 Task: Look for space in Birkenhead, United Kingdom from 13th August, 2023 to 17th August, 2023 for 2 adults in price range Rs.10000 to Rs.16000. Place can be entire place with 2 bedrooms having 2 beds and 1 bathroom. Property type can be house, flat, guest house. Amenities needed are: wifi. Booking option can be shelf check-in. Required host language is English.
Action: Mouse moved to (472, 66)
Screenshot: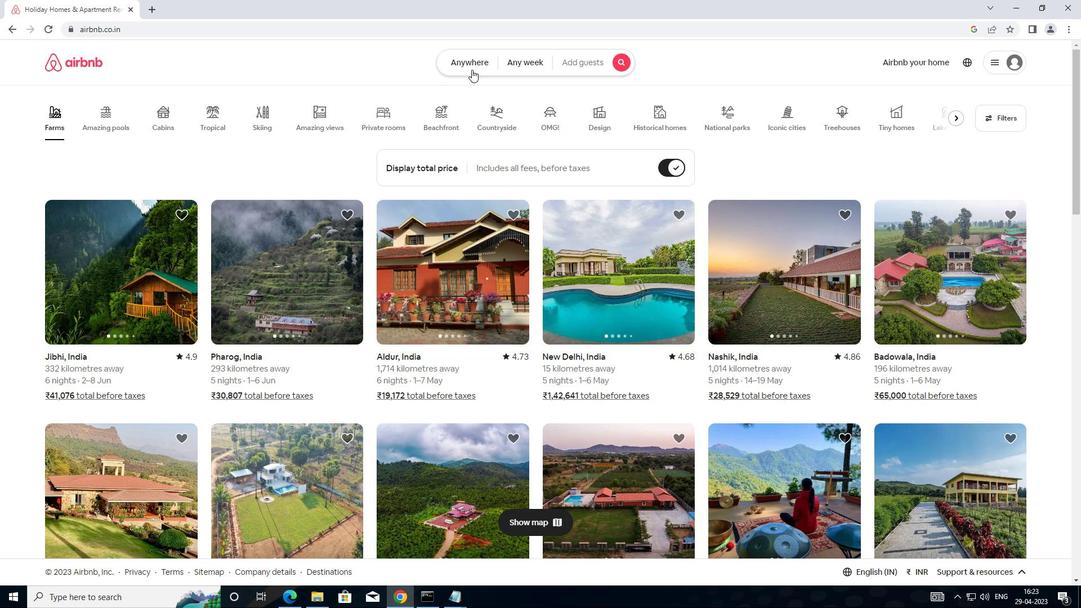 
Action: Mouse pressed left at (472, 66)
Screenshot: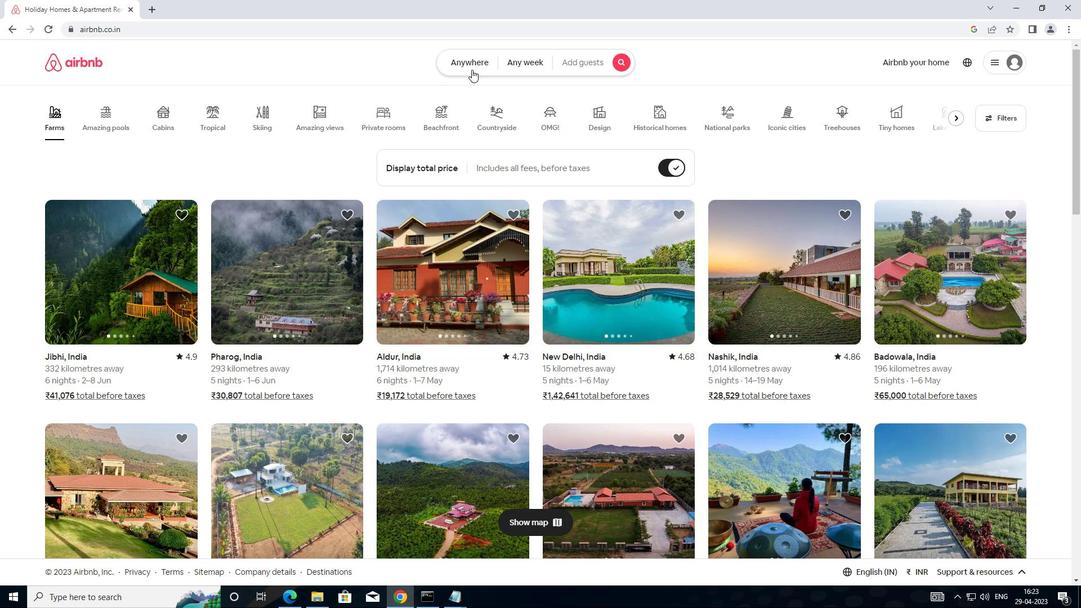 
Action: Mouse moved to (365, 115)
Screenshot: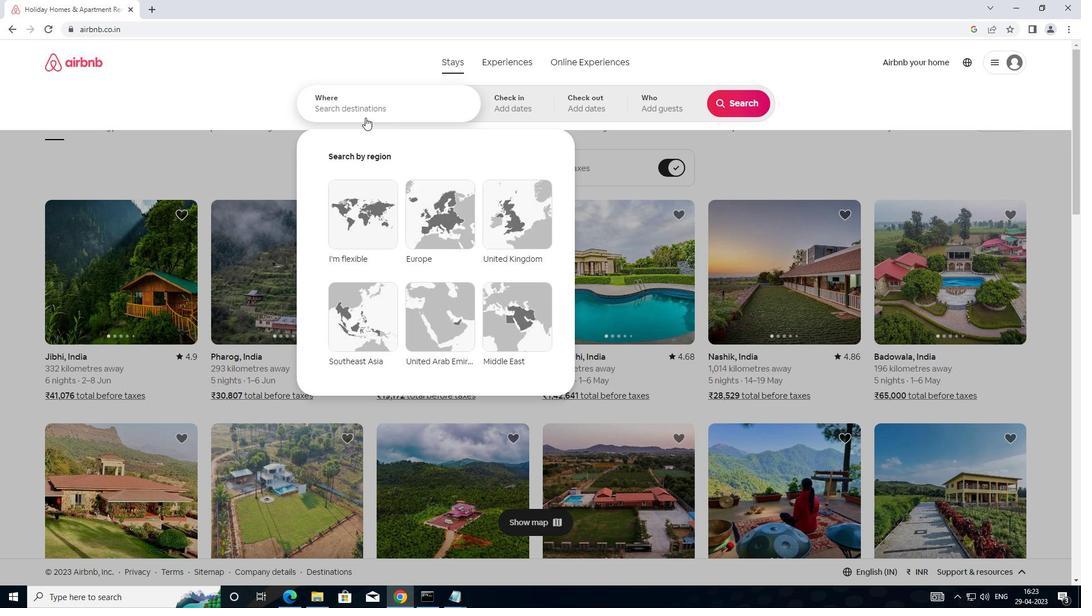 
Action: Mouse pressed left at (365, 115)
Screenshot: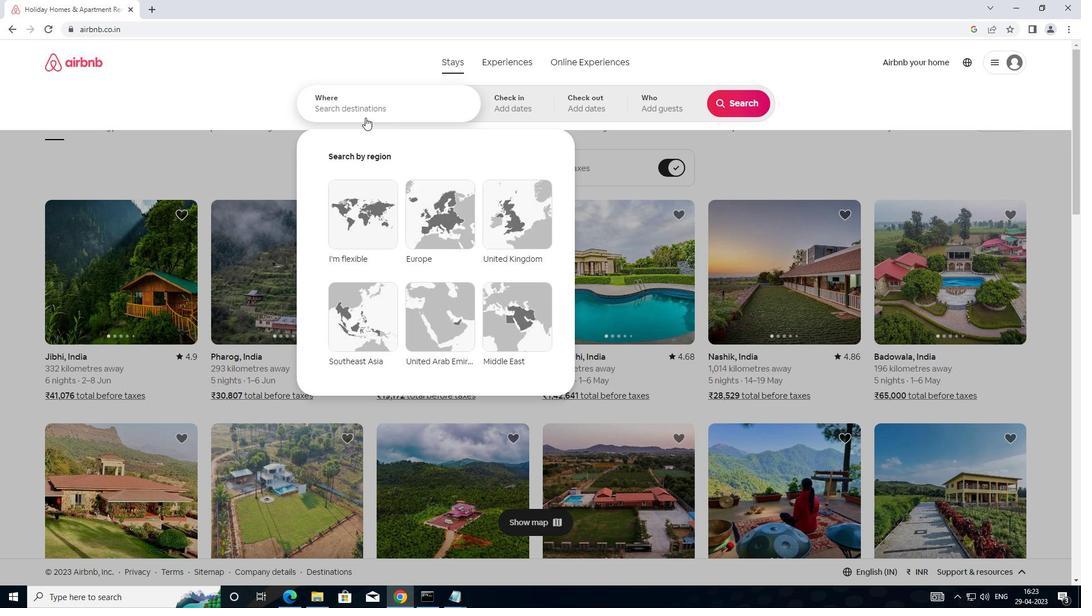 
Action: Mouse moved to (610, 47)
Screenshot: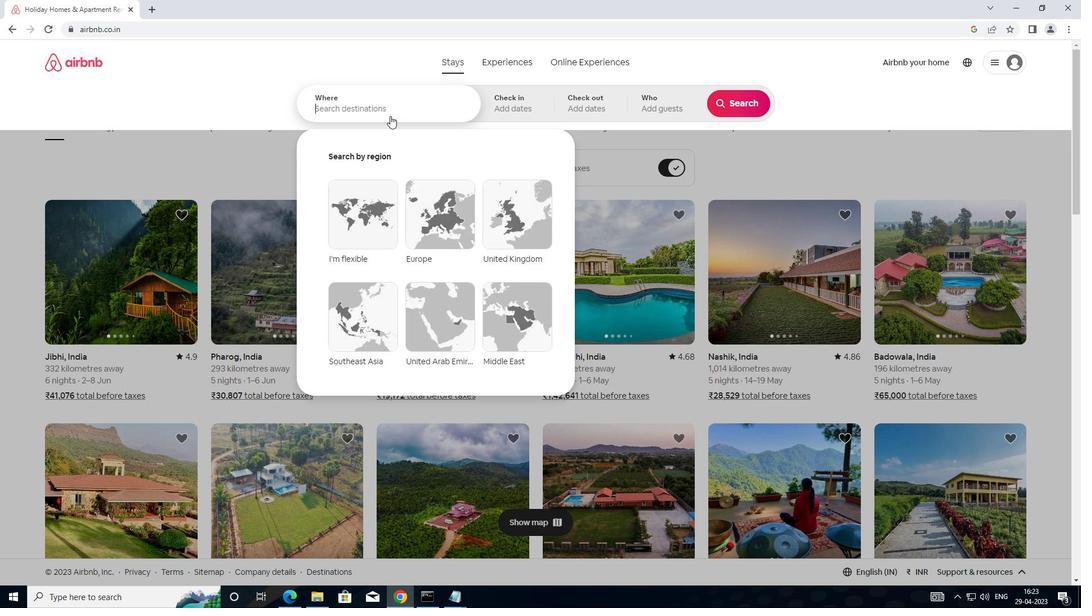 
Action: Key pressed <Key.shift>BIRKENHEAD,UNITED<Key.space>KIN
Screenshot: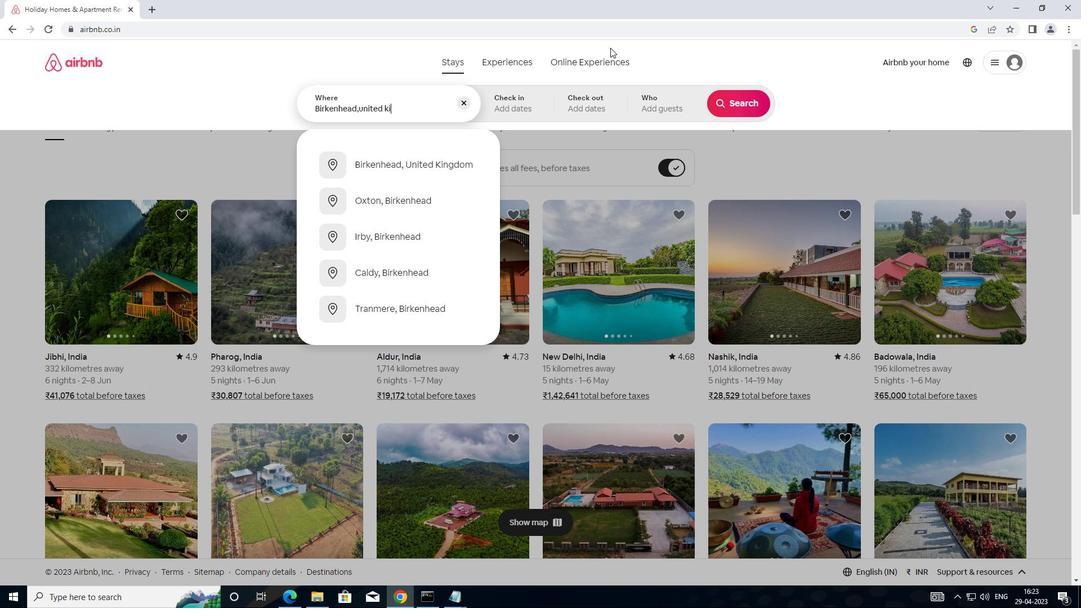 
Action: Mouse moved to (459, 161)
Screenshot: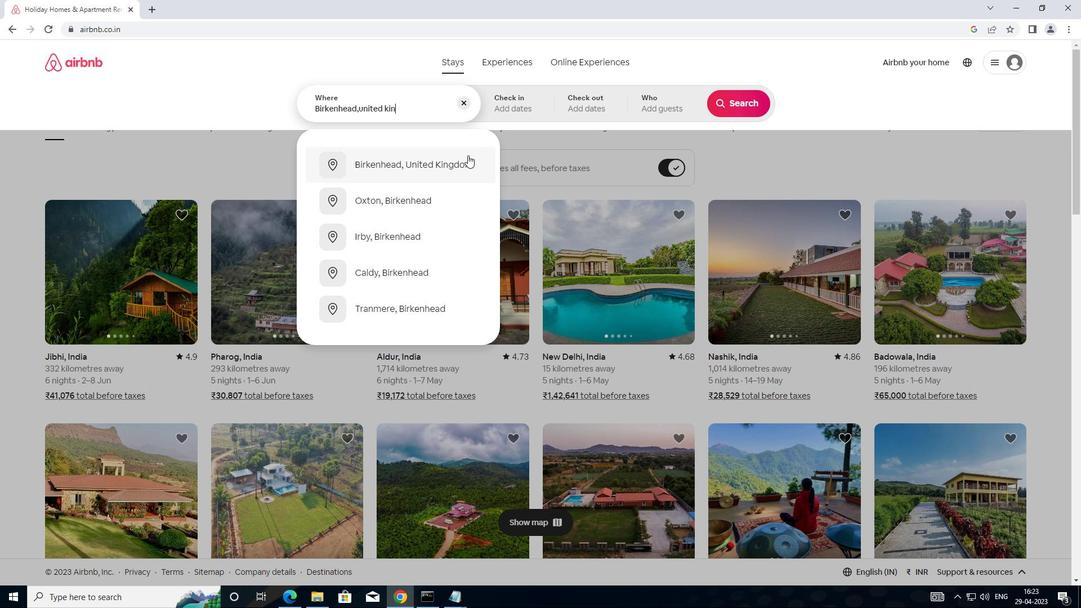 
Action: Mouse pressed left at (459, 161)
Screenshot: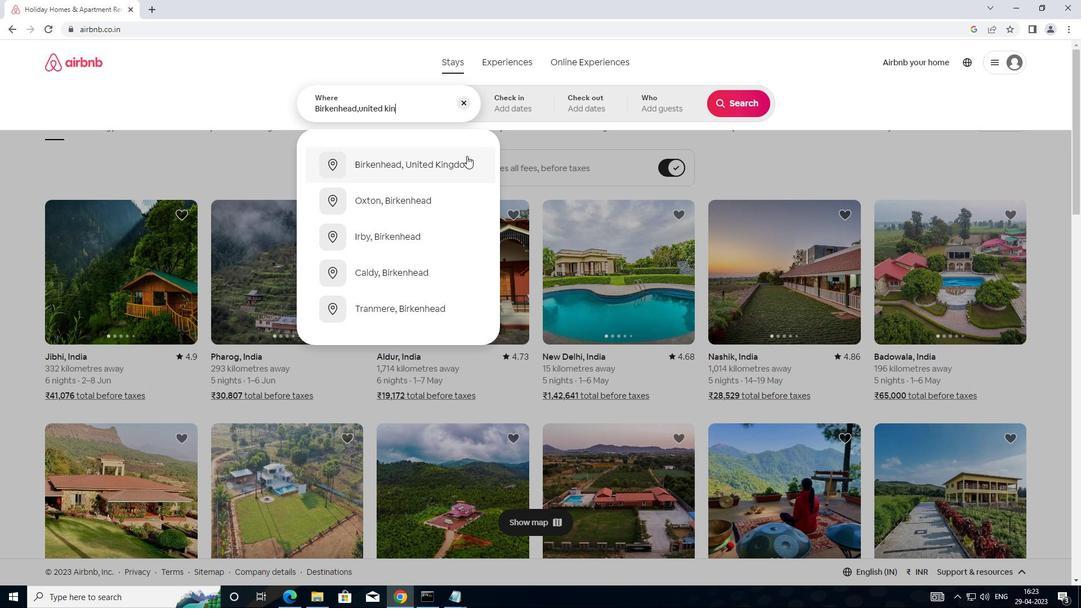 
Action: Mouse moved to (736, 192)
Screenshot: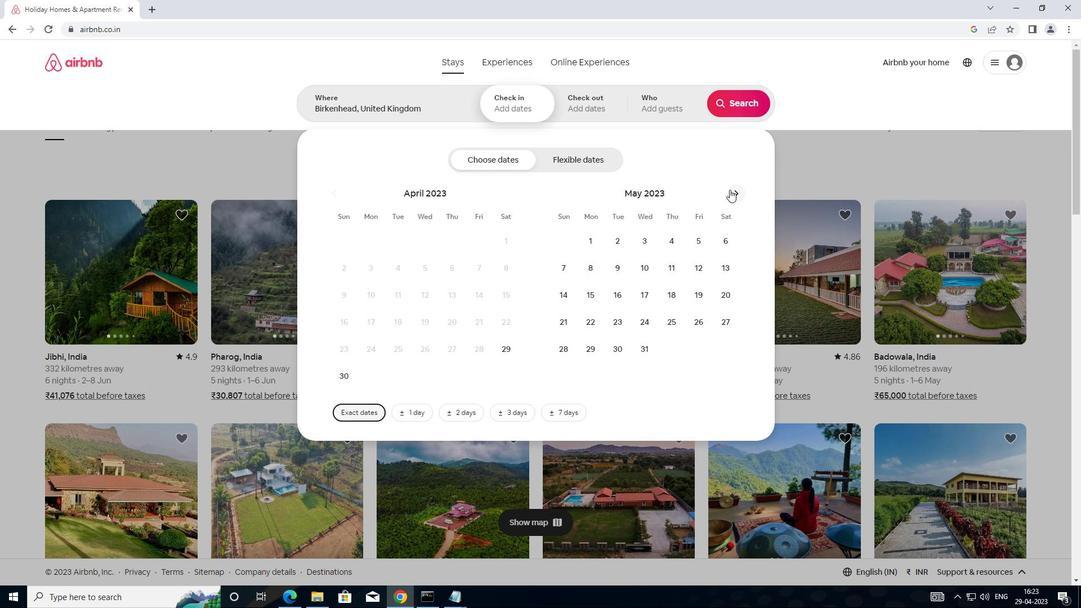 
Action: Mouse pressed left at (736, 192)
Screenshot: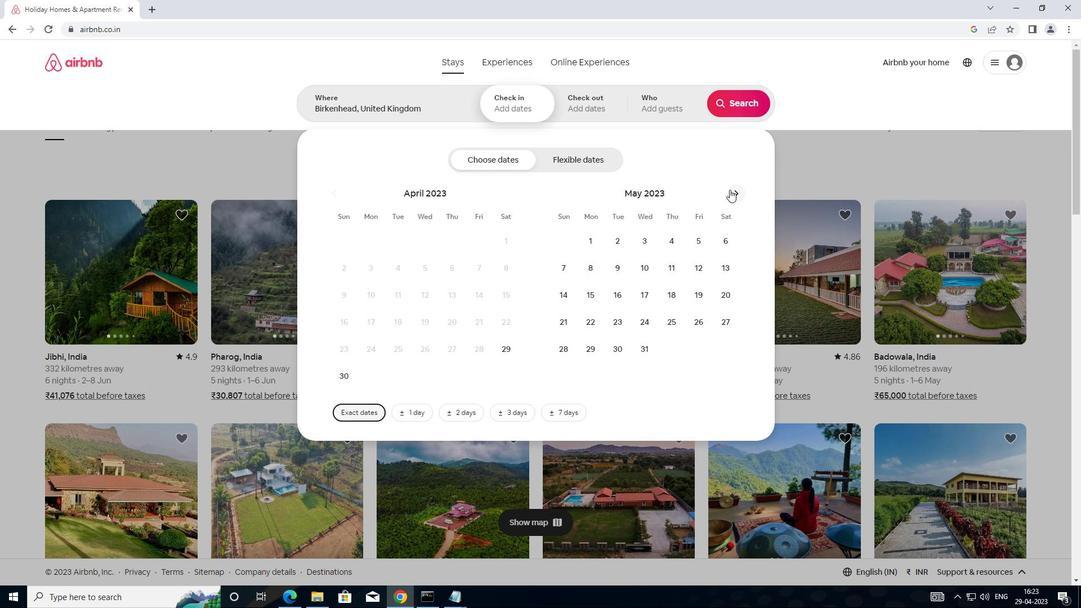 
Action: Mouse pressed left at (736, 192)
Screenshot: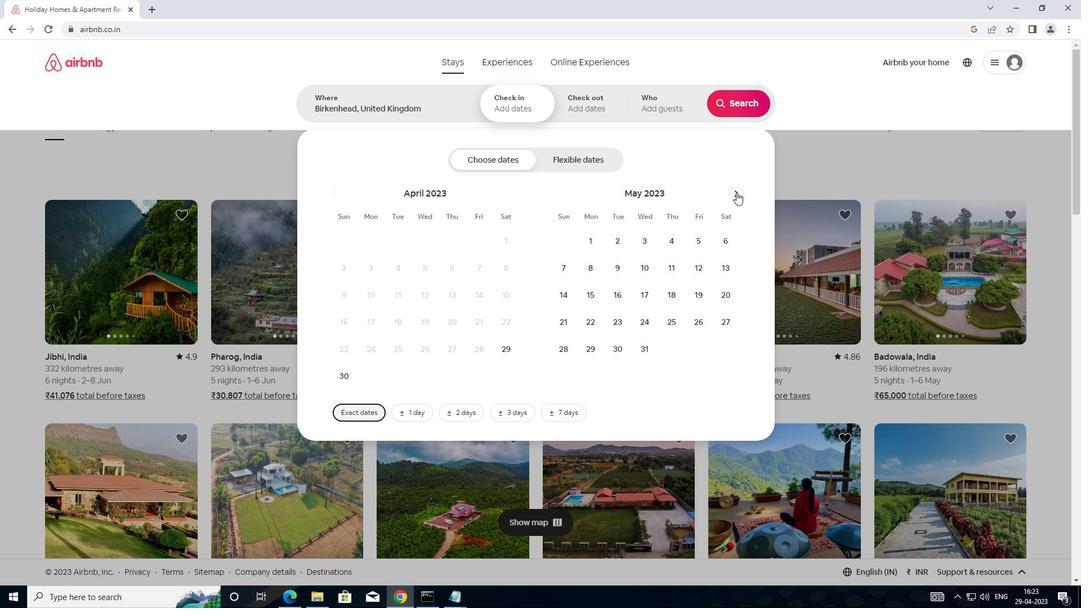 
Action: Mouse moved to (736, 192)
Screenshot: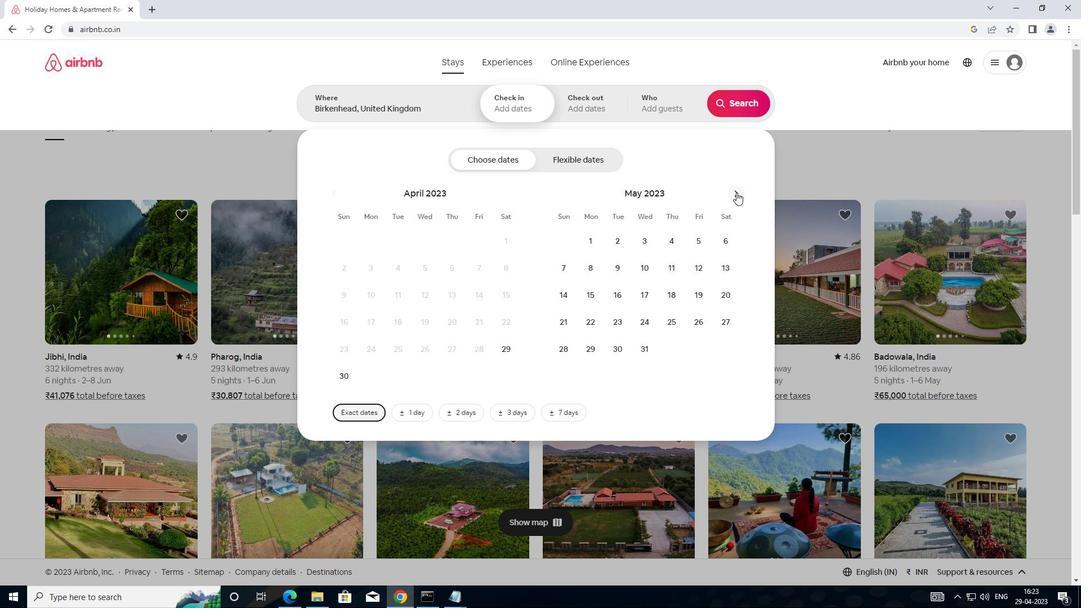 
Action: Mouse pressed left at (736, 192)
Screenshot: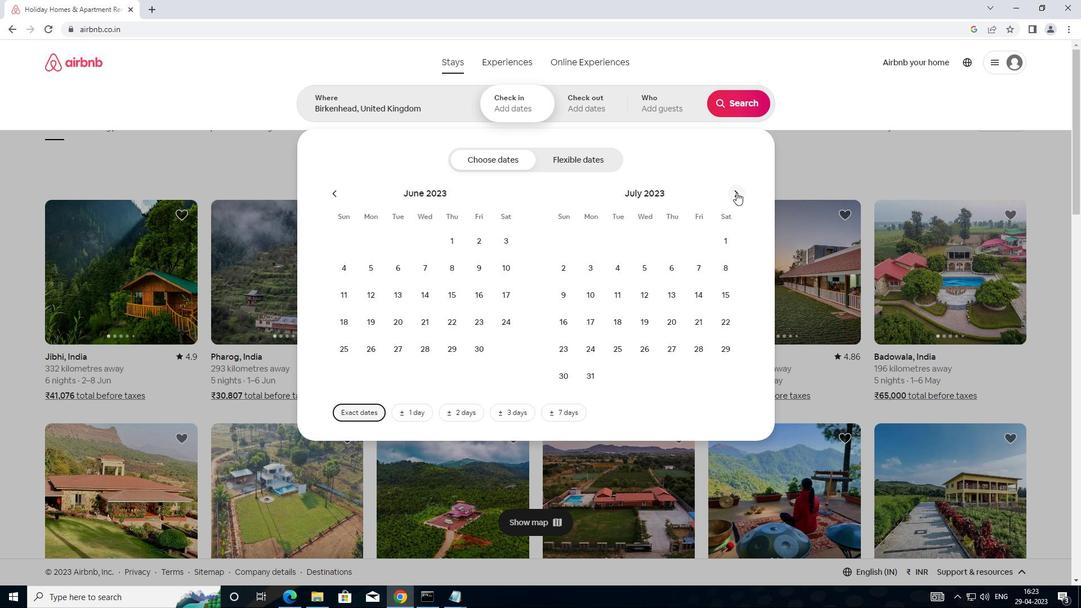 
Action: Mouse moved to (569, 292)
Screenshot: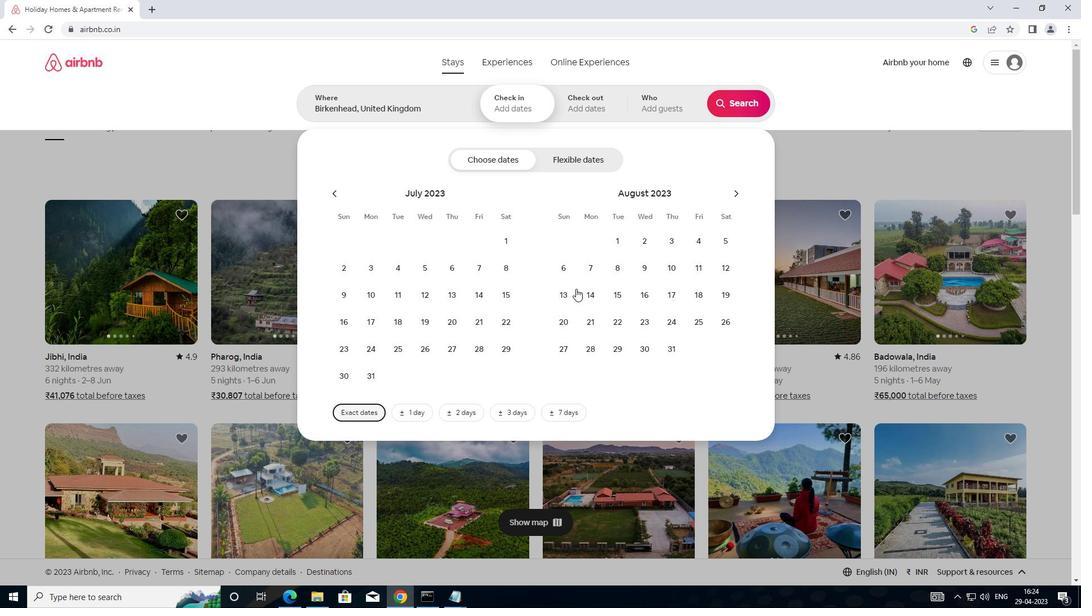 
Action: Mouse pressed left at (569, 292)
Screenshot: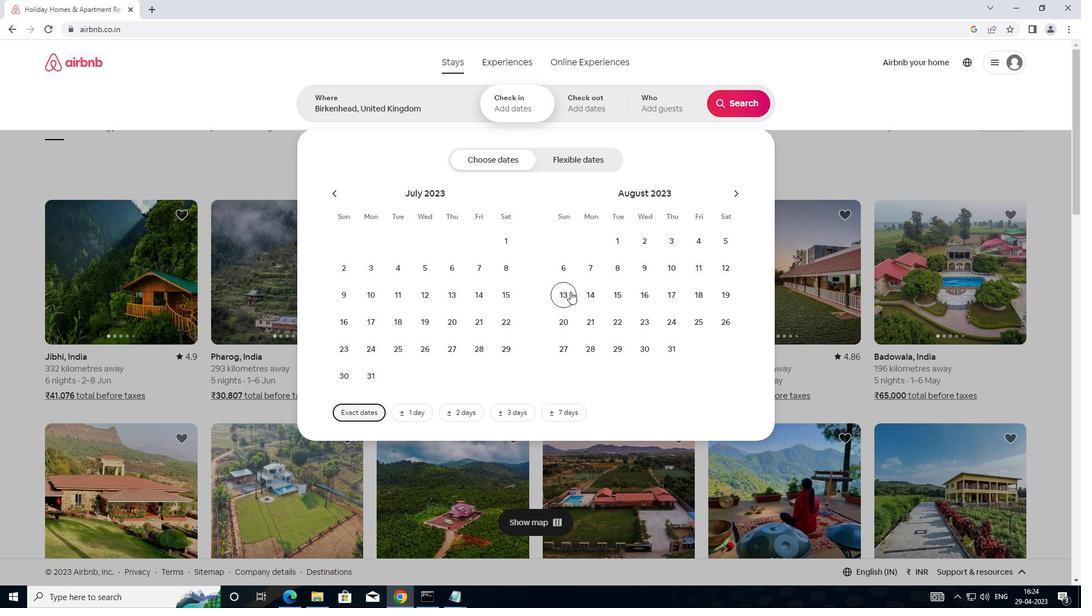 
Action: Mouse moved to (677, 298)
Screenshot: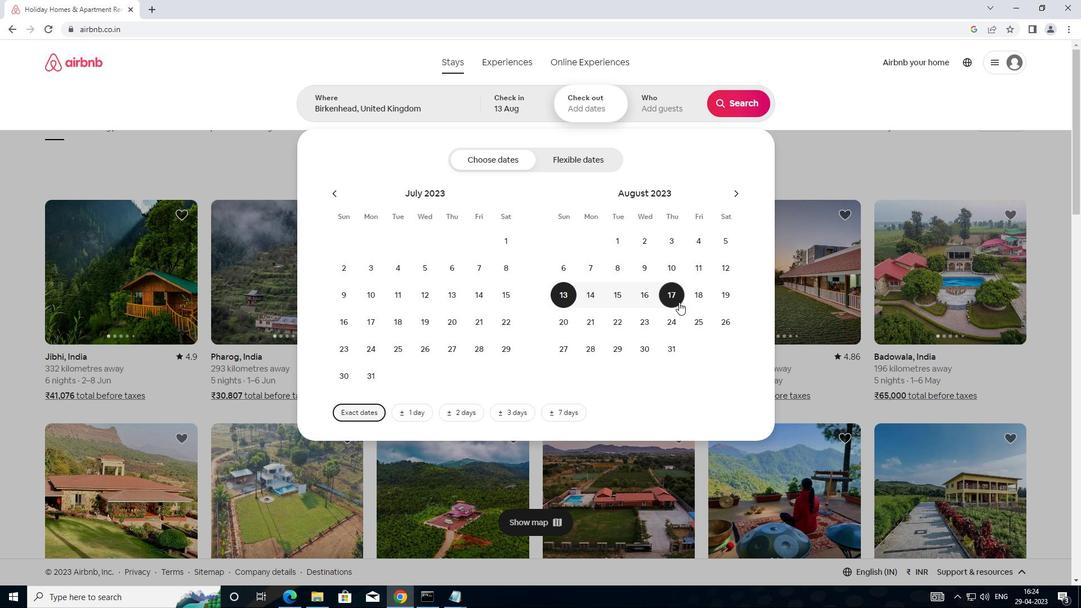 
Action: Mouse pressed left at (677, 298)
Screenshot: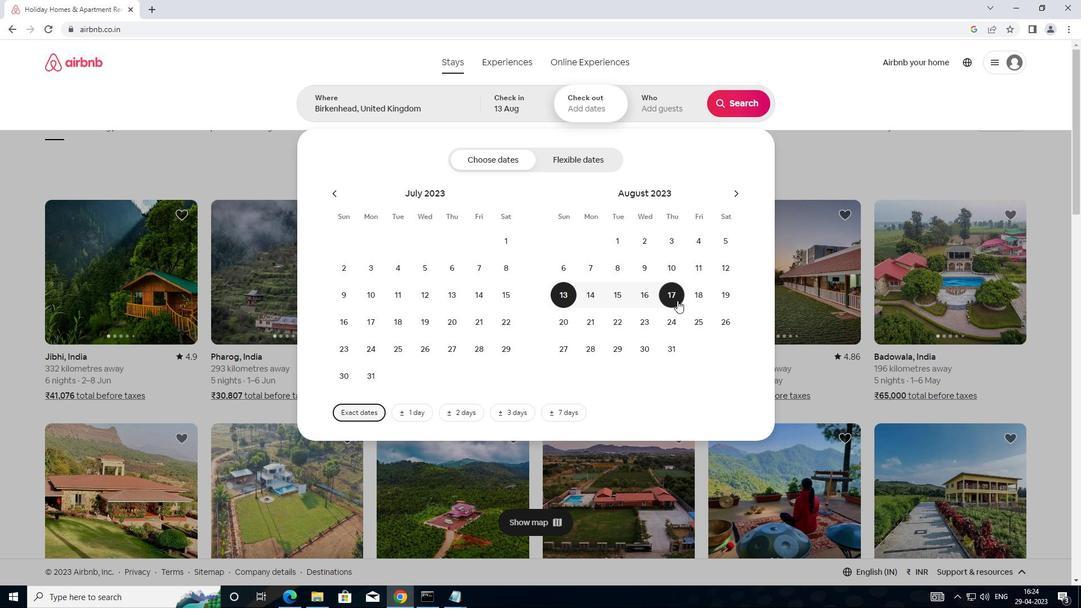 
Action: Mouse moved to (675, 112)
Screenshot: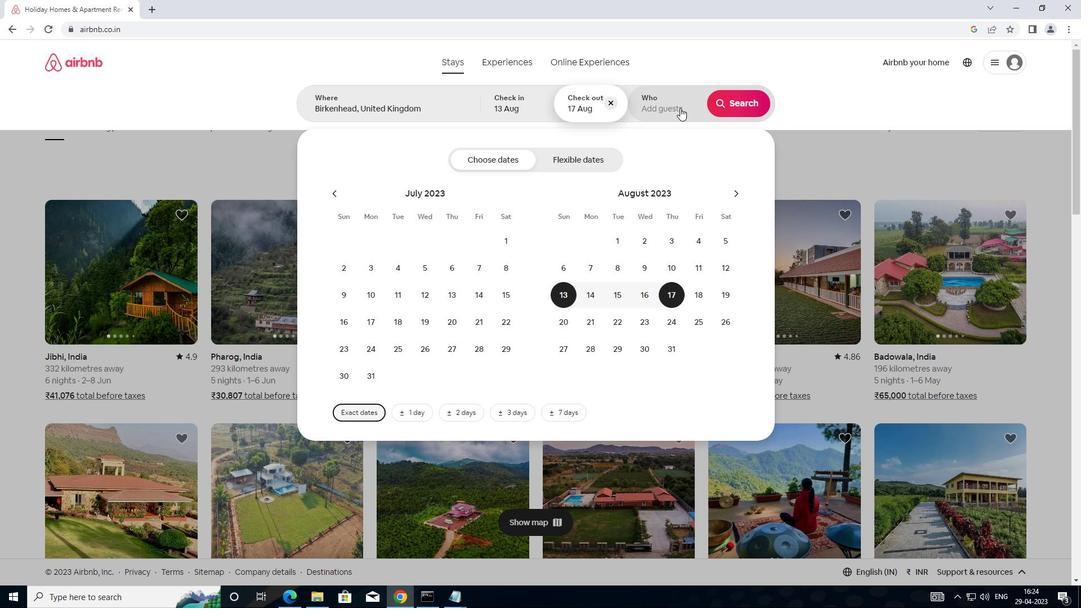 
Action: Mouse pressed left at (675, 112)
Screenshot: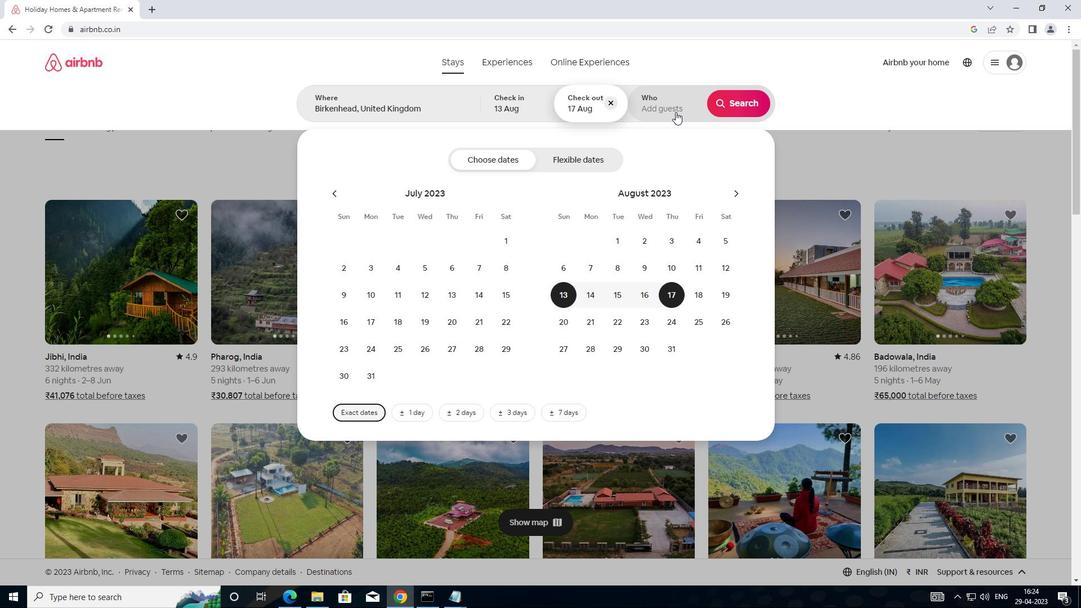 
Action: Mouse moved to (744, 163)
Screenshot: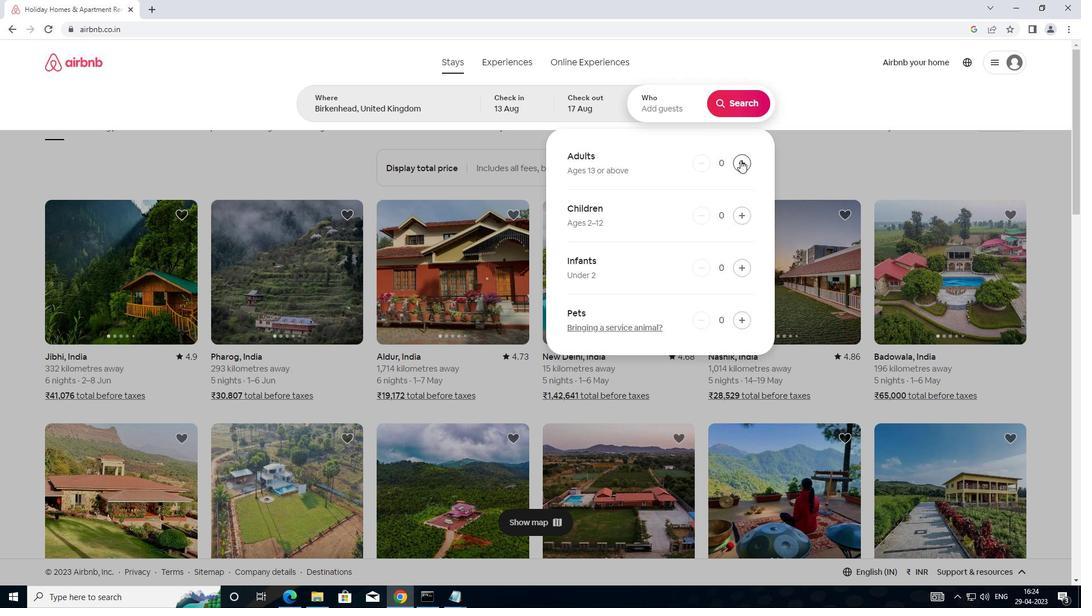 
Action: Mouse pressed left at (744, 163)
Screenshot: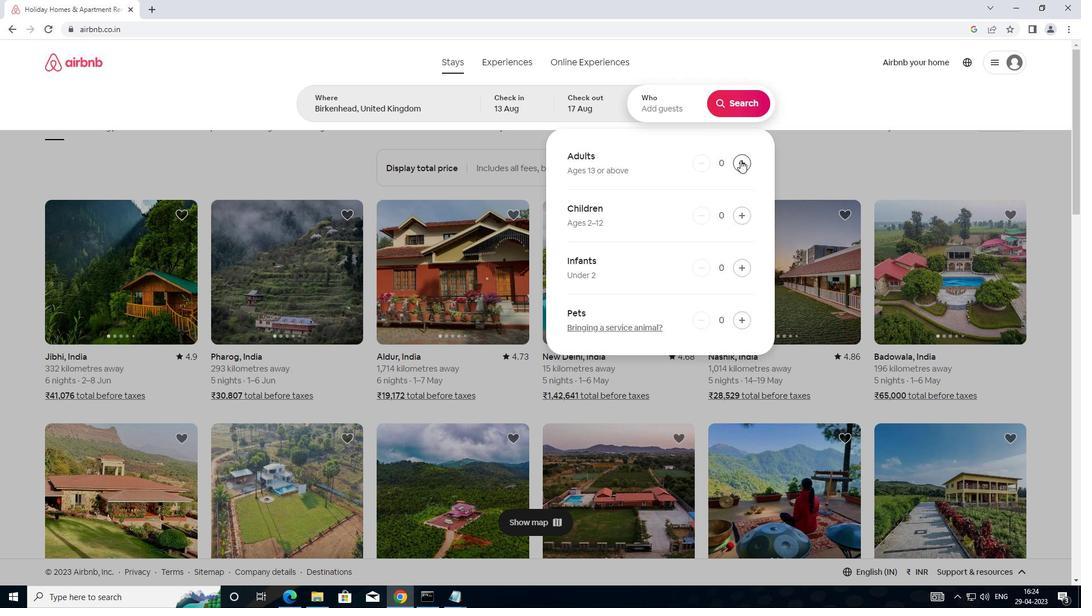
Action: Mouse pressed left at (744, 163)
Screenshot: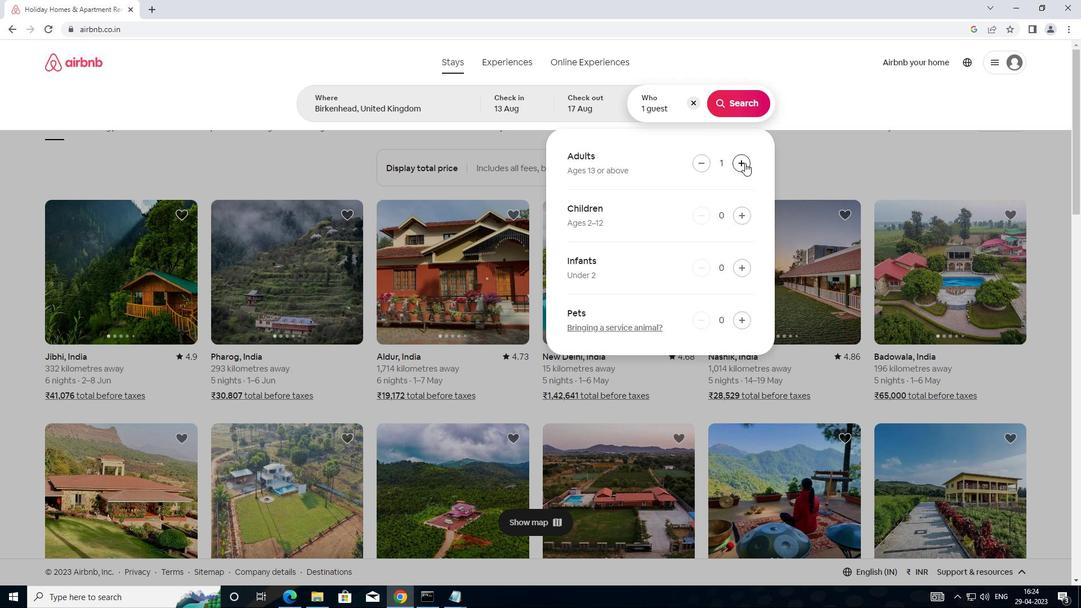 
Action: Mouse moved to (735, 103)
Screenshot: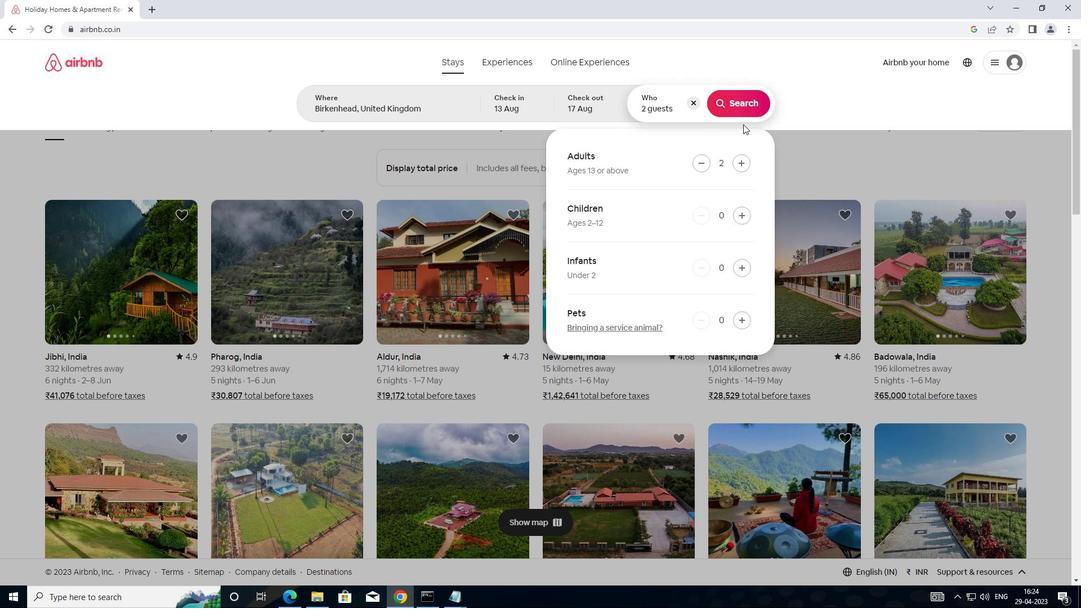 
Action: Mouse pressed left at (735, 103)
Screenshot: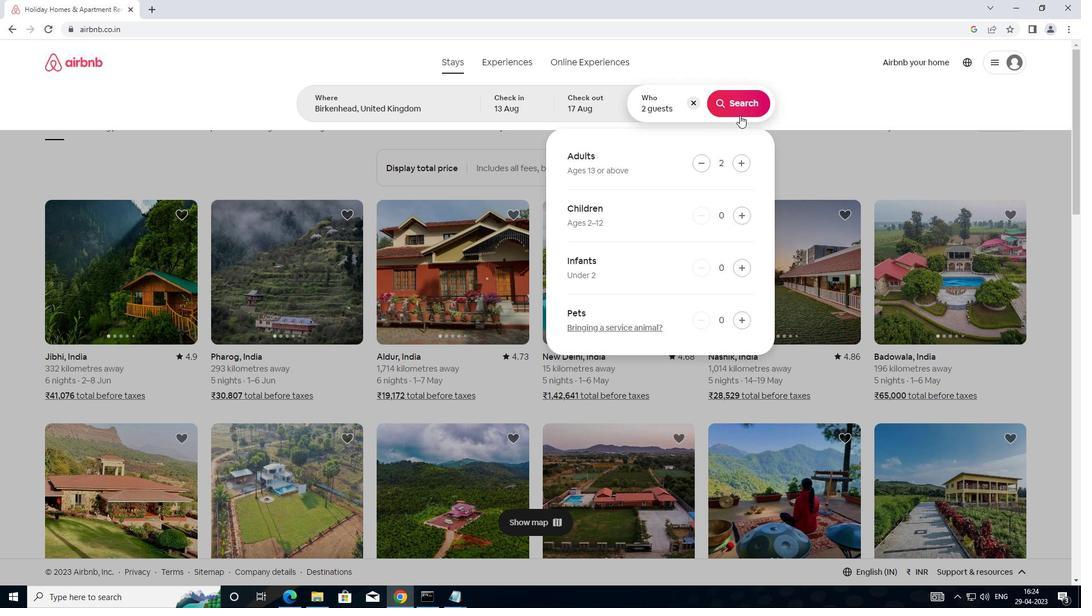 
Action: Mouse moved to (1039, 121)
Screenshot: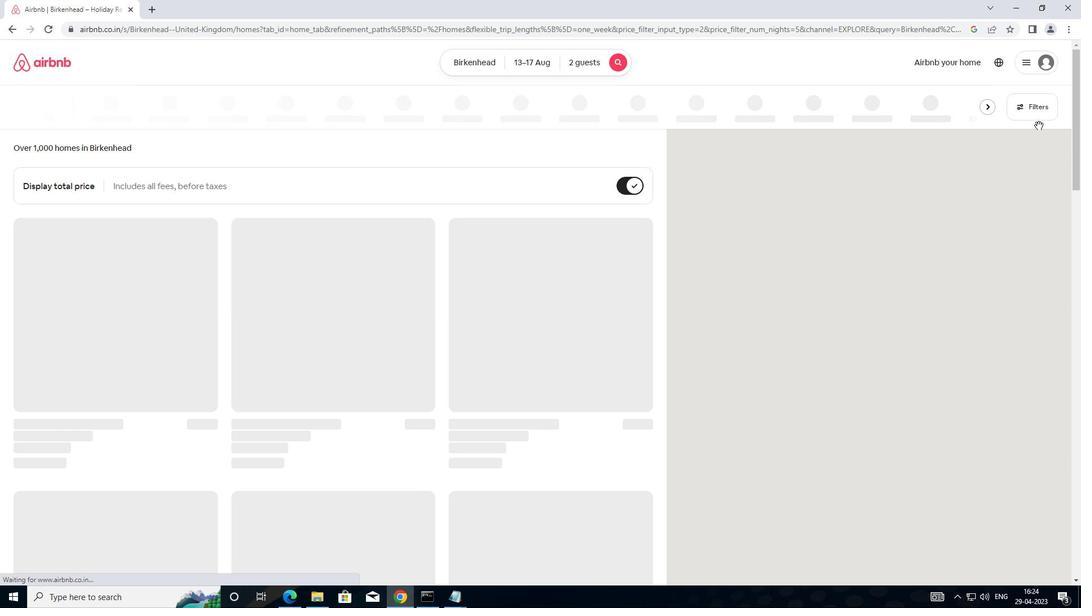 
Action: Mouse pressed left at (1039, 121)
Screenshot: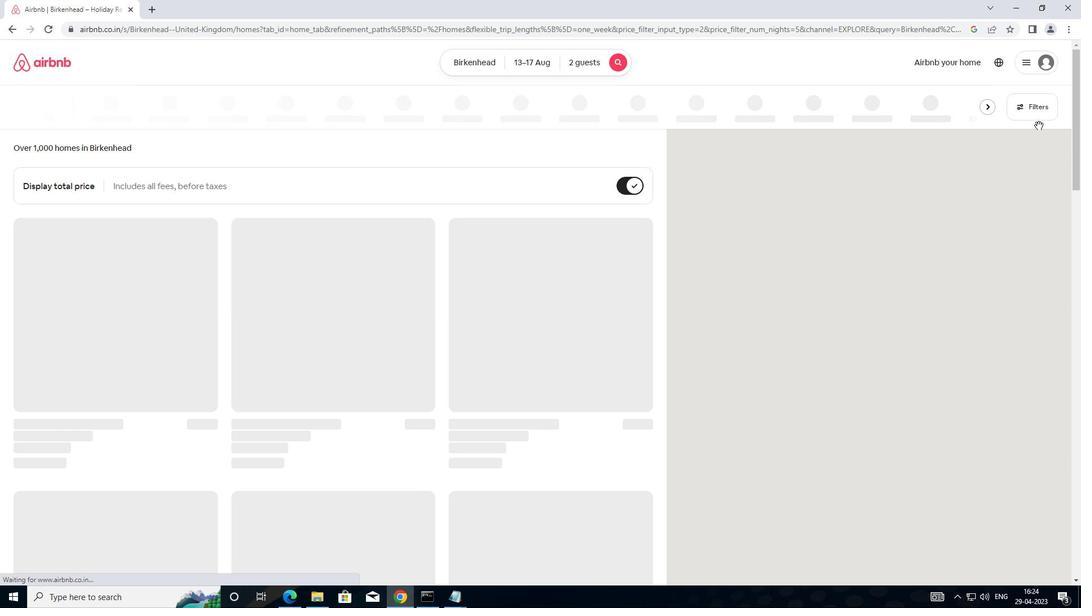 
Action: Mouse moved to (1029, 110)
Screenshot: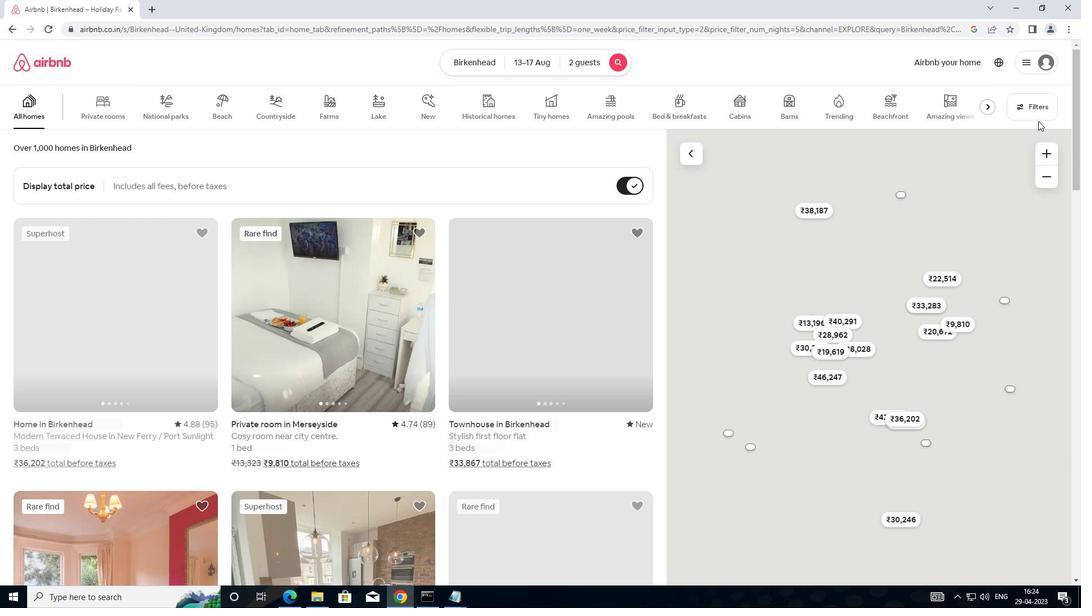 
Action: Mouse pressed left at (1029, 110)
Screenshot: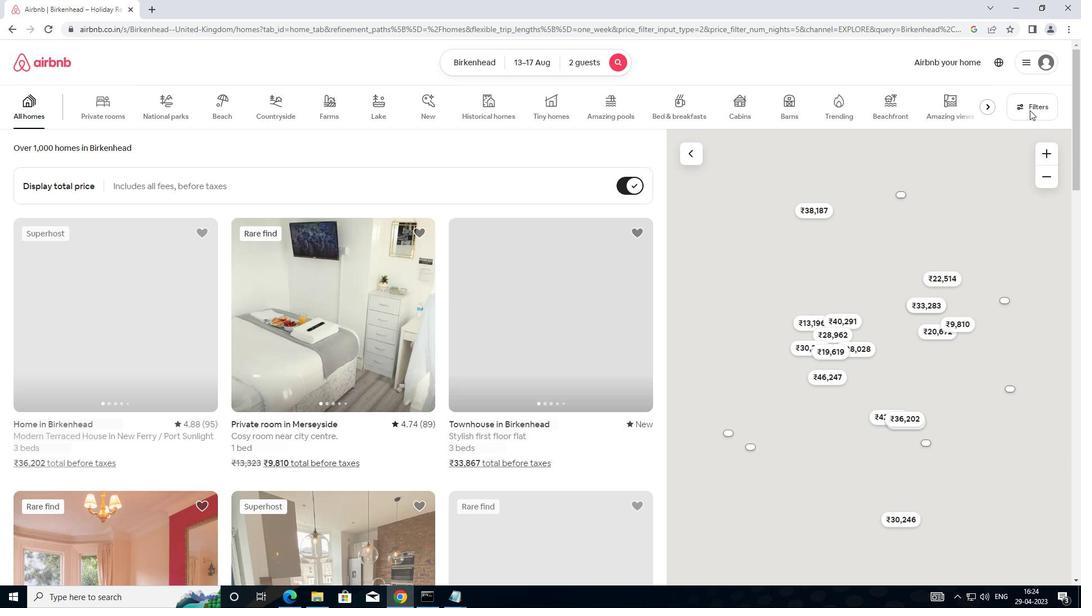 
Action: Mouse moved to (441, 248)
Screenshot: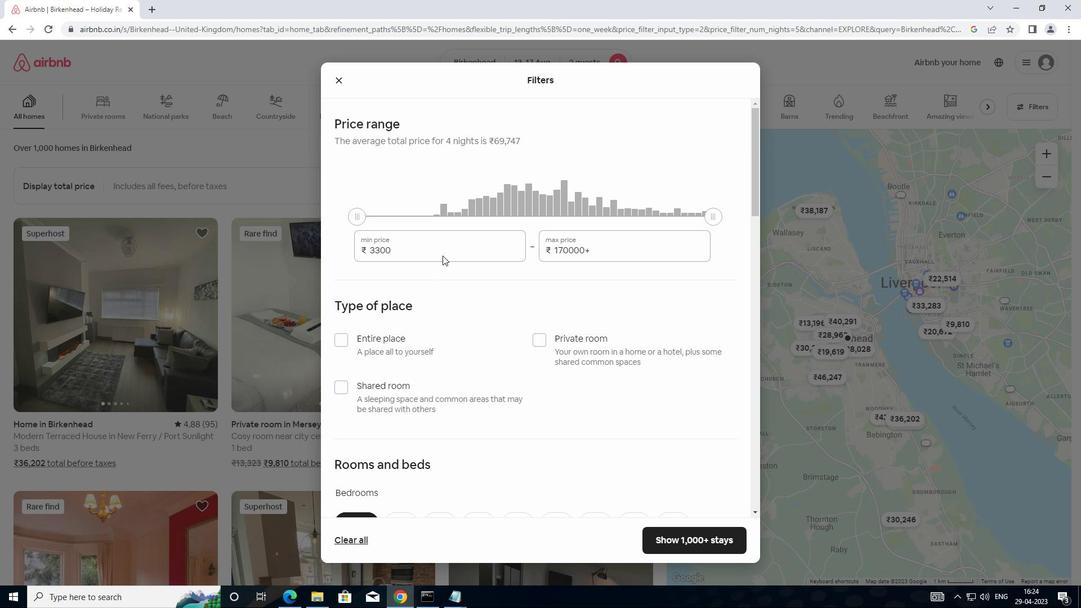 
Action: Mouse pressed left at (441, 248)
Screenshot: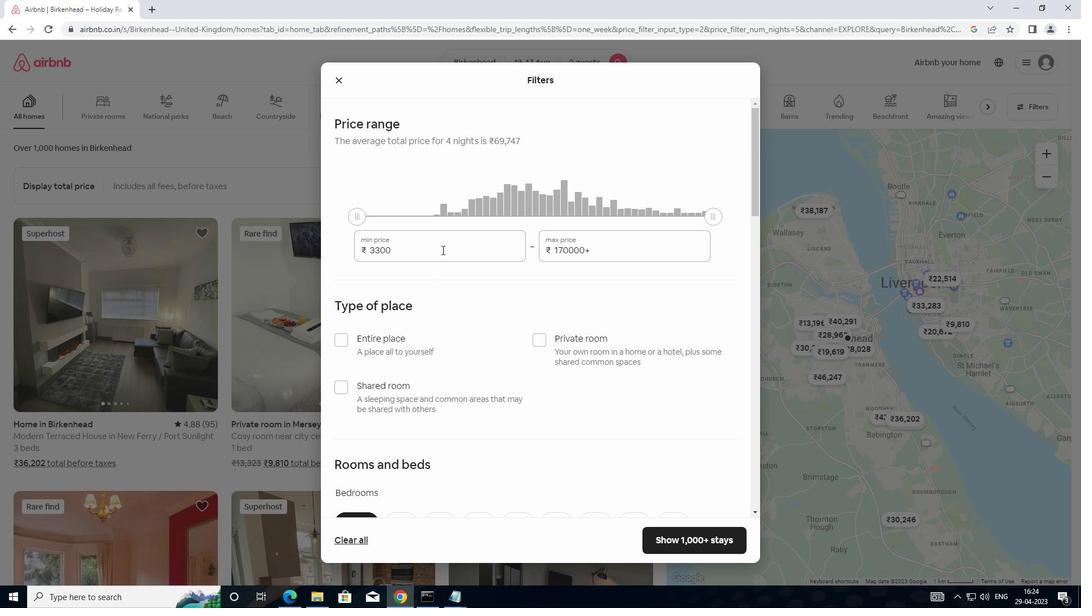 
Action: Mouse moved to (397, 259)
Screenshot: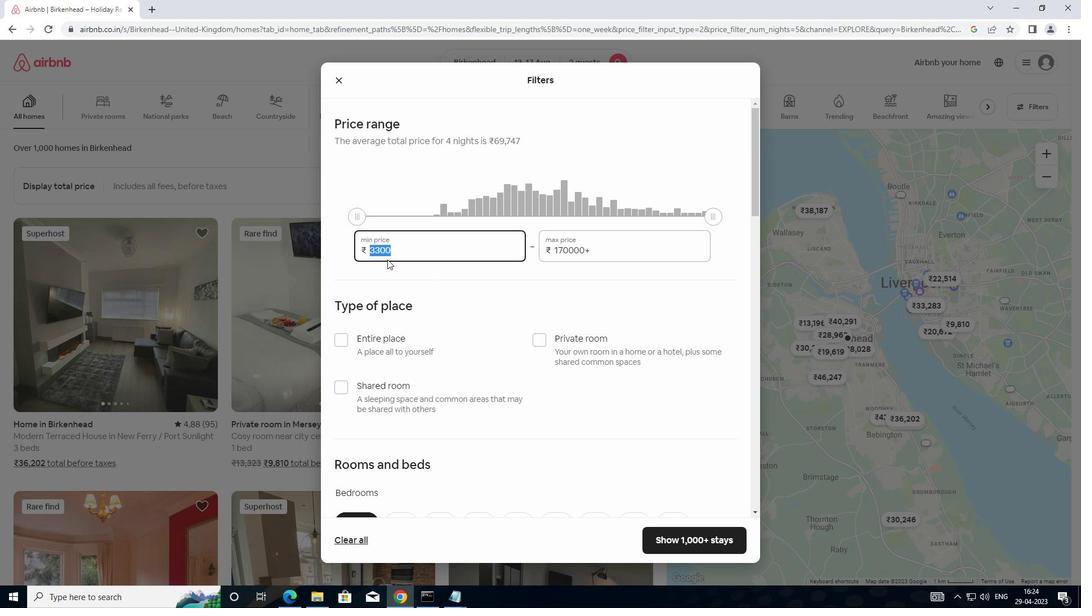 
Action: Key pressed 1
Screenshot: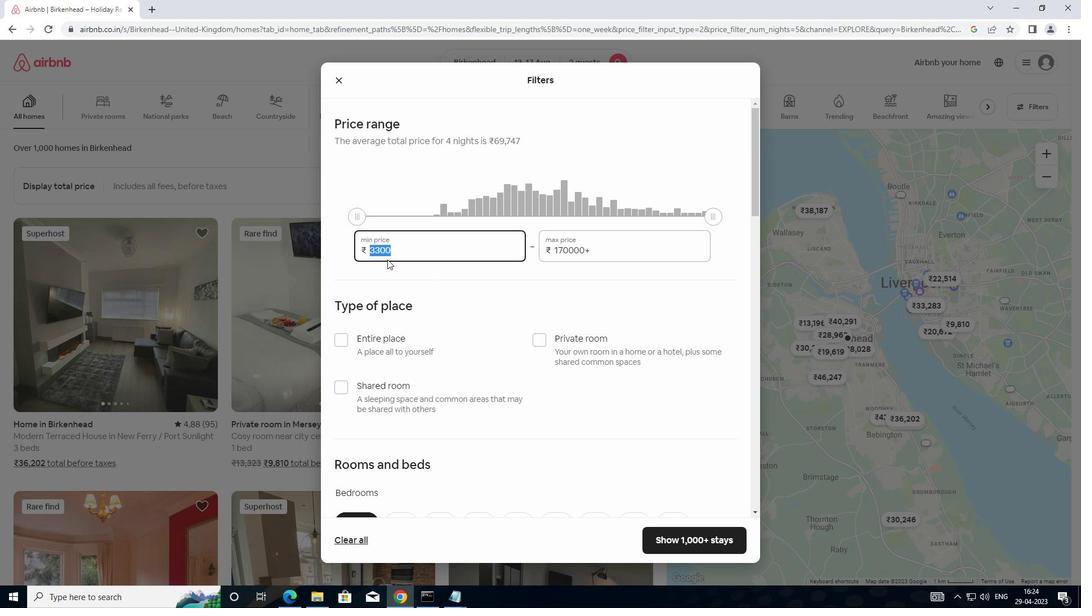 
Action: Mouse moved to (440, 254)
Screenshot: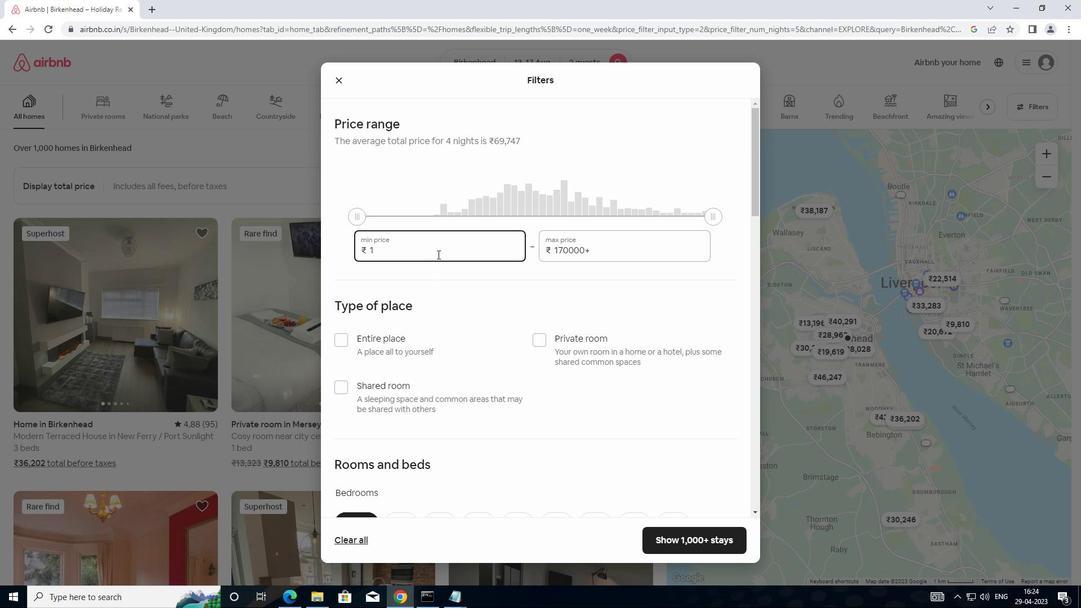 
Action: Key pressed 0
Screenshot: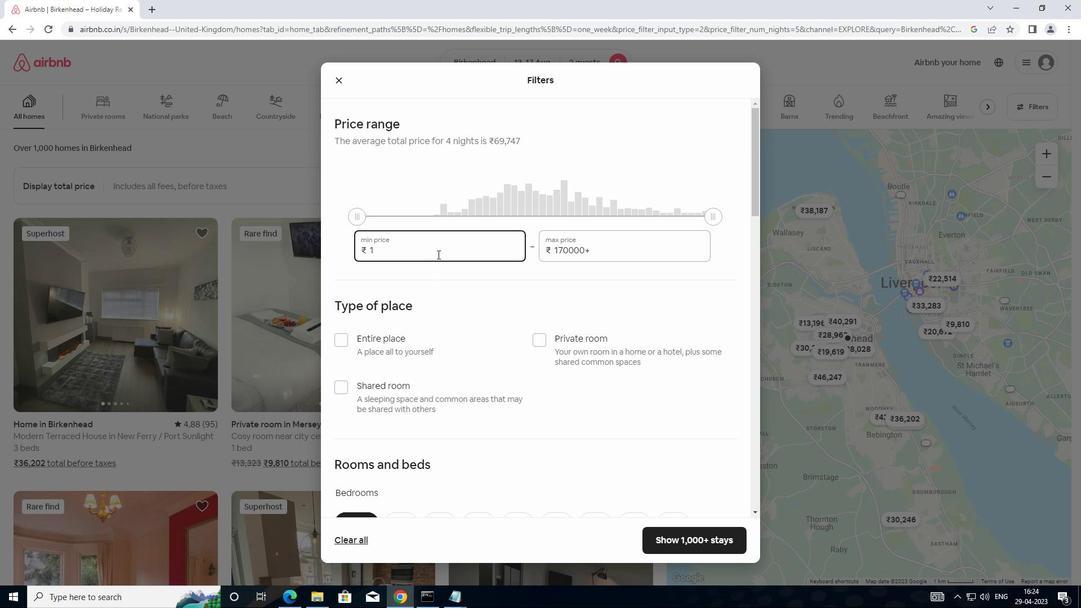 
Action: Mouse moved to (449, 252)
Screenshot: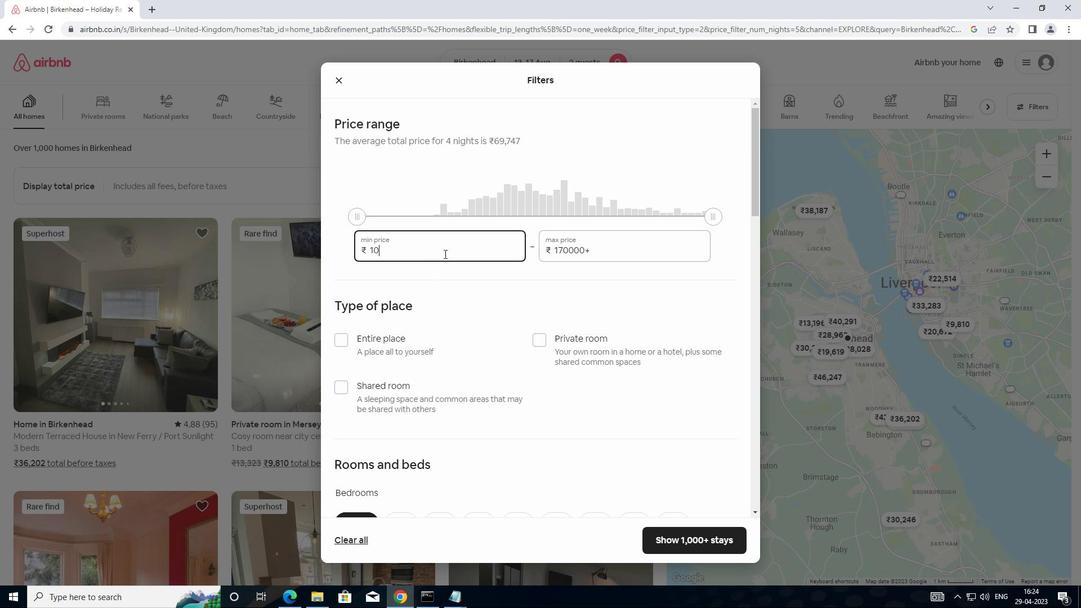 
Action: Key pressed 00
Screenshot: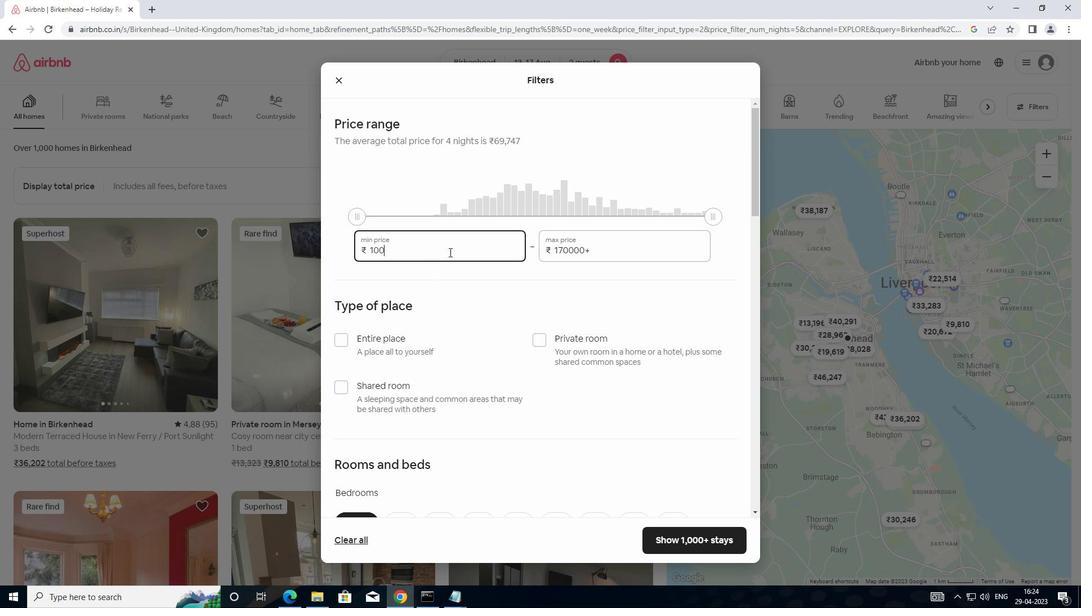 
Action: Mouse moved to (457, 251)
Screenshot: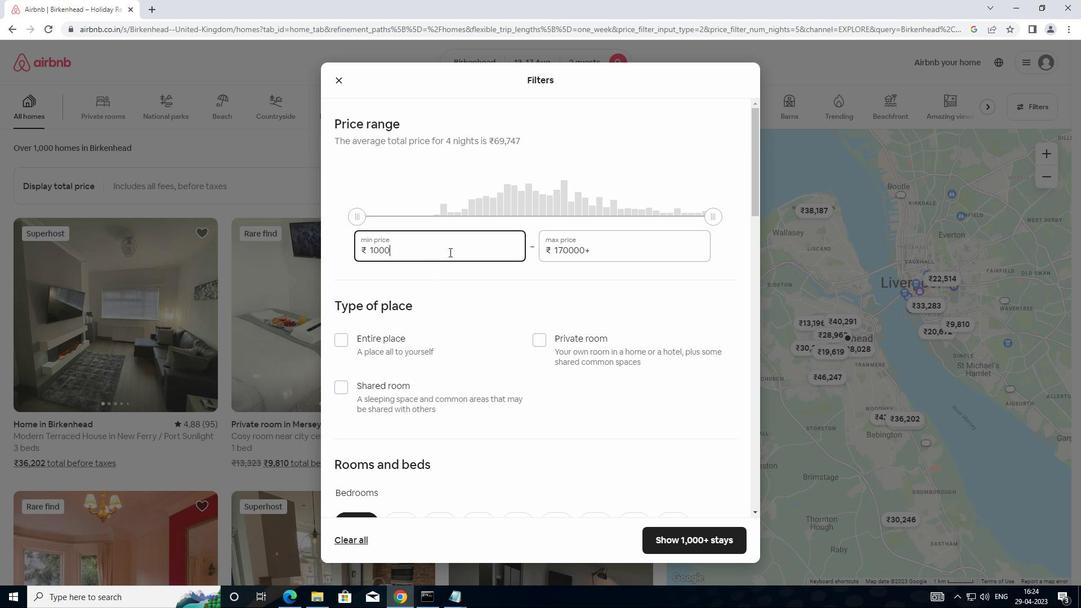 
Action: Key pressed 0
Screenshot: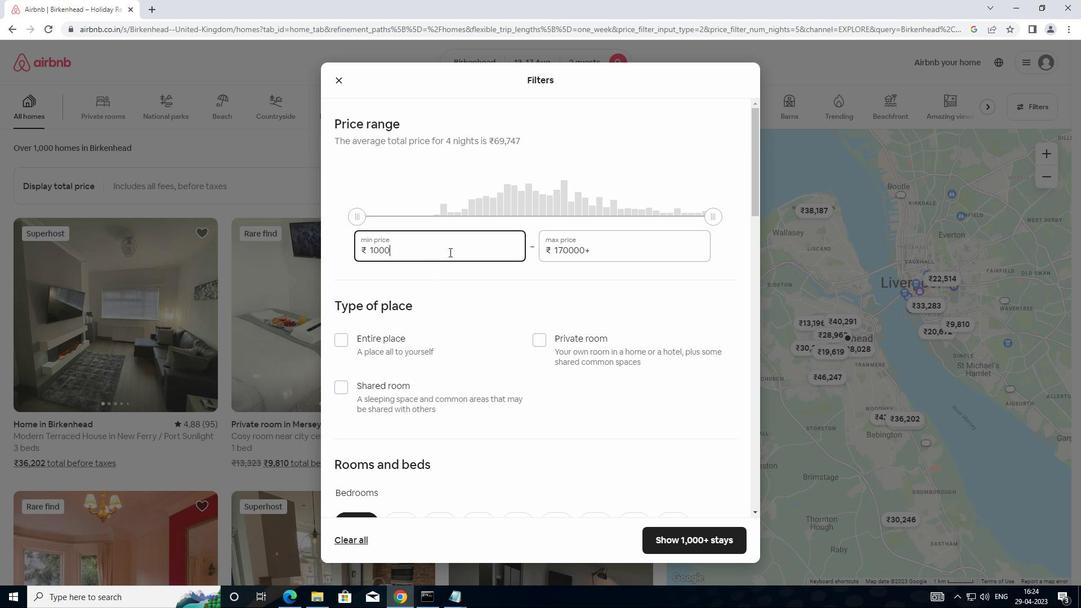 
Action: Mouse moved to (604, 249)
Screenshot: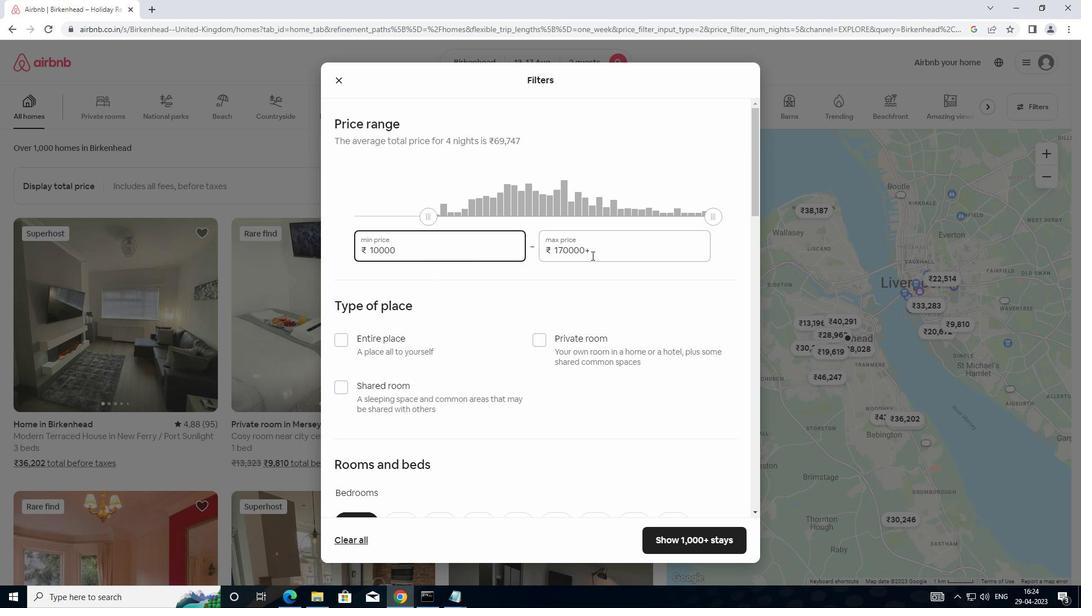 
Action: Mouse pressed left at (604, 249)
Screenshot: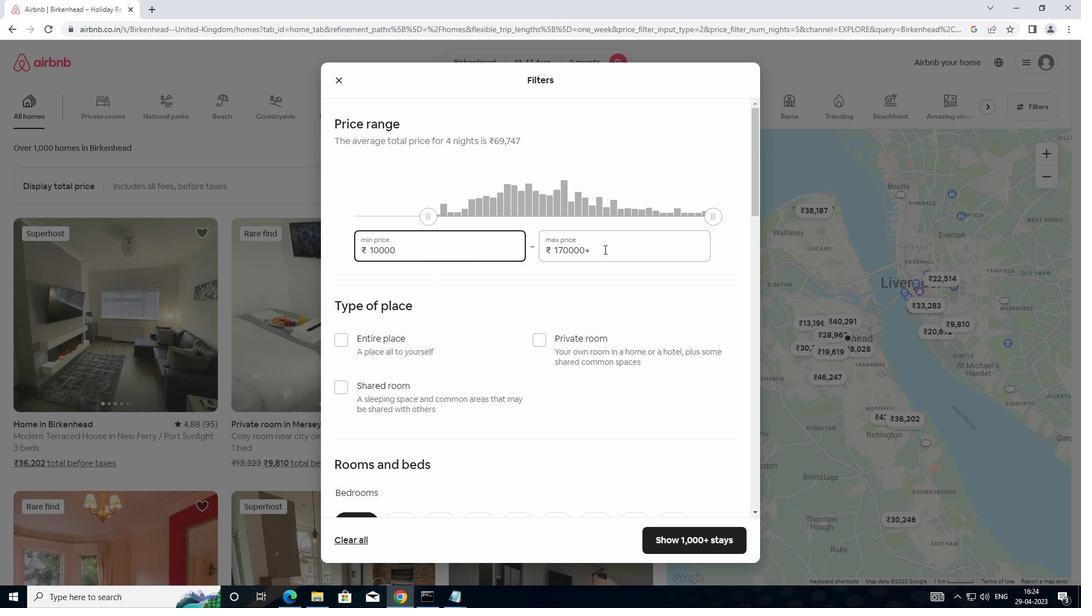 
Action: Mouse moved to (529, 243)
Screenshot: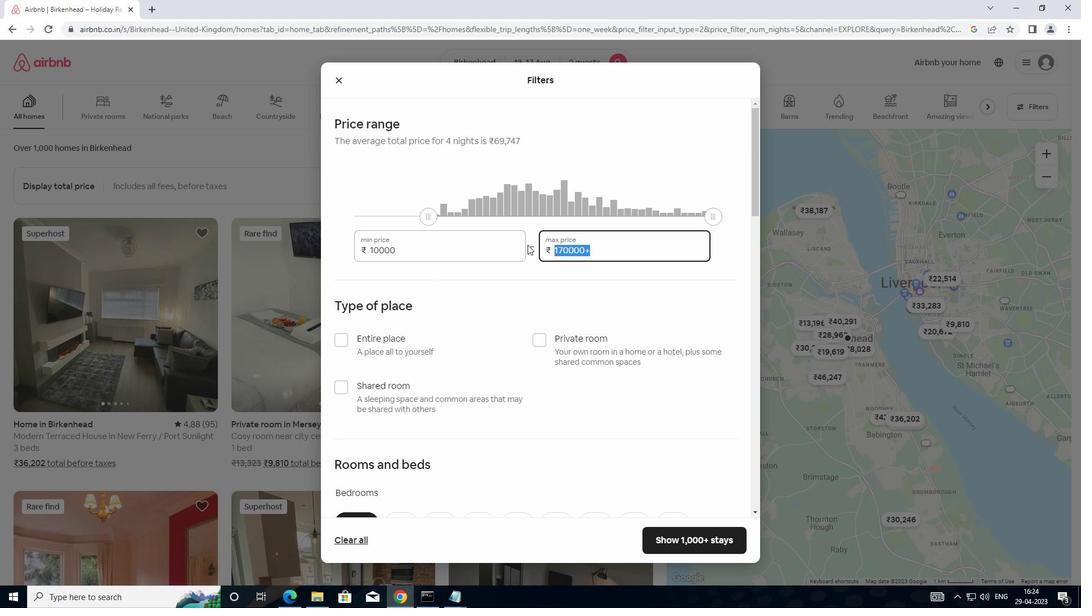 
Action: Key pressed 1
Screenshot: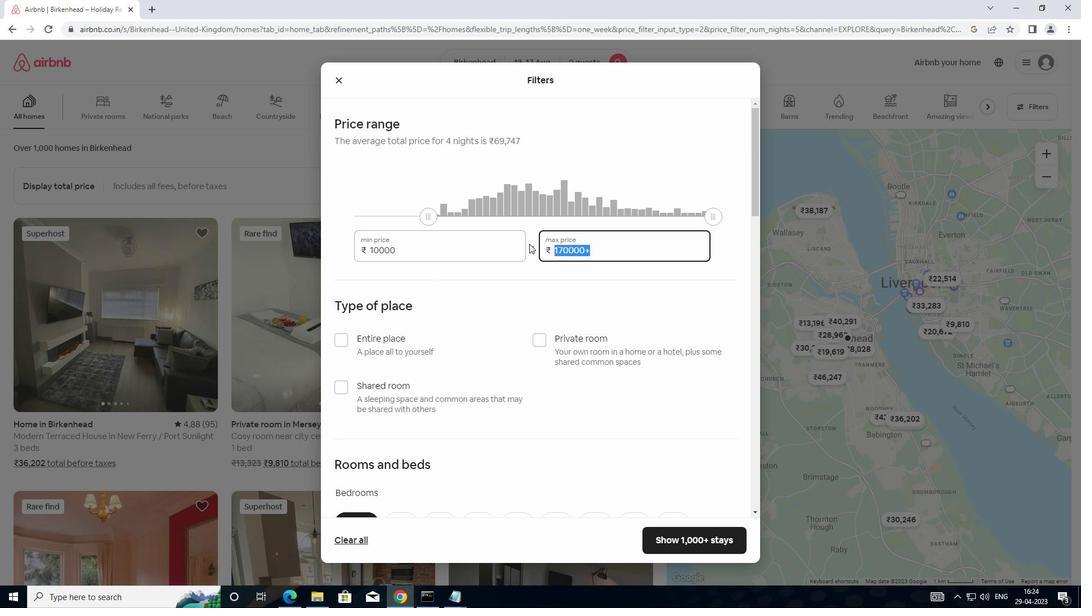 
Action: Mouse moved to (530, 242)
Screenshot: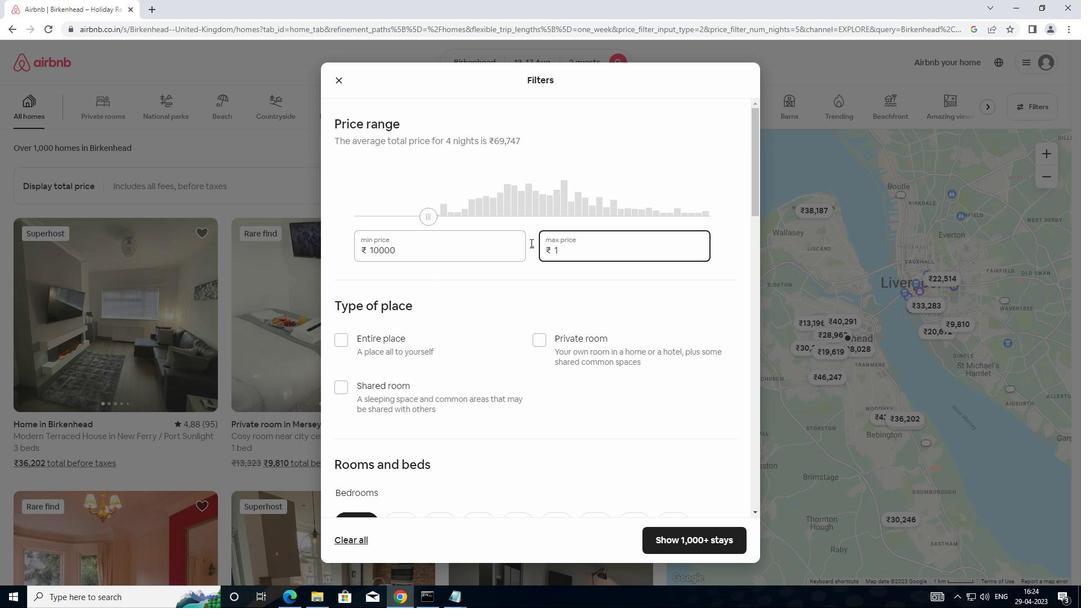 
Action: Key pressed 6
Screenshot: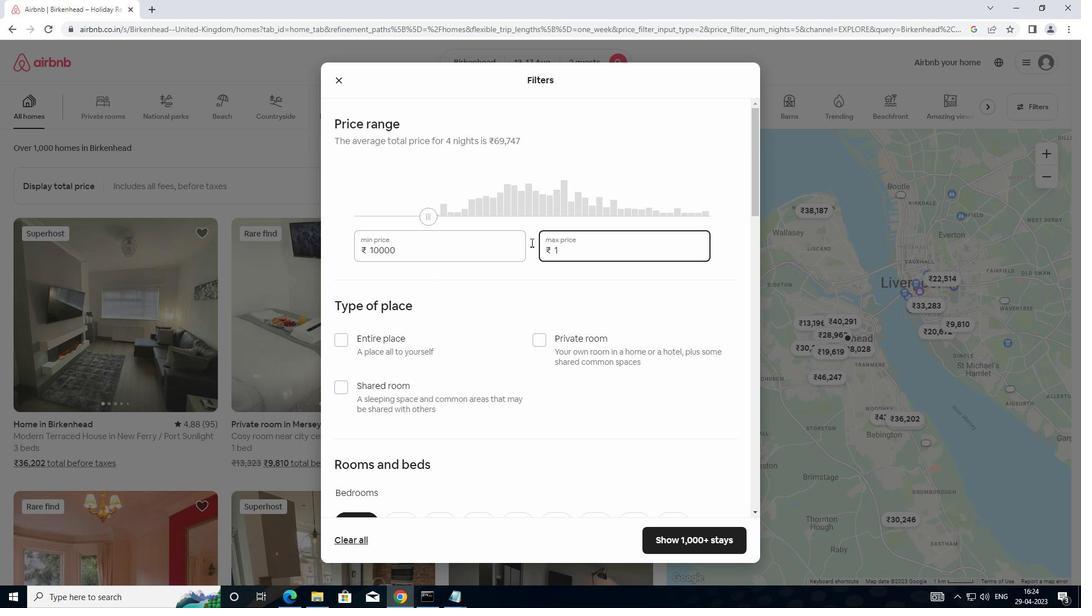 
Action: Mouse moved to (531, 242)
Screenshot: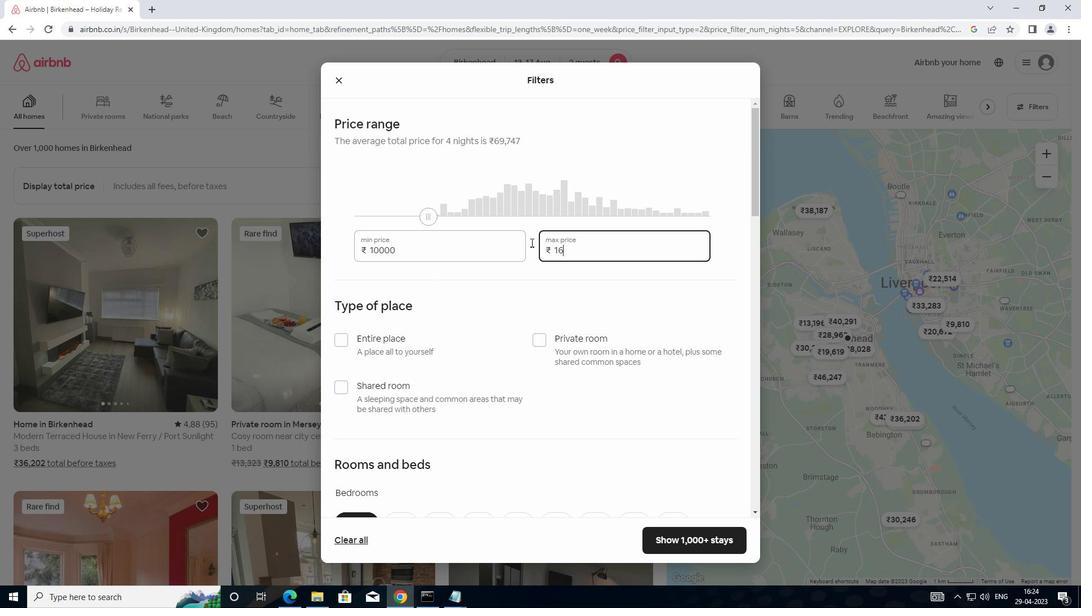 
Action: Key pressed 0
Screenshot: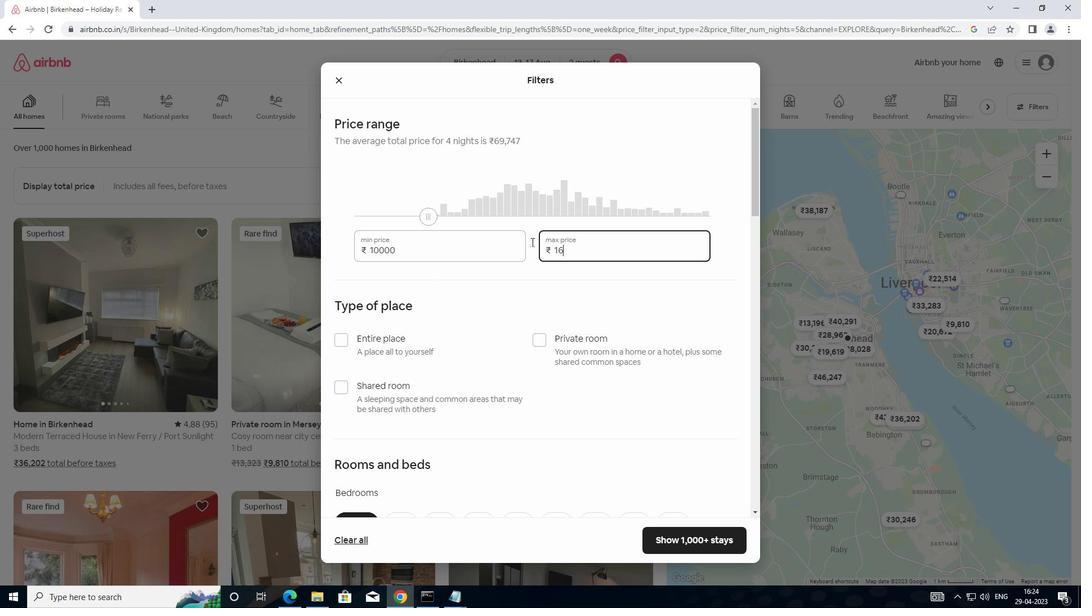 
Action: Mouse moved to (532, 241)
Screenshot: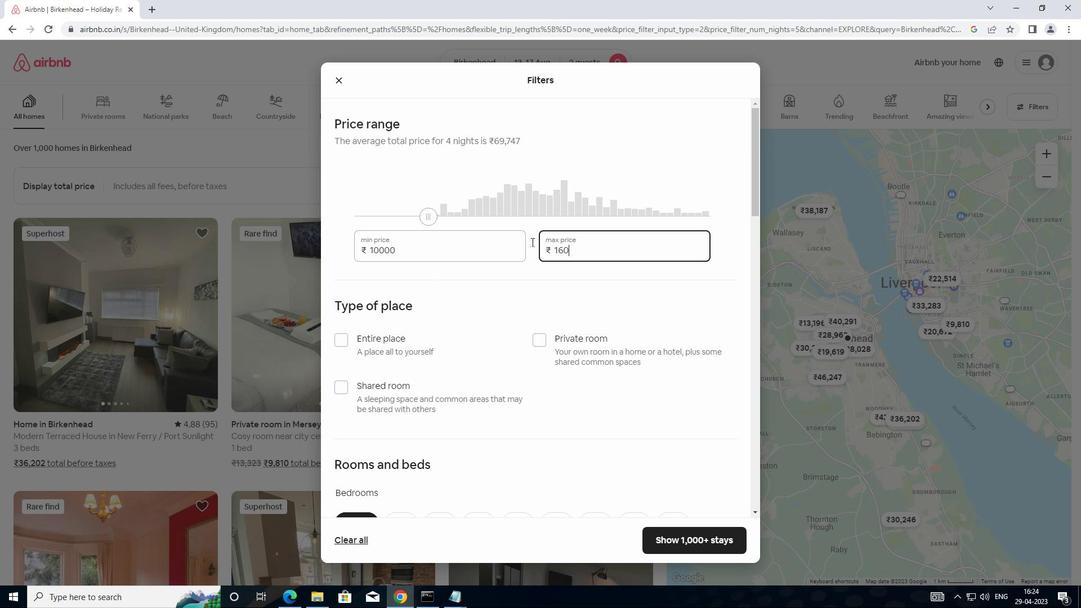 
Action: Key pressed 0
Screenshot: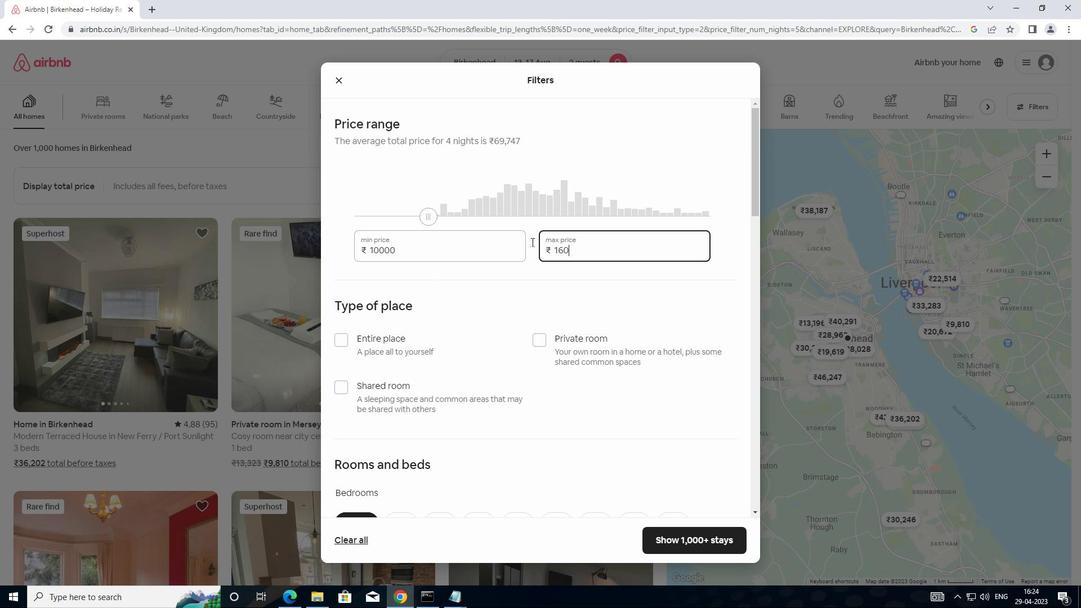 
Action: Mouse moved to (533, 239)
Screenshot: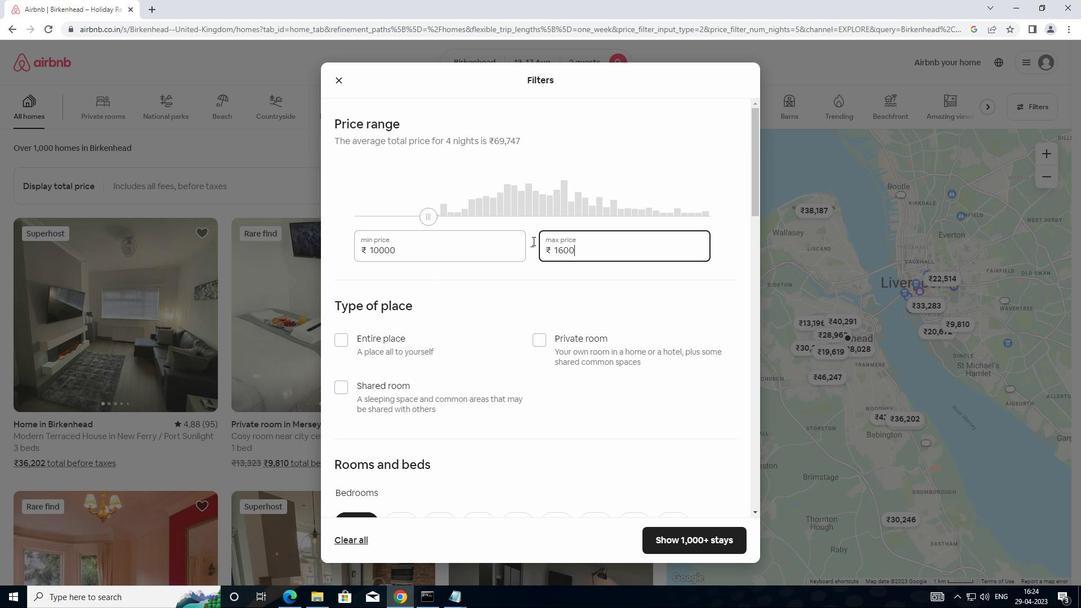 
Action: Key pressed 0
Screenshot: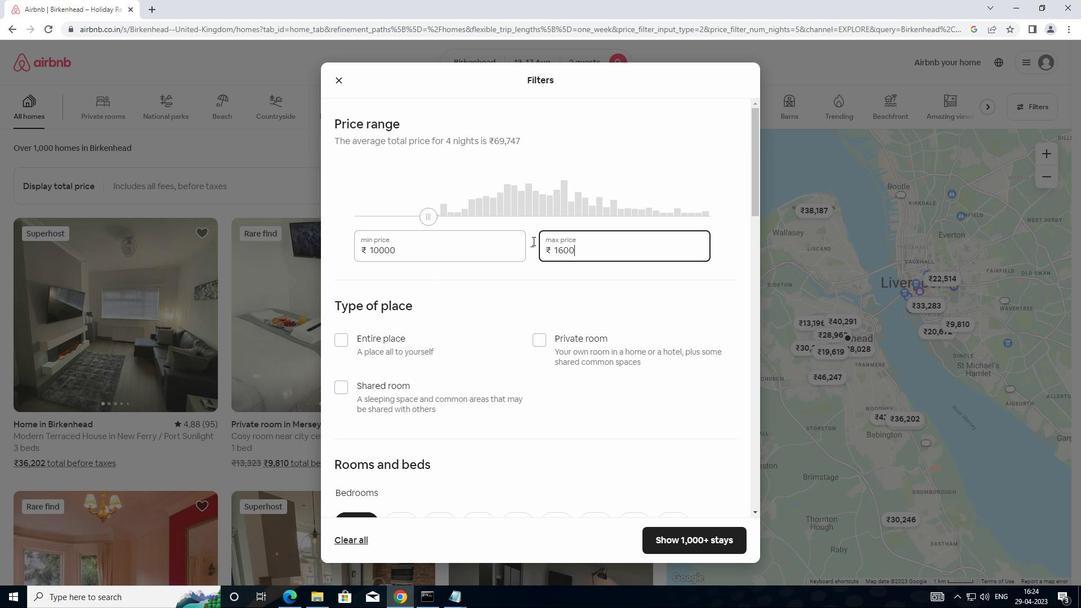
Action: Mouse moved to (529, 287)
Screenshot: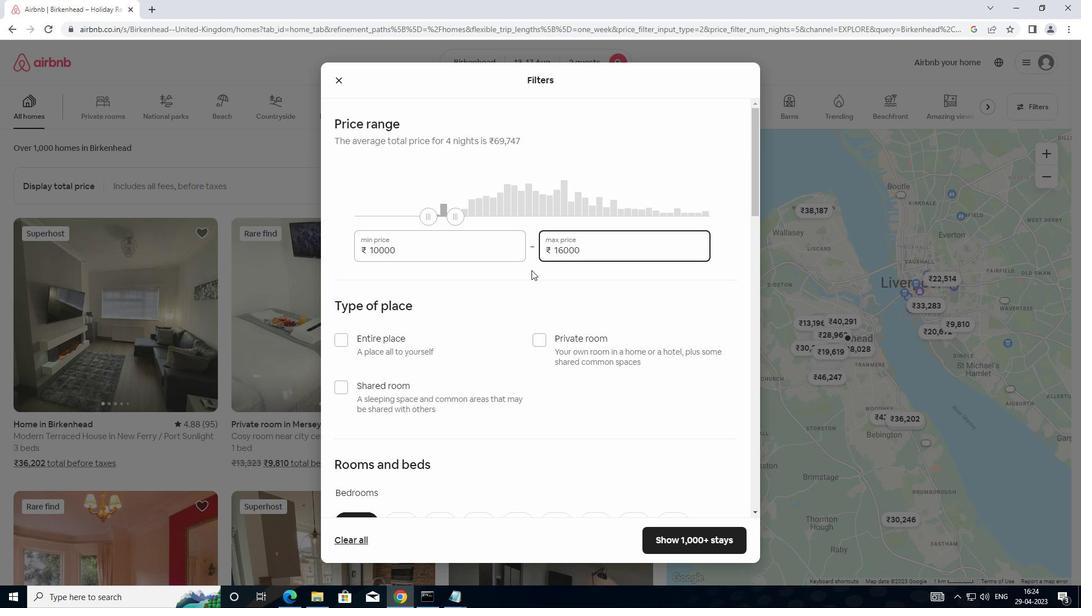 
Action: Mouse scrolled (529, 286) with delta (0, 0)
Screenshot: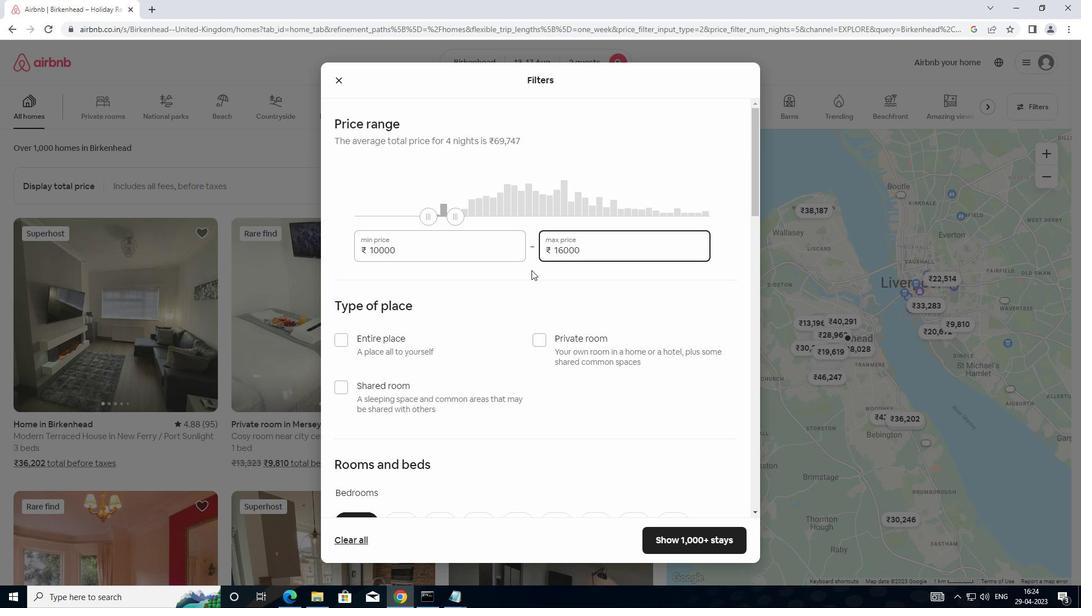 
Action: Mouse moved to (525, 287)
Screenshot: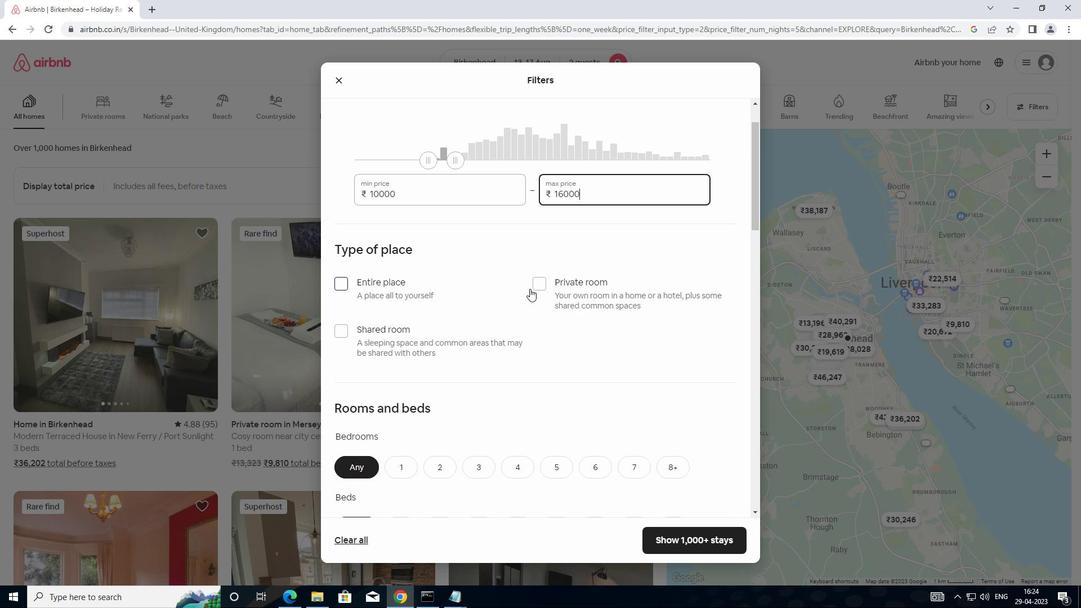 
Action: Mouse scrolled (525, 287) with delta (0, 0)
Screenshot: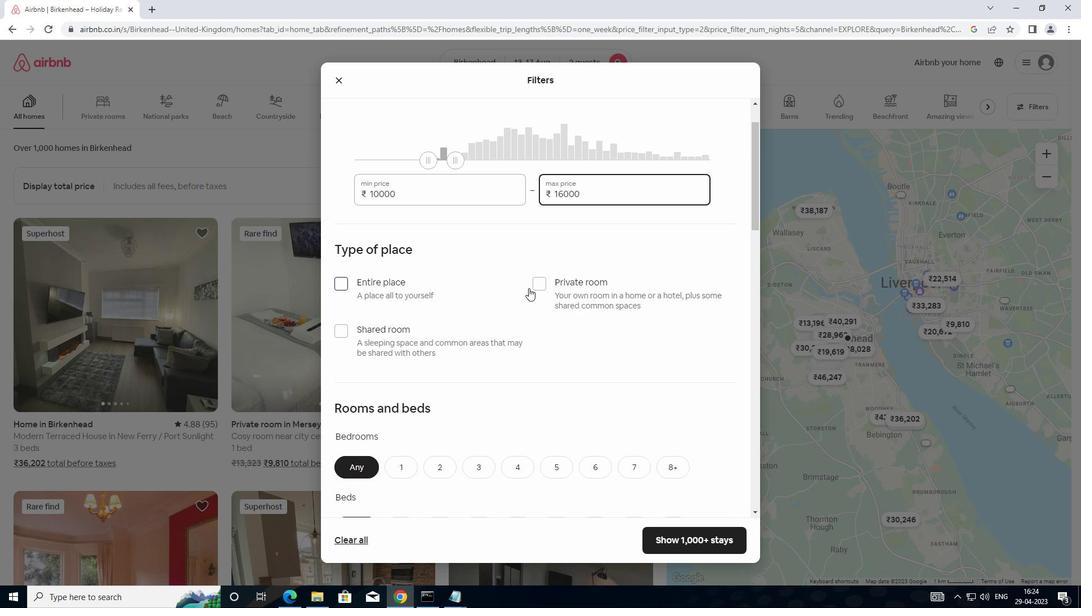 
Action: Mouse moved to (340, 236)
Screenshot: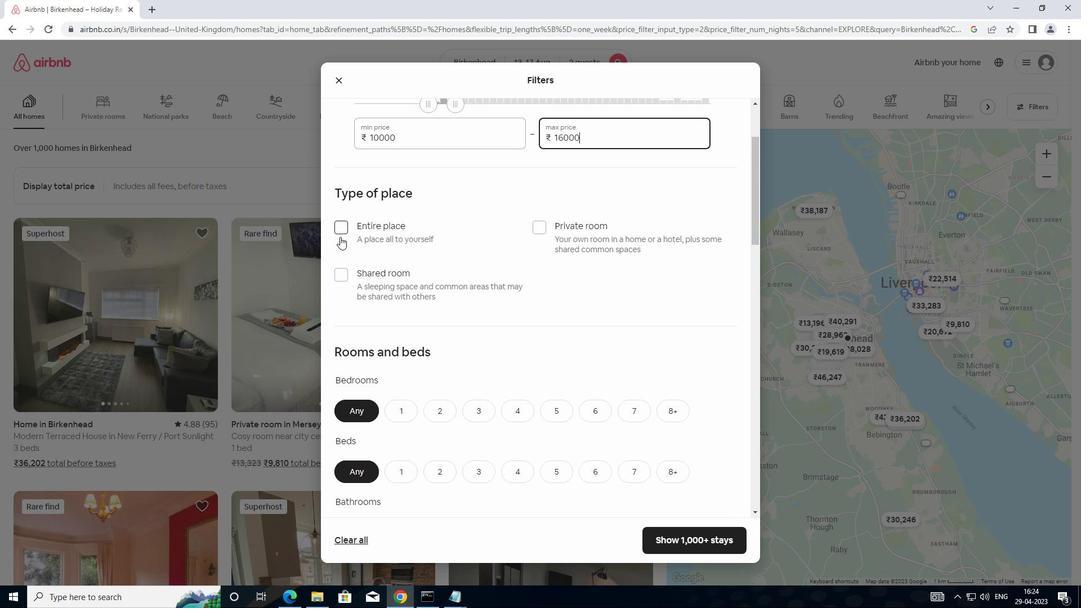 
Action: Mouse pressed left at (340, 236)
Screenshot: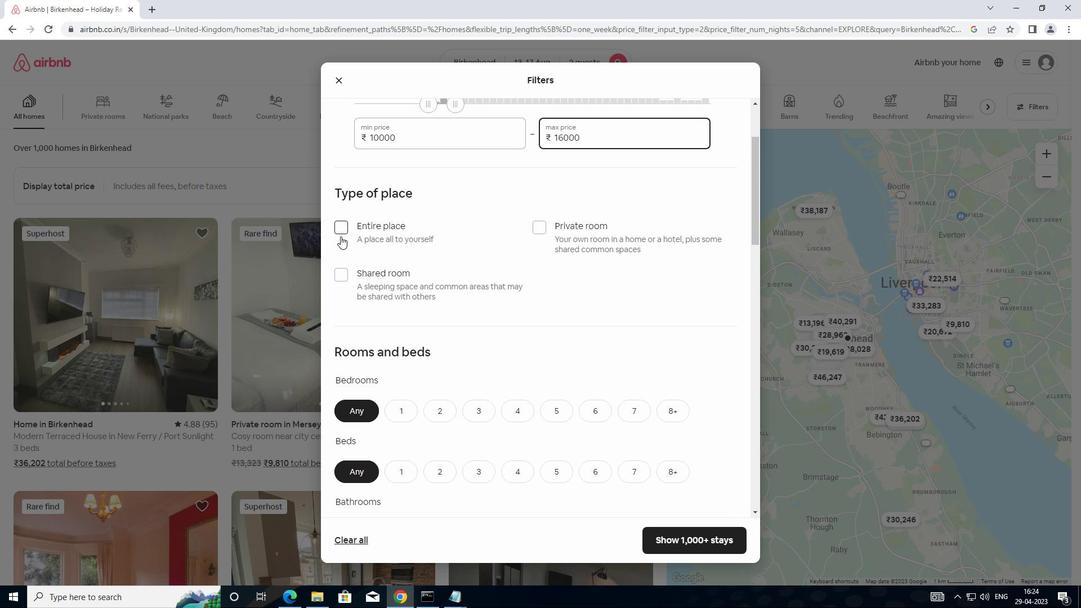 
Action: Mouse moved to (410, 264)
Screenshot: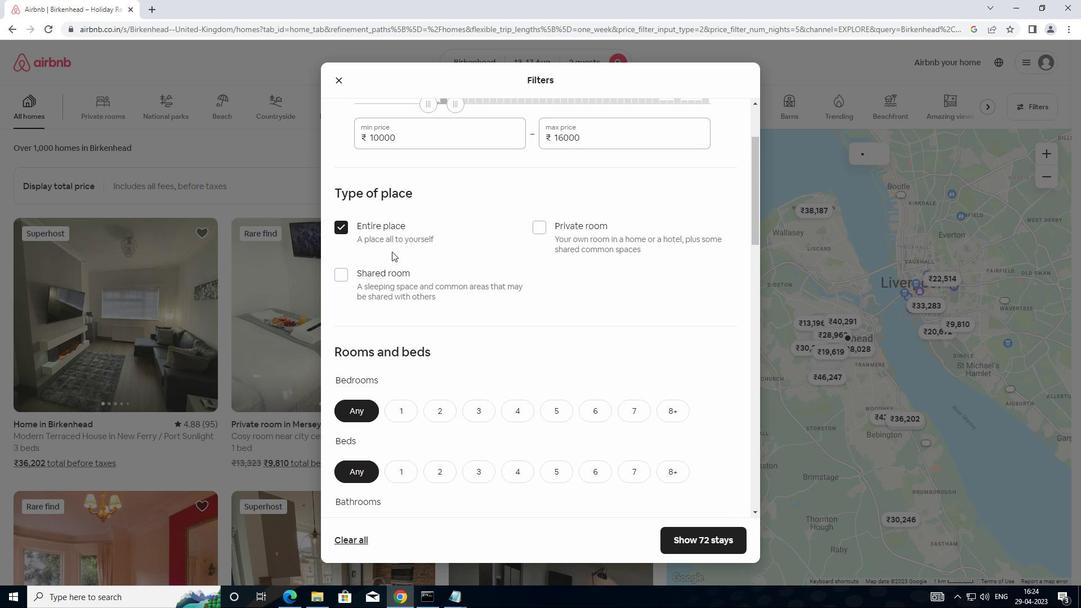 
Action: Mouse scrolled (410, 264) with delta (0, 0)
Screenshot: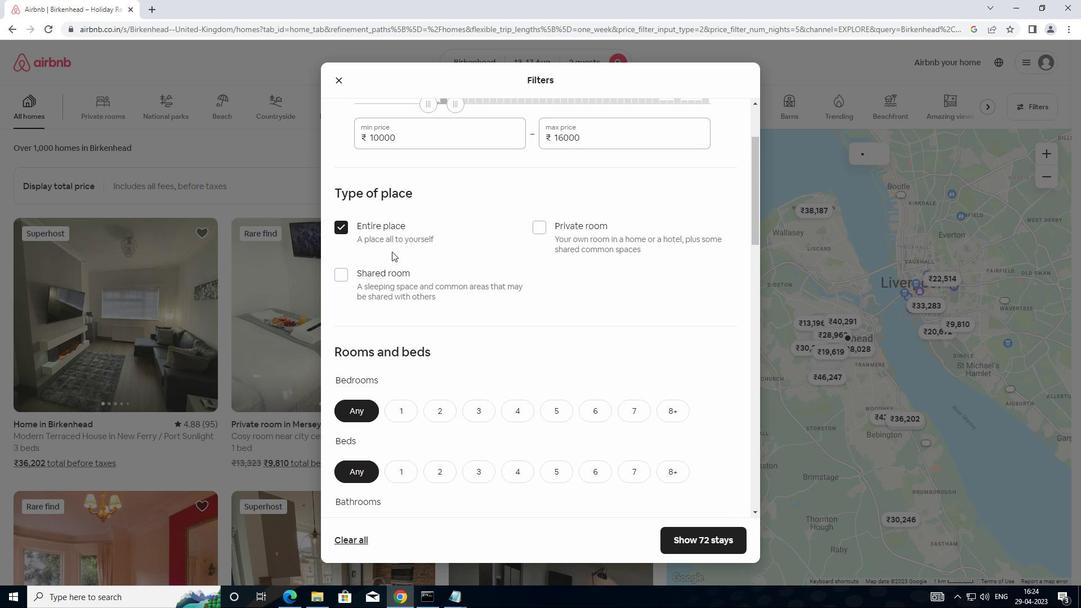 
Action: Mouse moved to (416, 266)
Screenshot: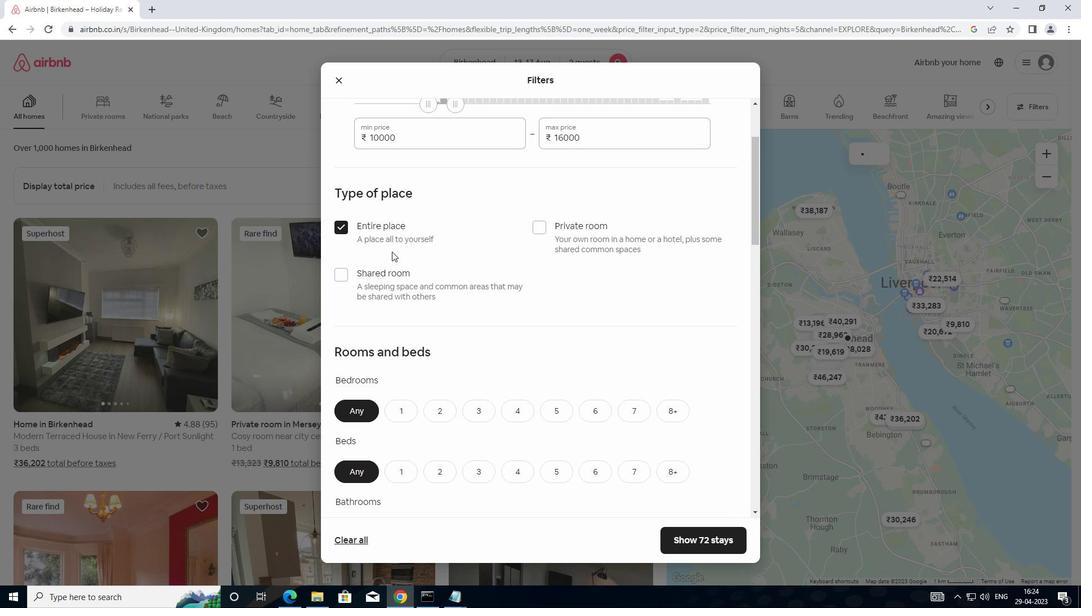 
Action: Mouse scrolled (416, 266) with delta (0, 0)
Screenshot: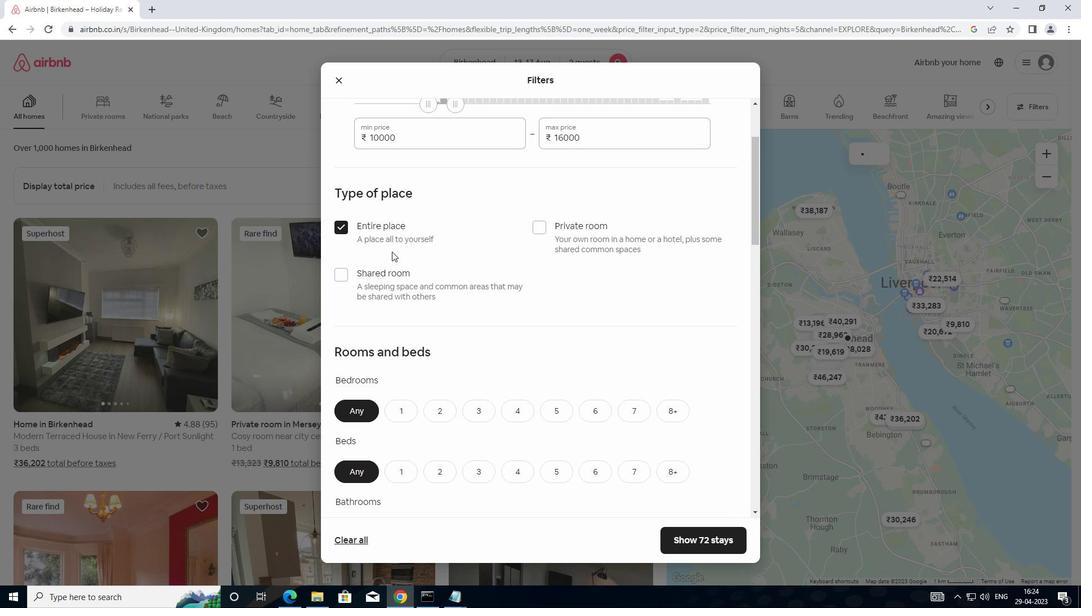 
Action: Mouse moved to (450, 260)
Screenshot: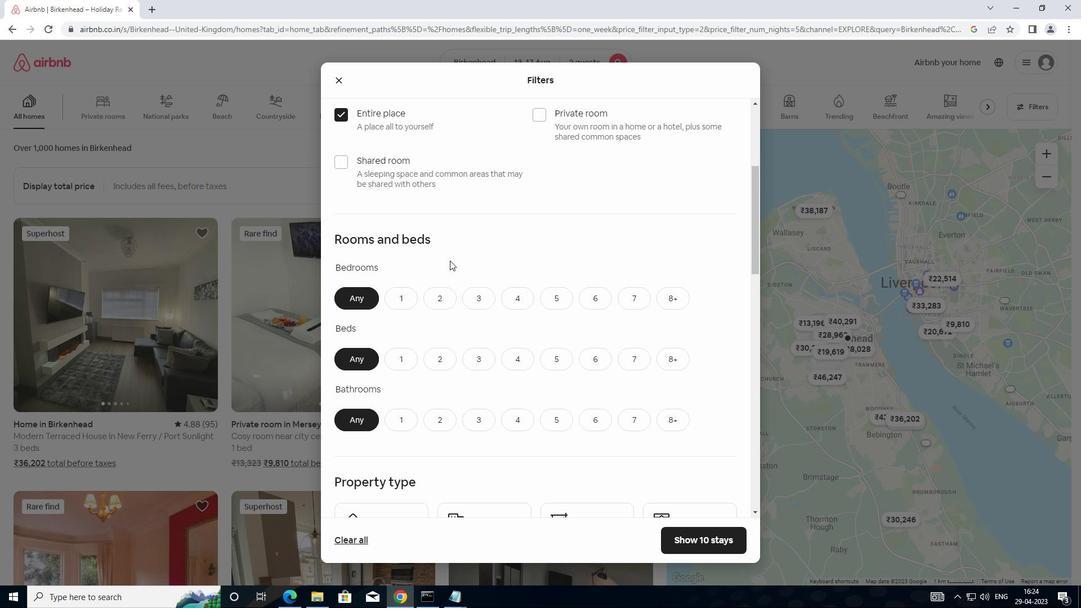 
Action: Mouse scrolled (450, 259) with delta (0, 0)
Screenshot: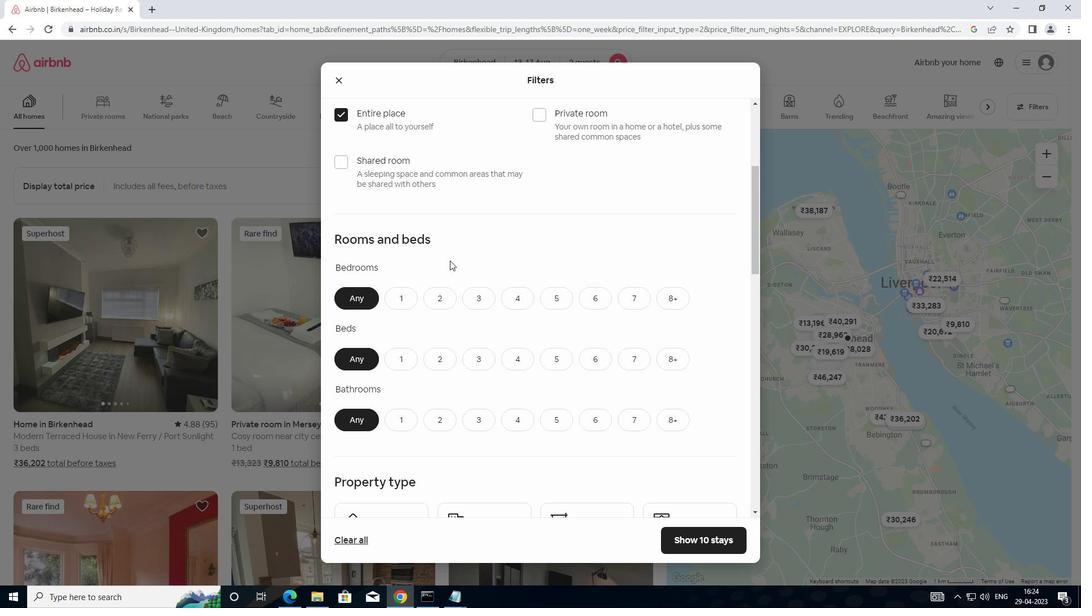 
Action: Mouse moved to (447, 239)
Screenshot: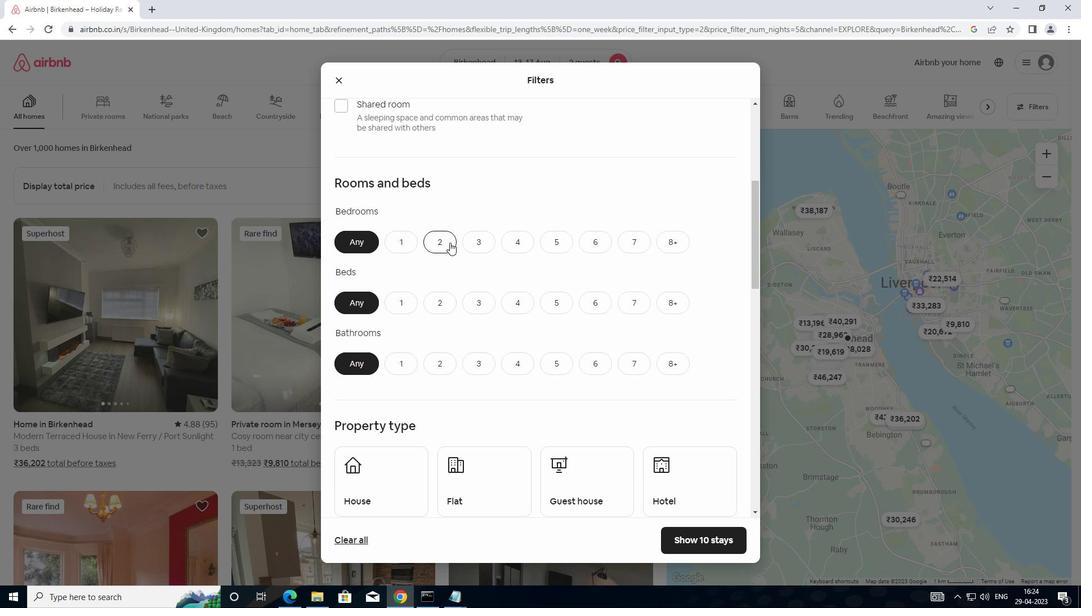 
Action: Mouse pressed left at (447, 239)
Screenshot: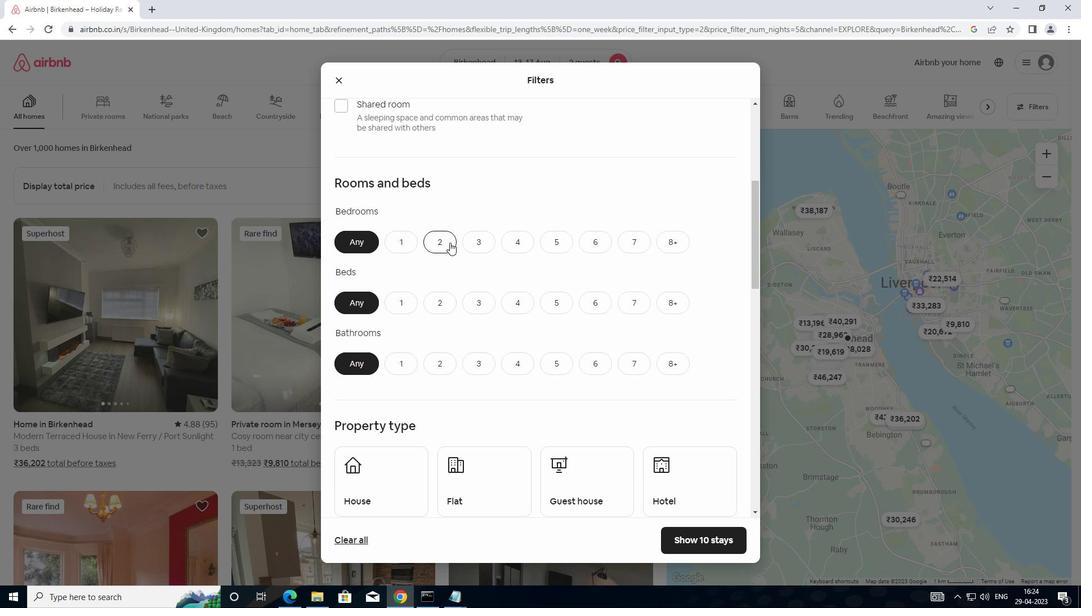 
Action: Mouse moved to (439, 307)
Screenshot: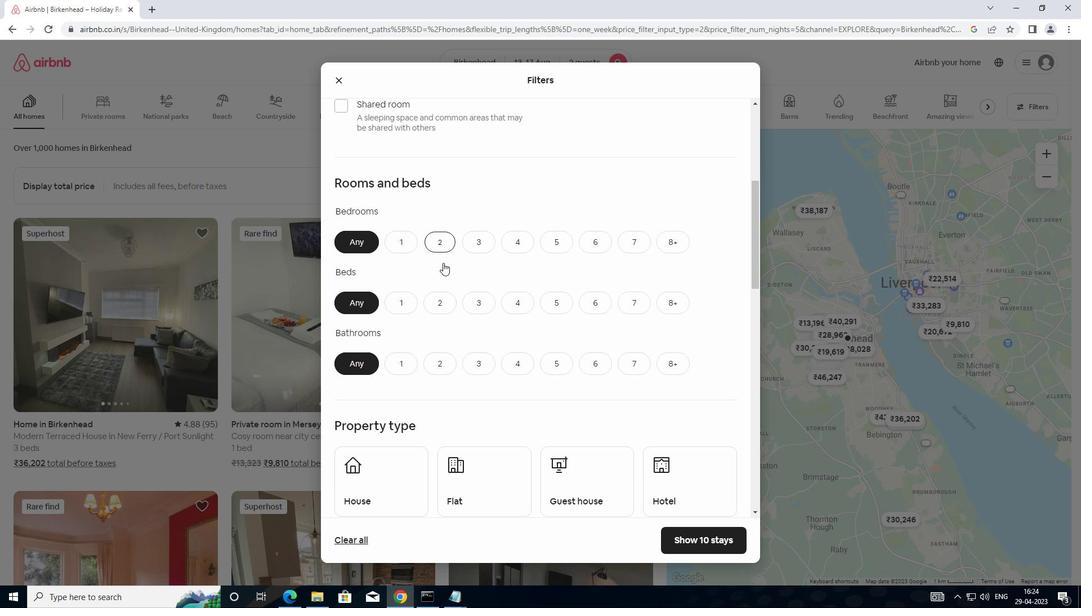 
Action: Mouse pressed left at (439, 307)
Screenshot: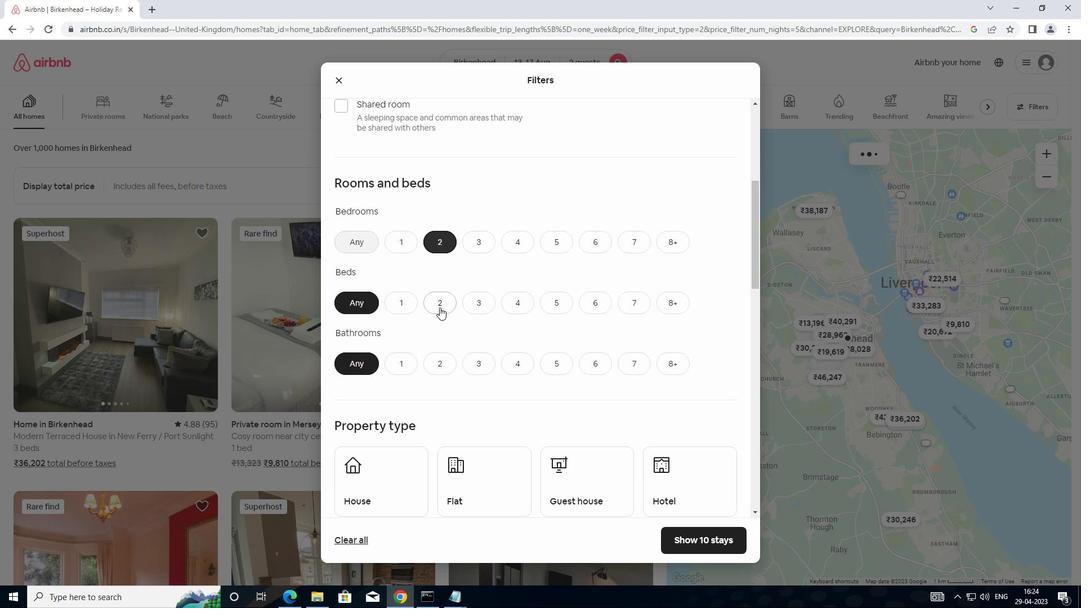 
Action: Mouse moved to (404, 364)
Screenshot: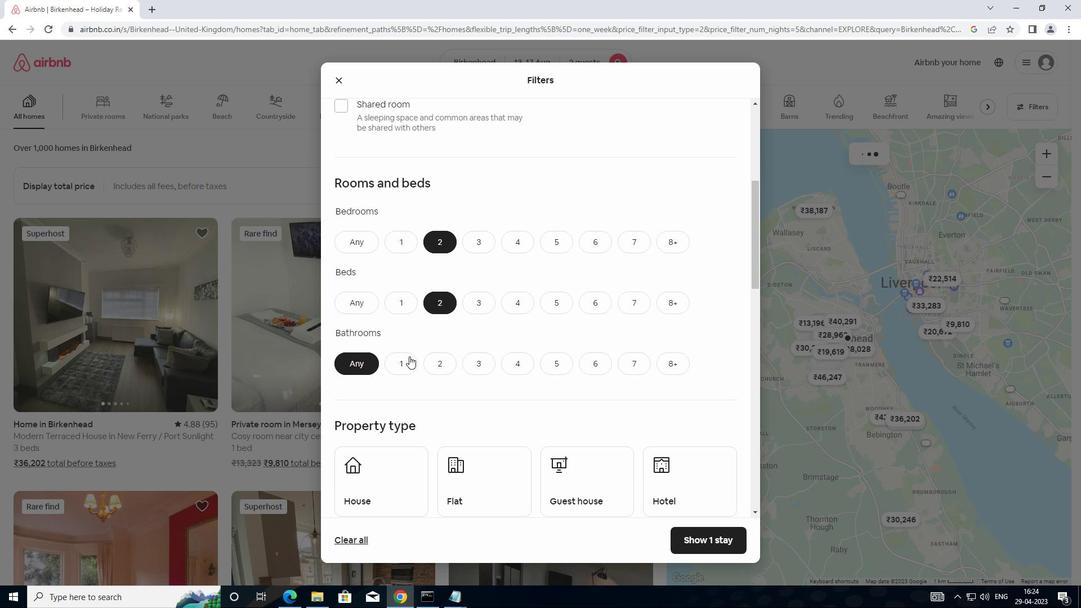 
Action: Mouse pressed left at (404, 364)
Screenshot: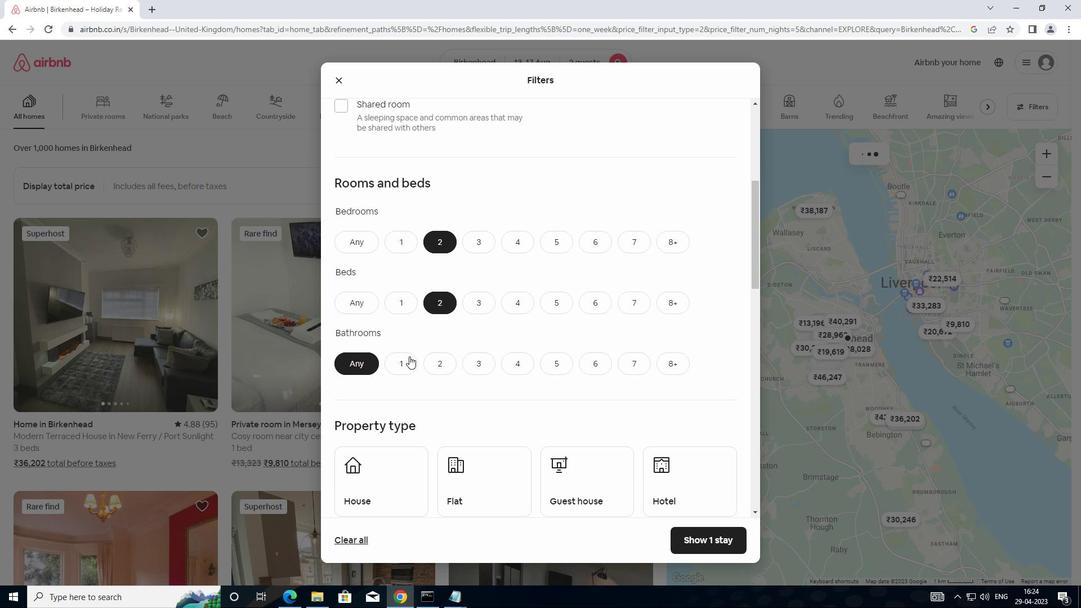 
Action: Mouse moved to (410, 345)
Screenshot: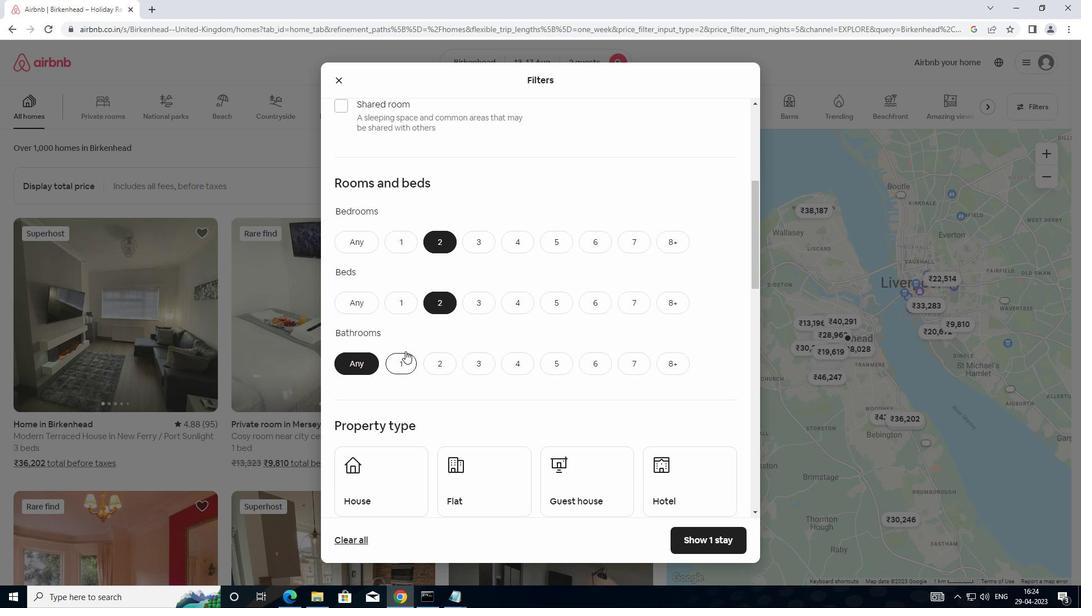 
Action: Mouse scrolled (410, 344) with delta (0, 0)
Screenshot: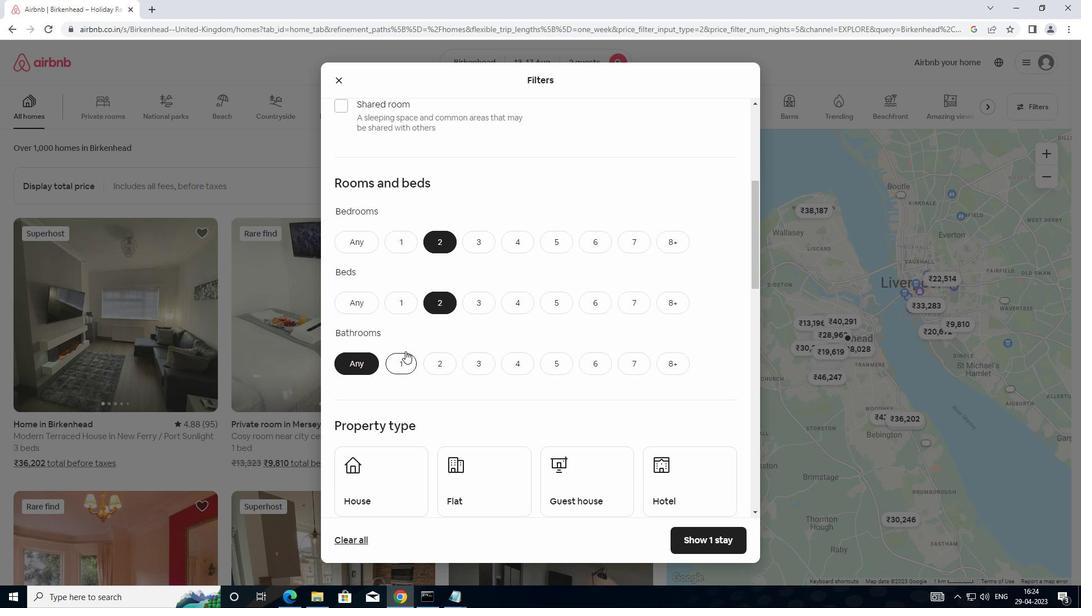 
Action: Mouse moved to (423, 345)
Screenshot: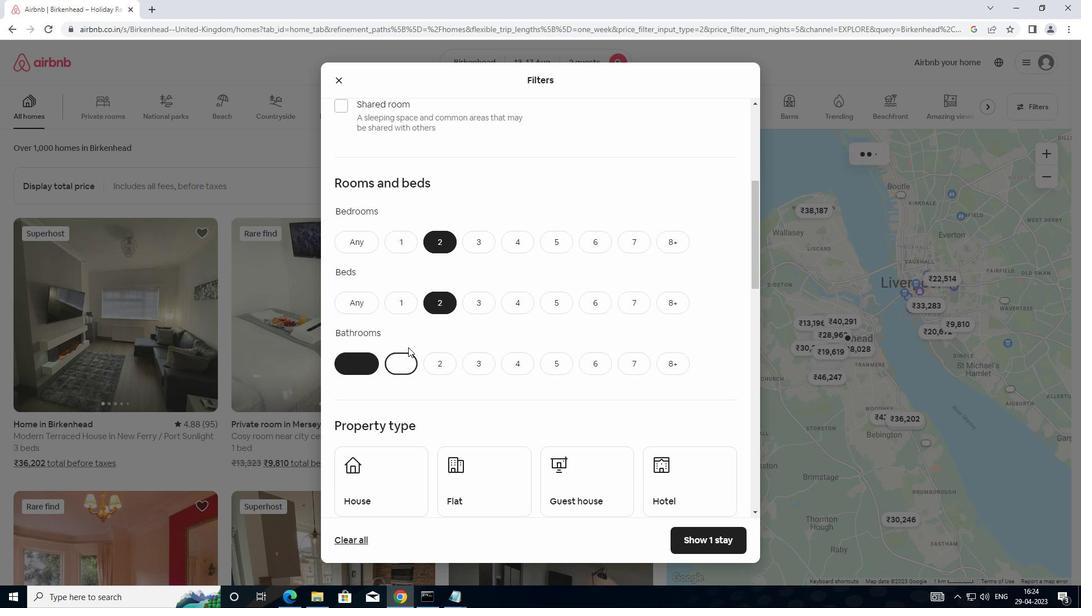 
Action: Mouse scrolled (423, 345) with delta (0, 0)
Screenshot: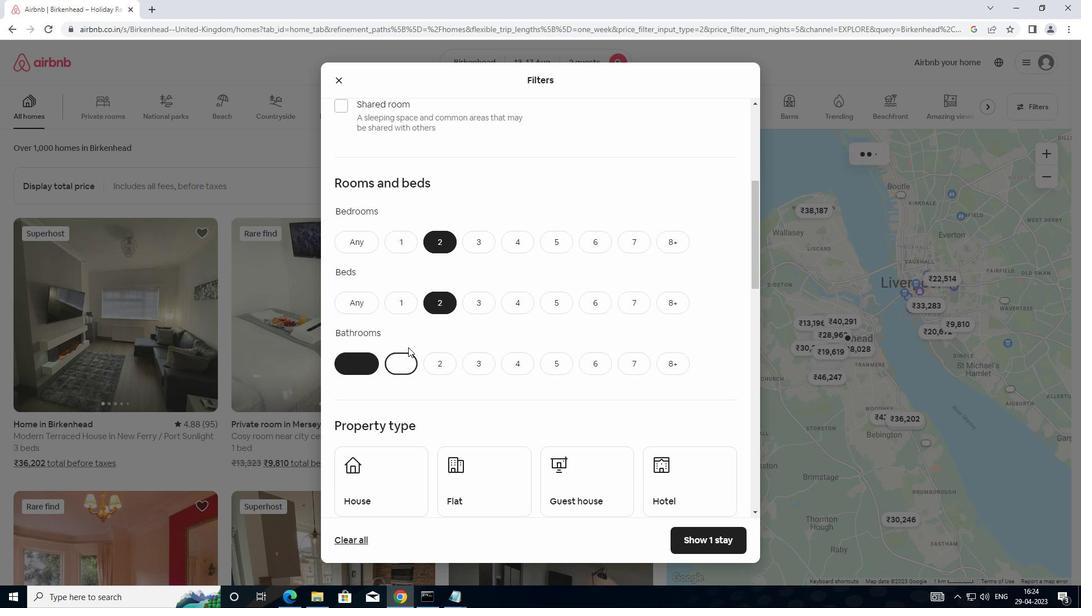 
Action: Mouse moved to (435, 346)
Screenshot: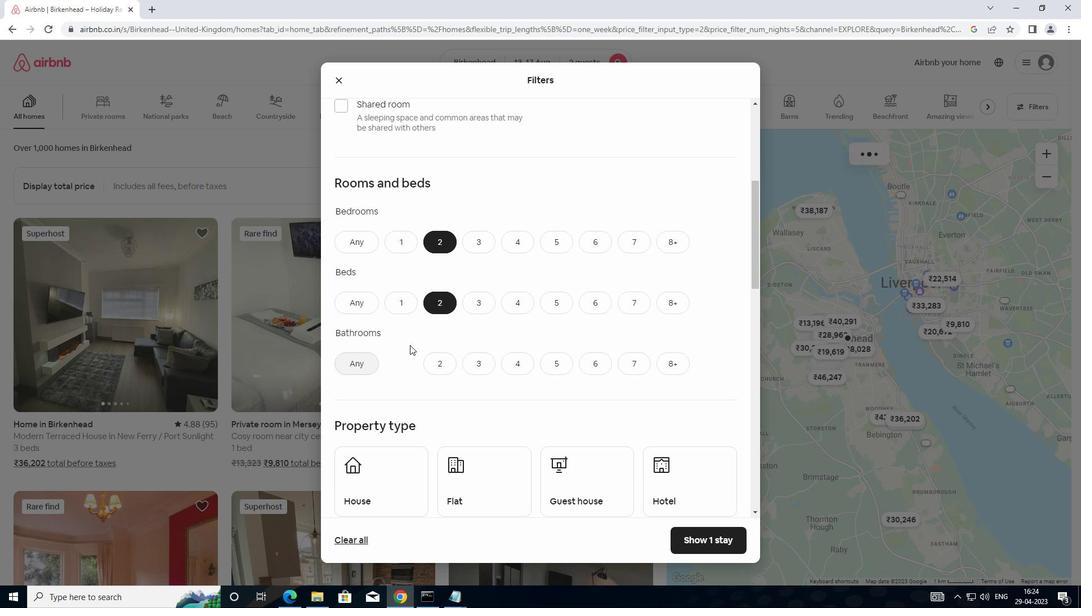 
Action: Mouse scrolled (435, 345) with delta (0, 0)
Screenshot: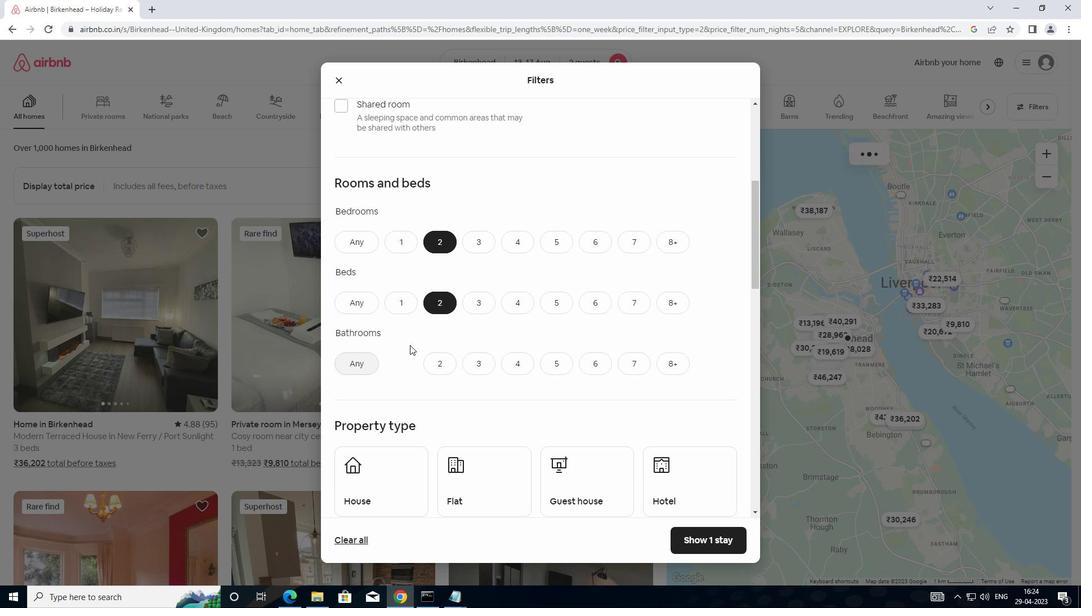 
Action: Mouse moved to (438, 346)
Screenshot: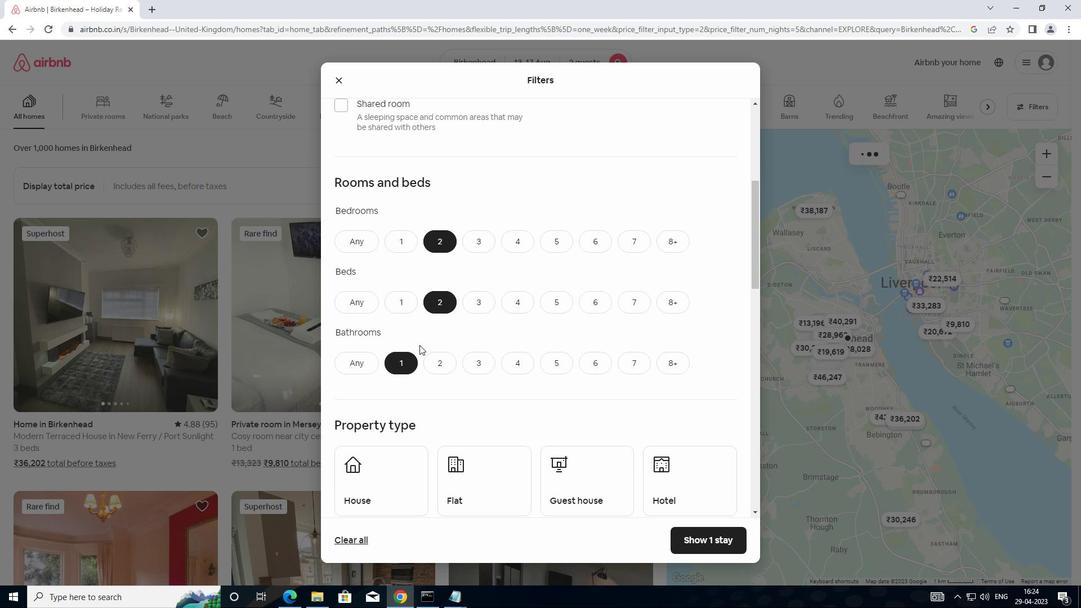 
Action: Mouse scrolled (438, 345) with delta (0, 0)
Screenshot: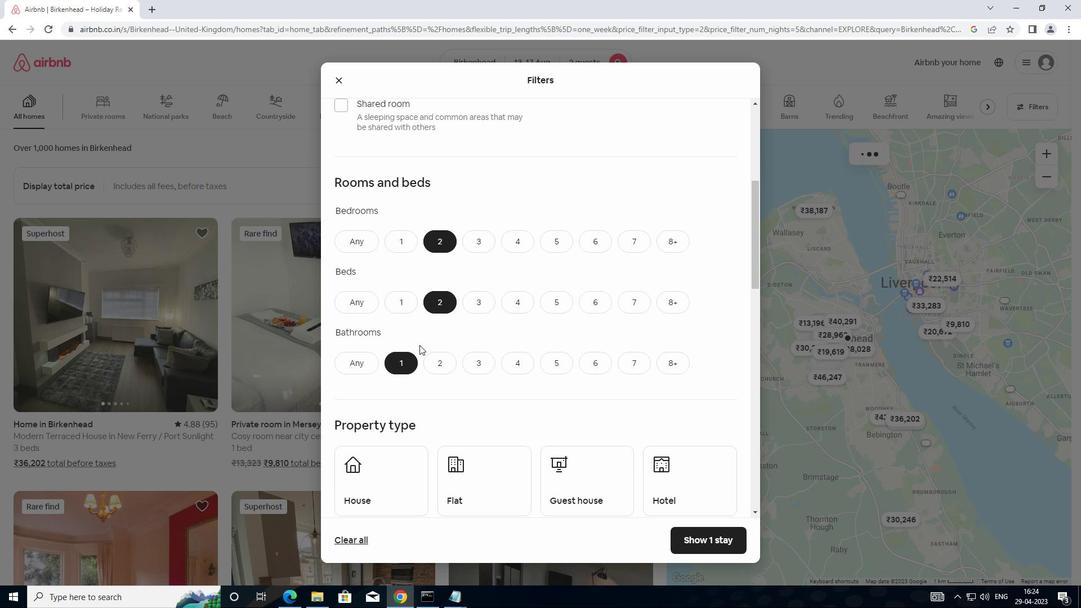 
Action: Mouse moved to (385, 253)
Screenshot: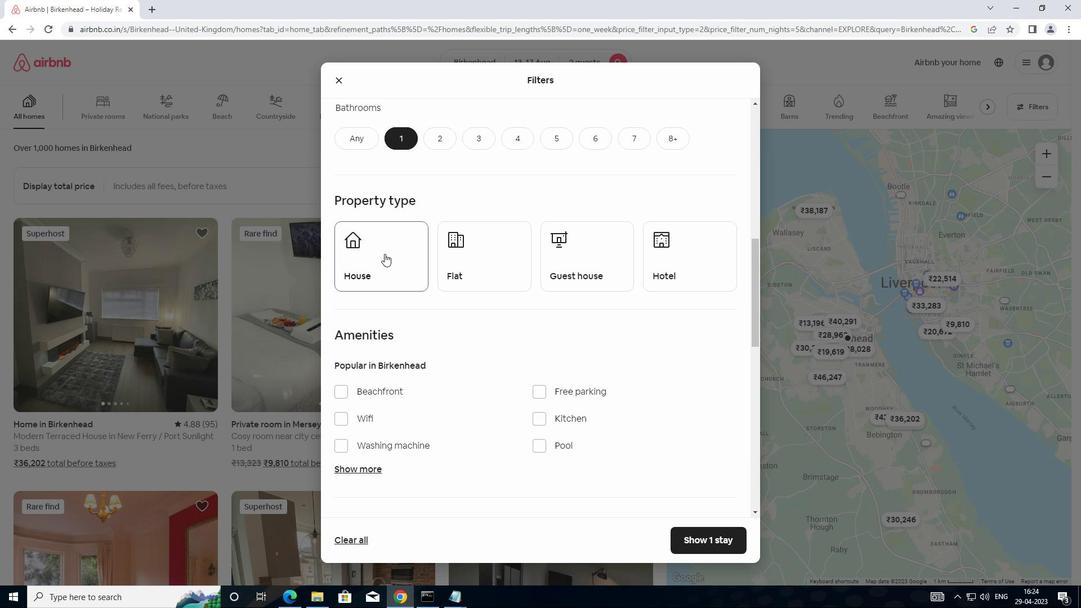 
Action: Mouse pressed left at (385, 253)
Screenshot: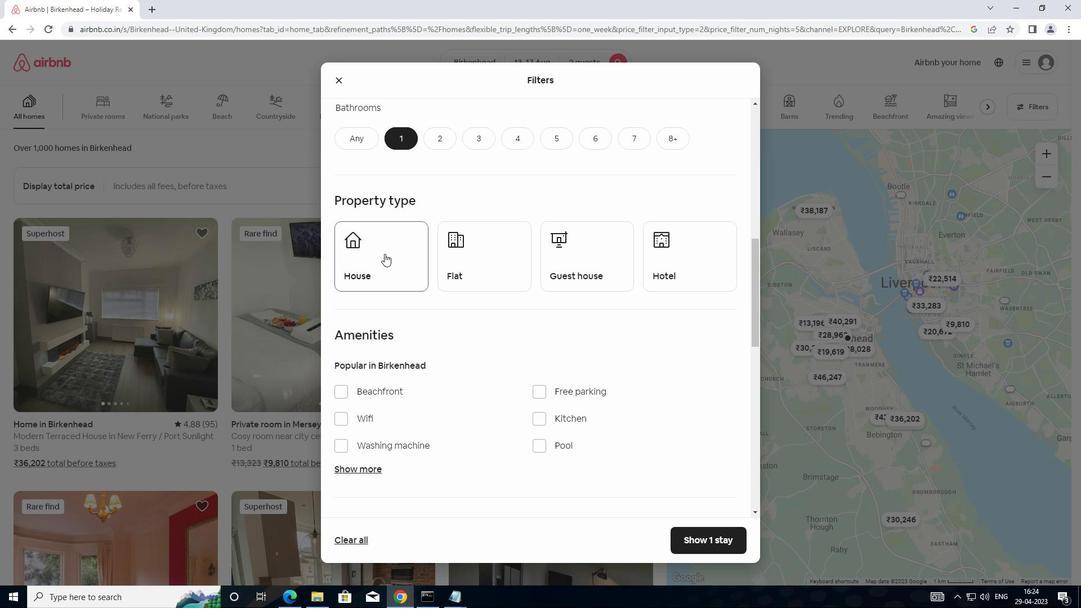 
Action: Mouse moved to (458, 277)
Screenshot: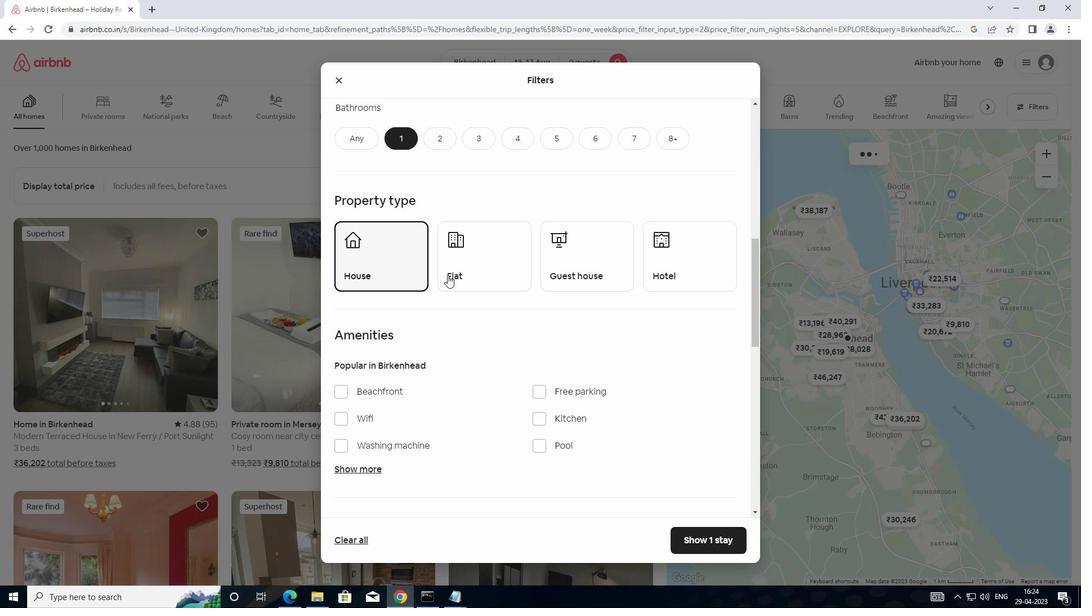 
Action: Mouse pressed left at (458, 277)
Screenshot: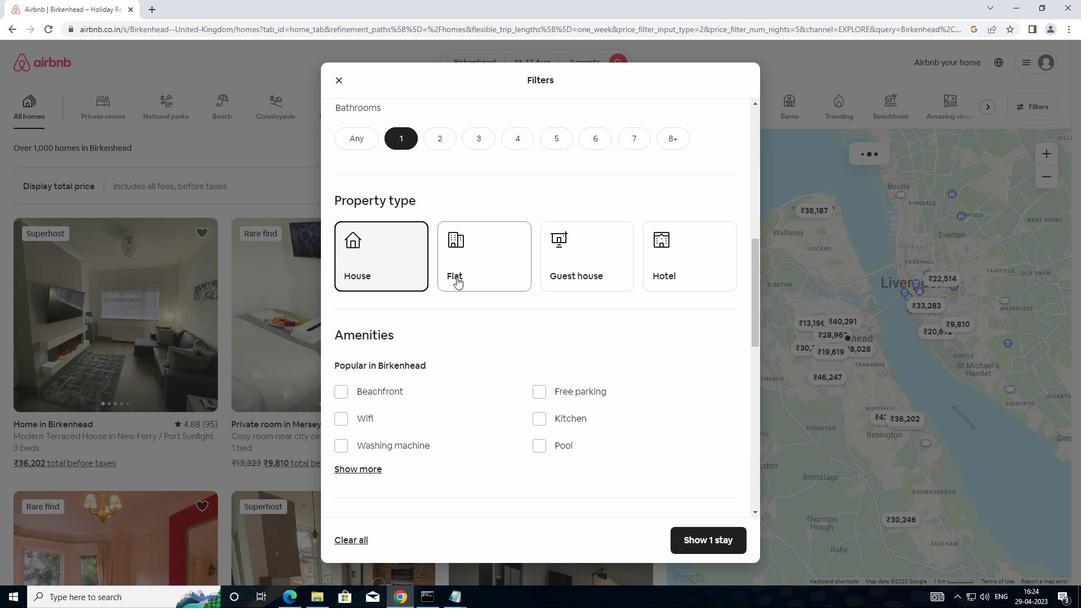 
Action: Mouse moved to (595, 275)
Screenshot: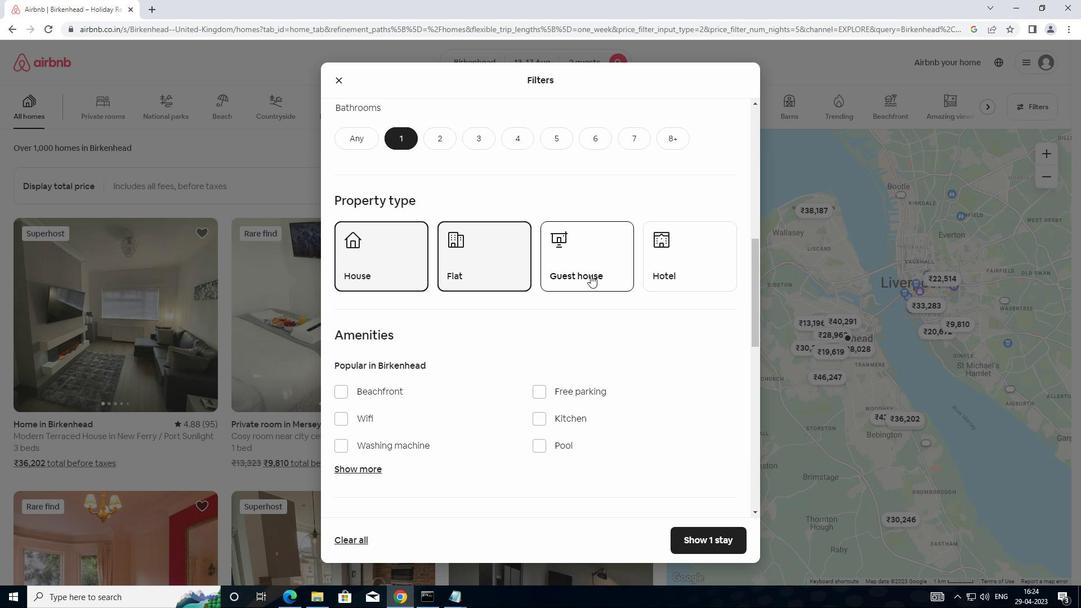 
Action: Mouse pressed left at (595, 275)
Screenshot: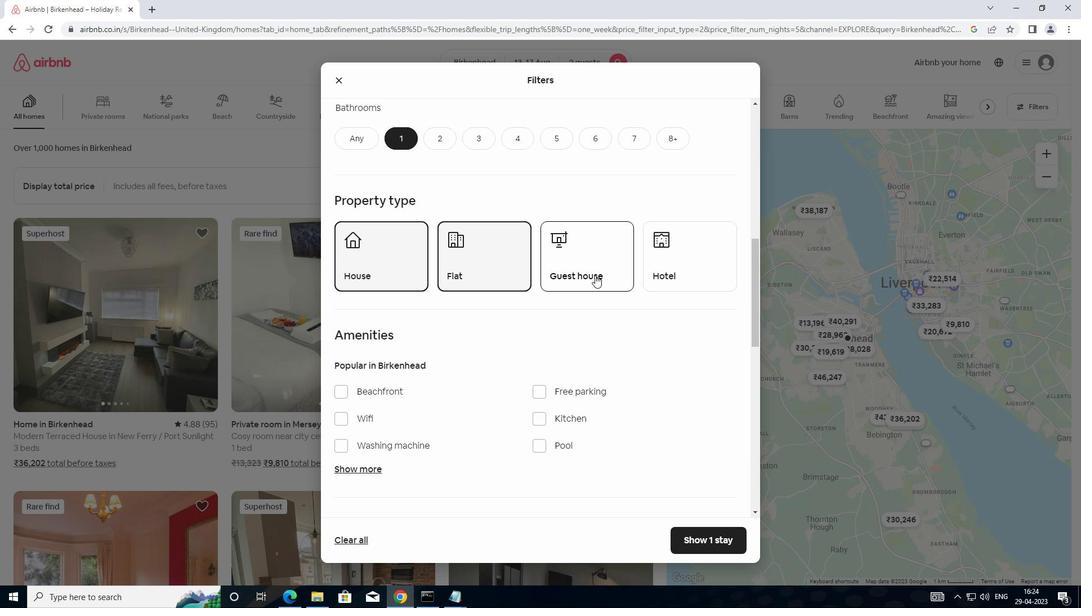 
Action: Mouse moved to (528, 333)
Screenshot: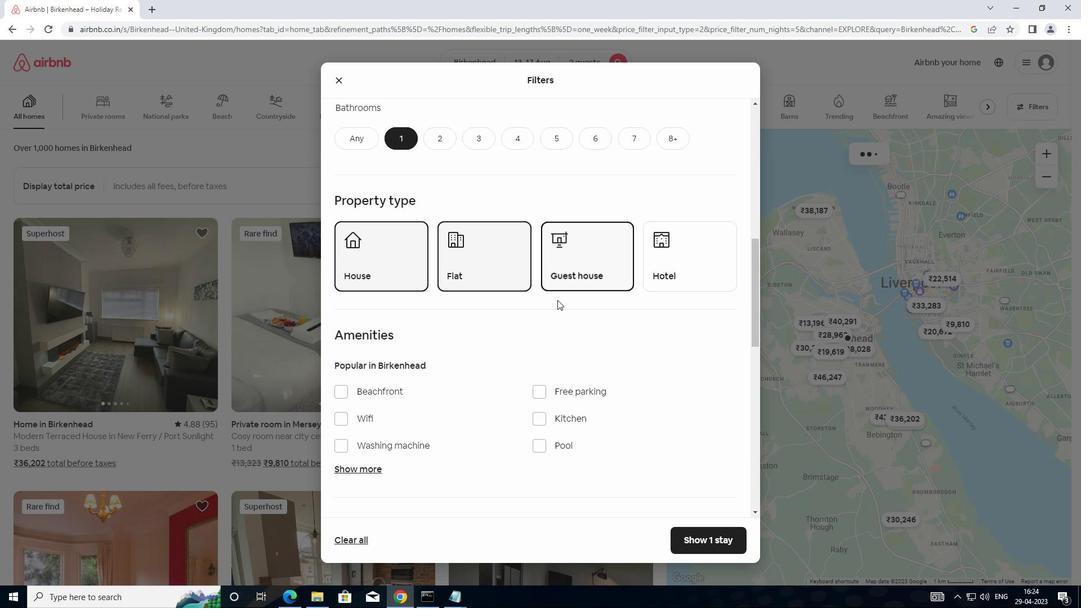 
Action: Mouse scrolled (528, 332) with delta (0, 0)
Screenshot: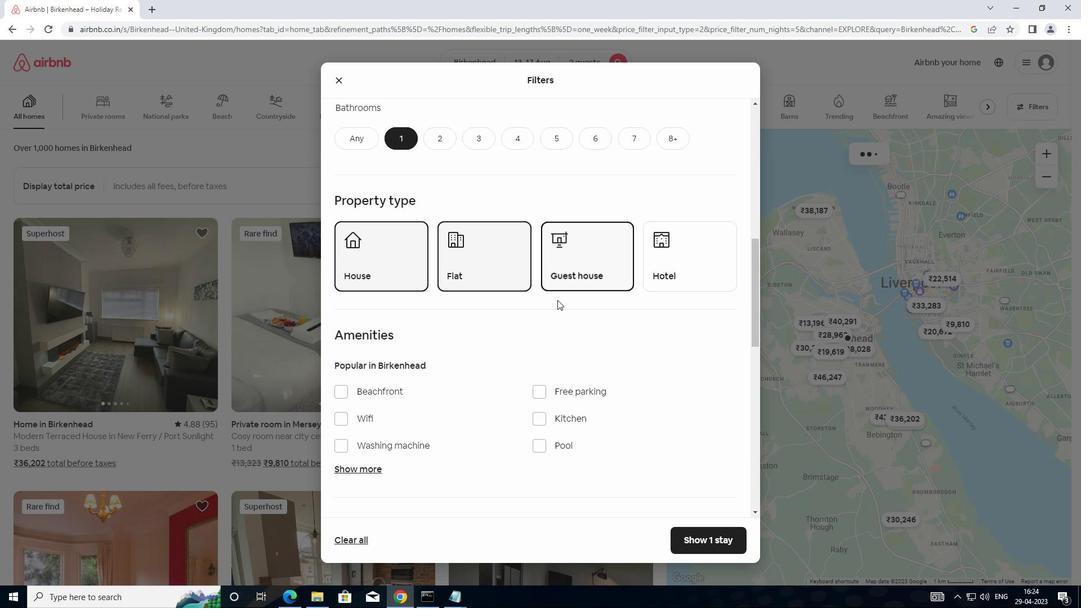 
Action: Mouse moved to (527, 337)
Screenshot: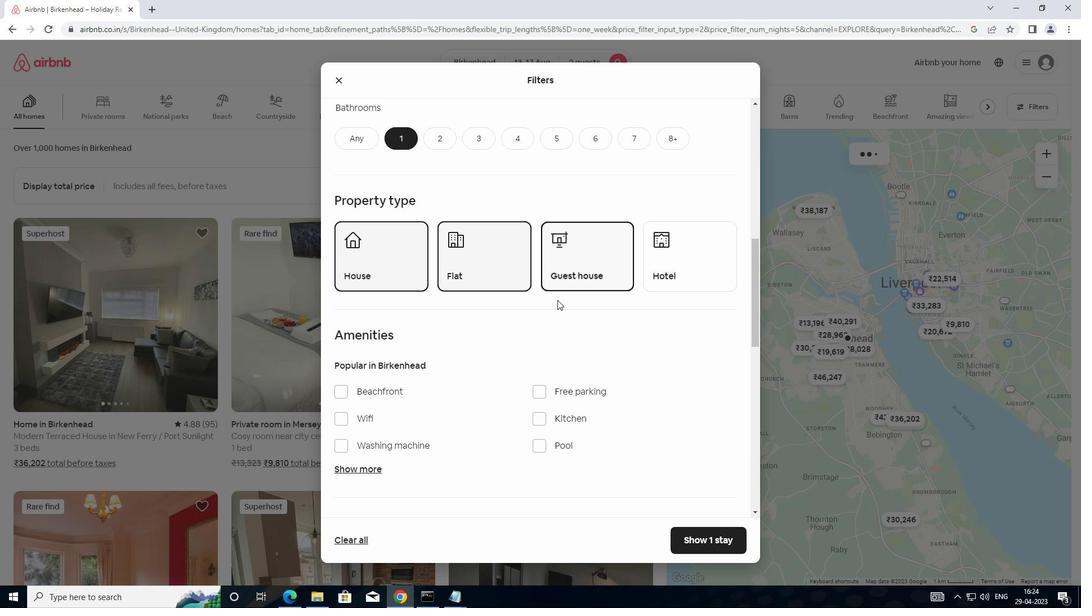 
Action: Mouse scrolled (527, 337) with delta (0, 0)
Screenshot: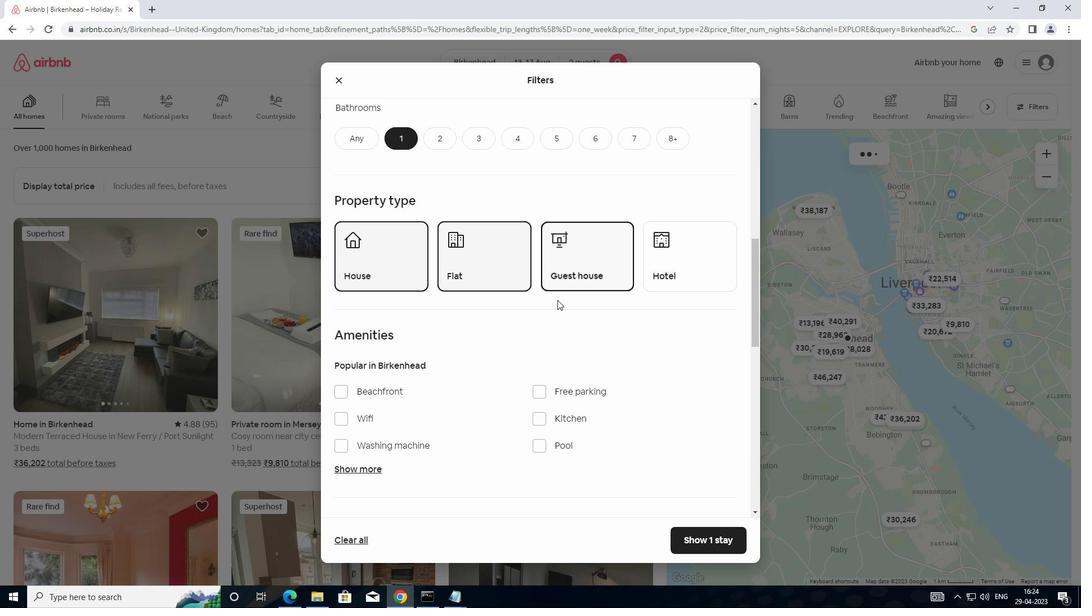 
Action: Mouse moved to (524, 340)
Screenshot: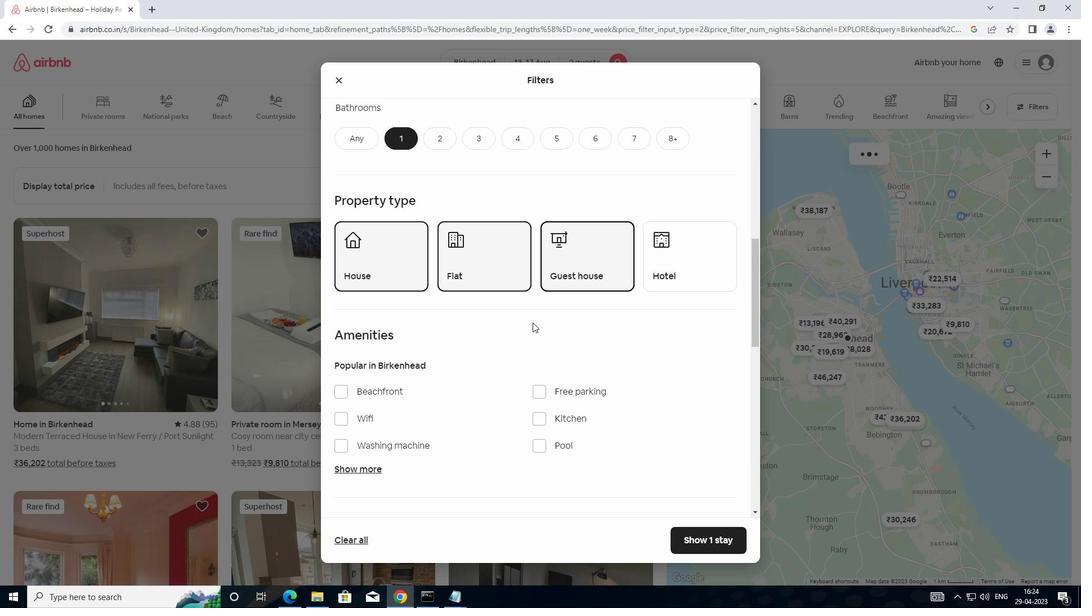 
Action: Mouse scrolled (524, 339) with delta (0, 0)
Screenshot: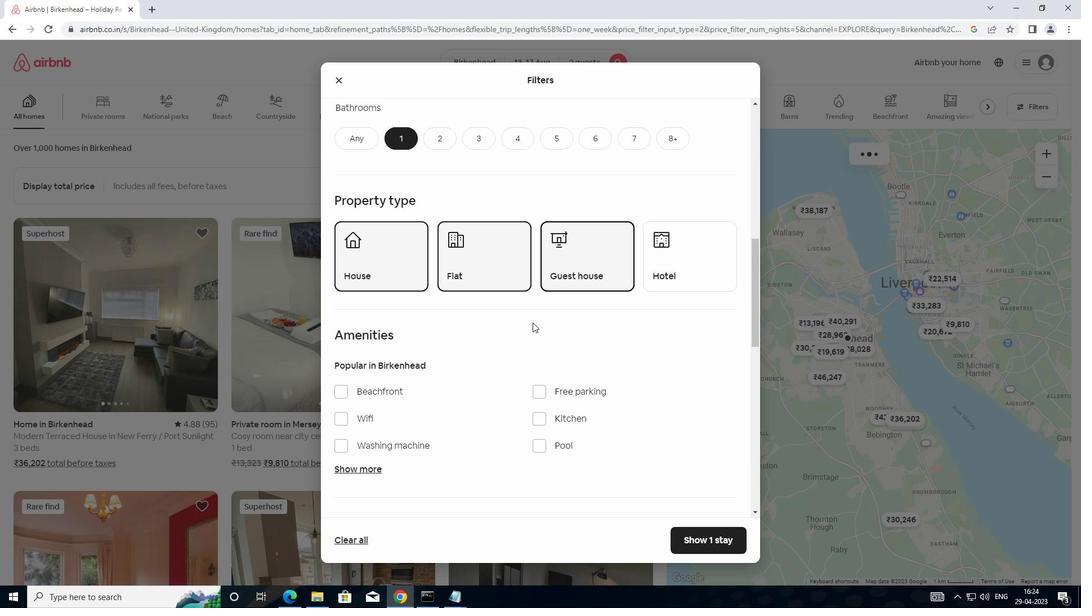 
Action: Mouse moved to (344, 250)
Screenshot: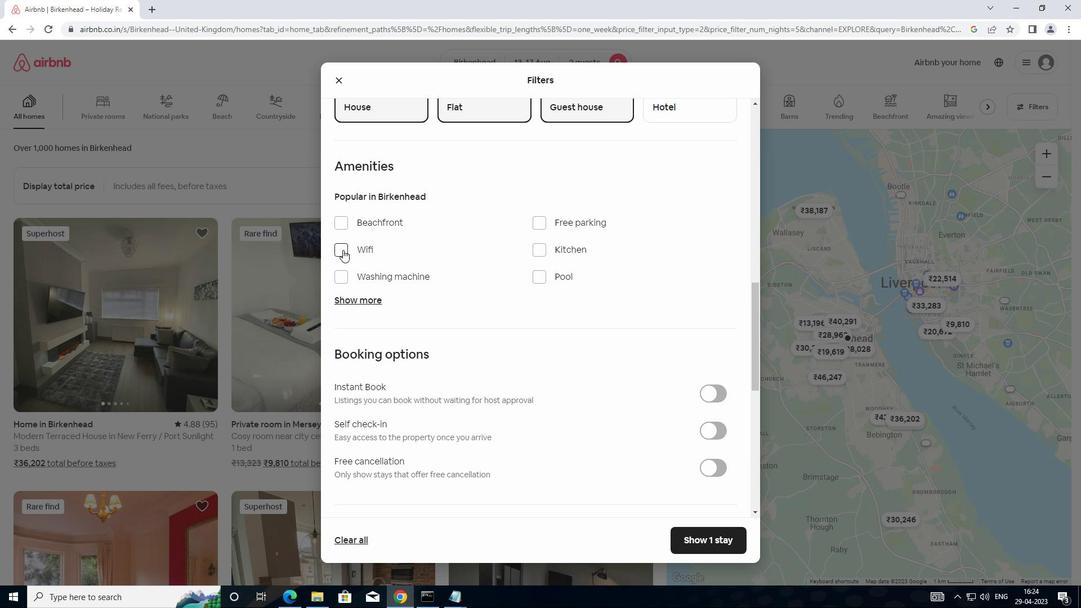 
Action: Mouse pressed left at (344, 250)
Screenshot: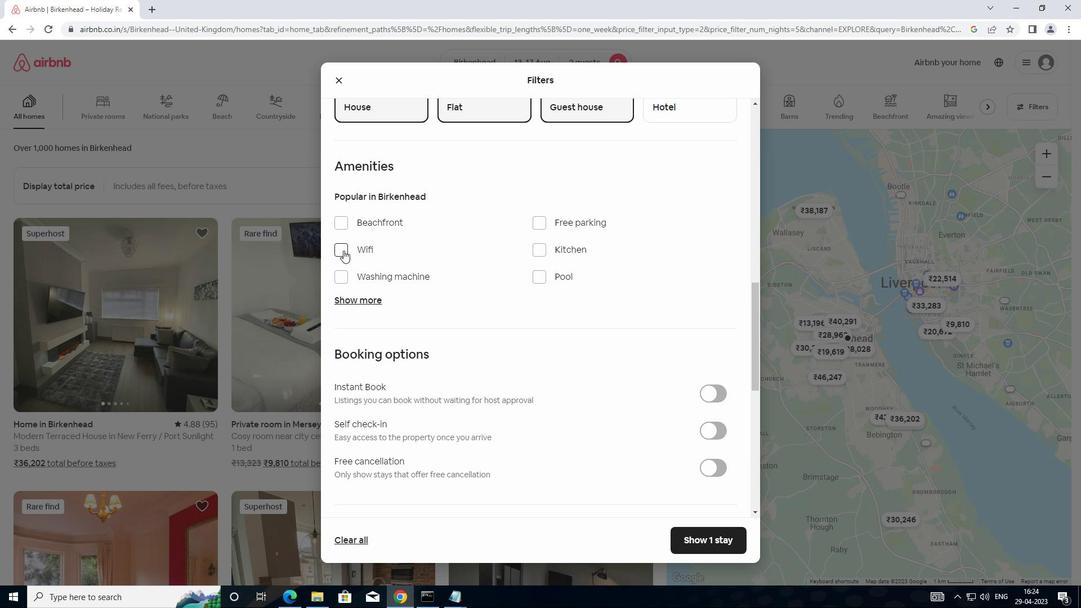 
Action: Mouse moved to (621, 316)
Screenshot: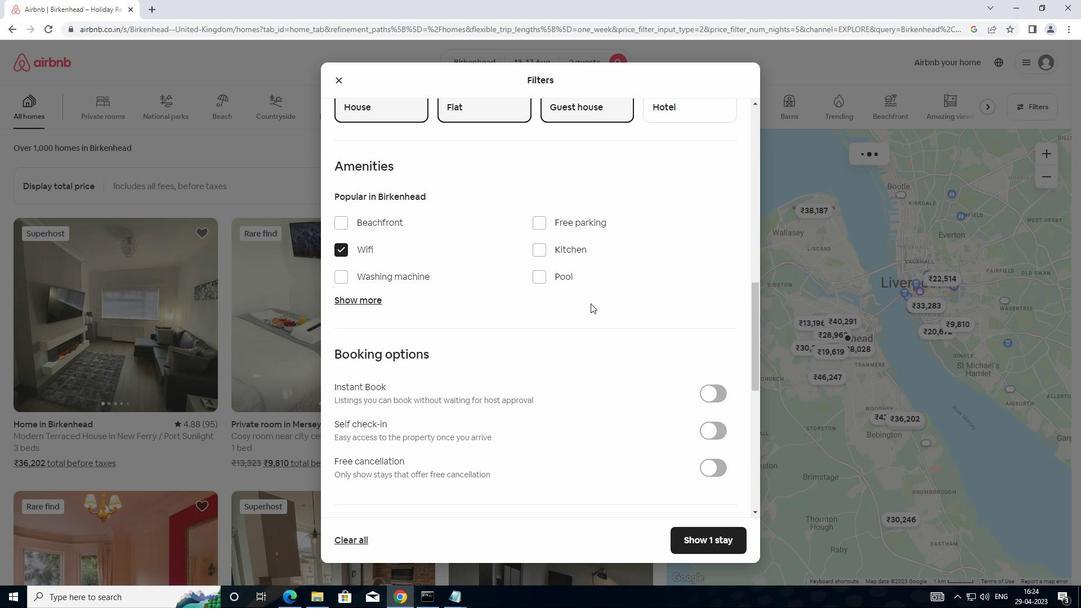 
Action: Mouse scrolled (621, 315) with delta (0, 0)
Screenshot: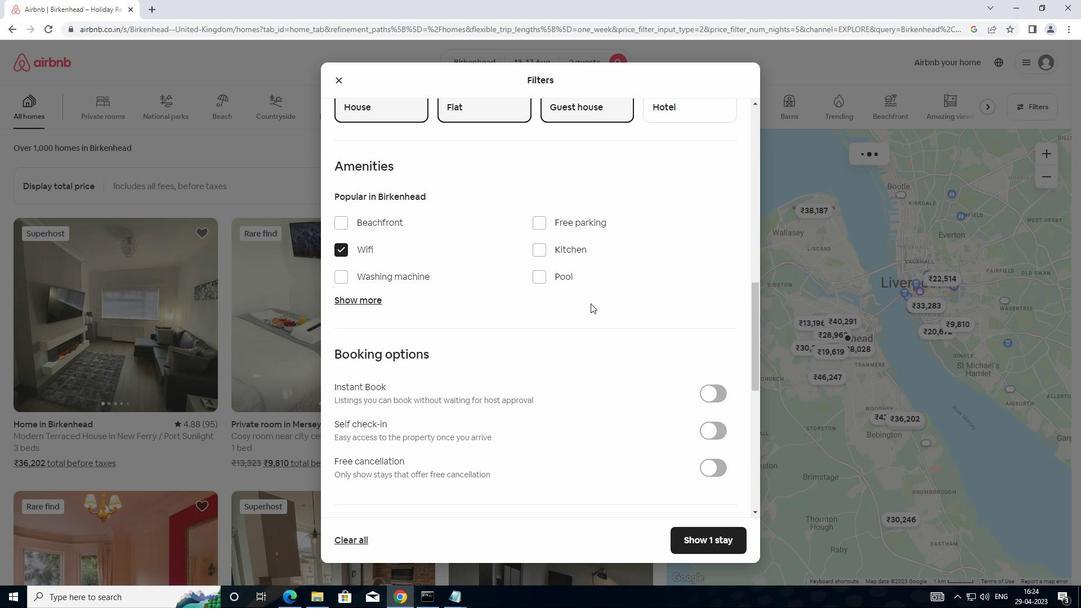 
Action: Mouse moved to (632, 319)
Screenshot: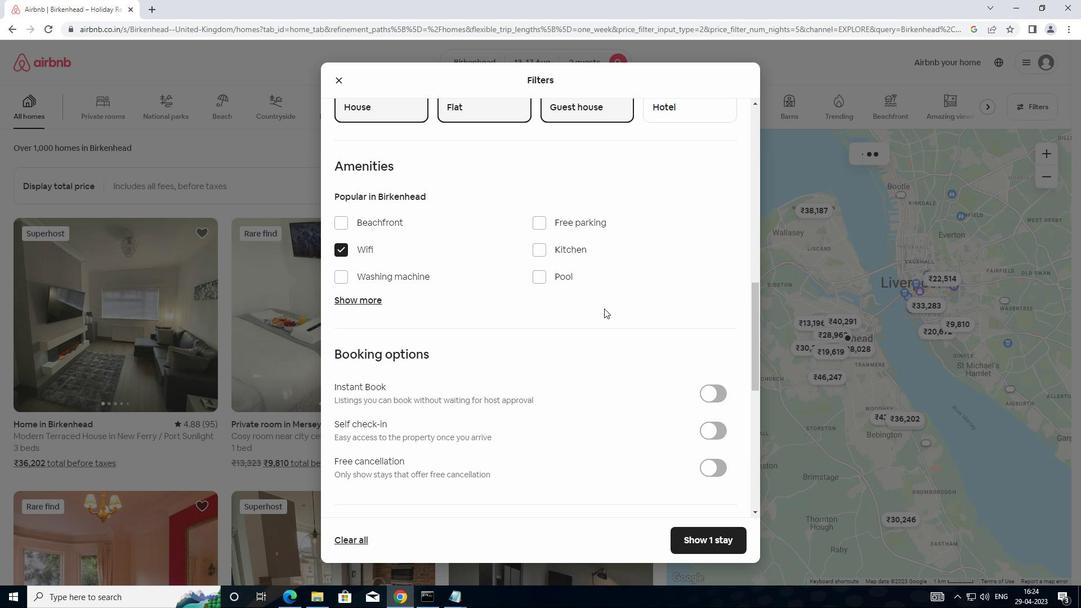 
Action: Mouse scrolled (632, 318) with delta (0, 0)
Screenshot: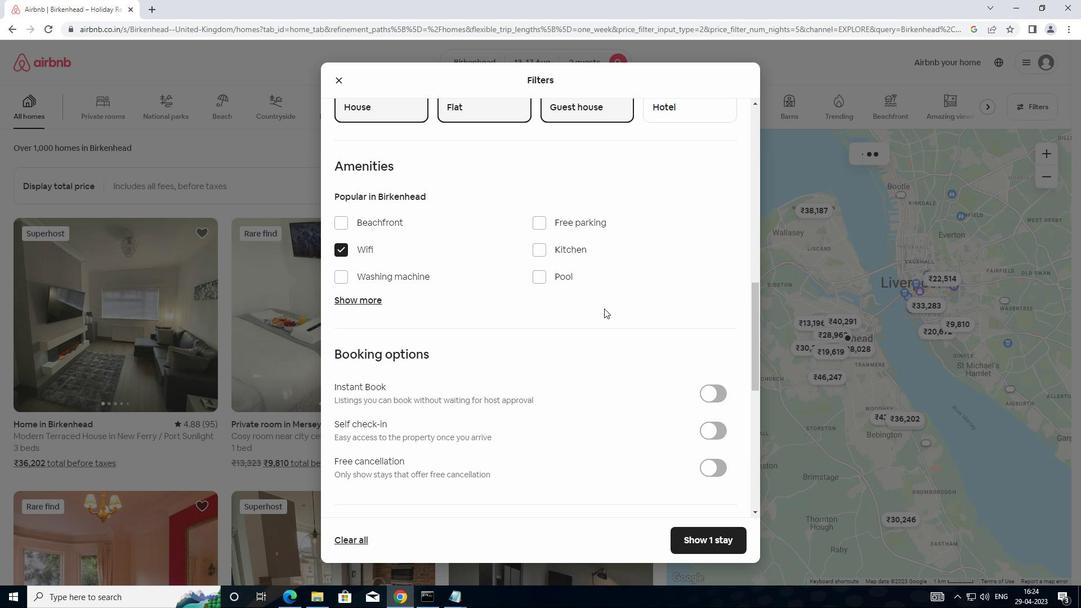 
Action: Mouse moved to (636, 319)
Screenshot: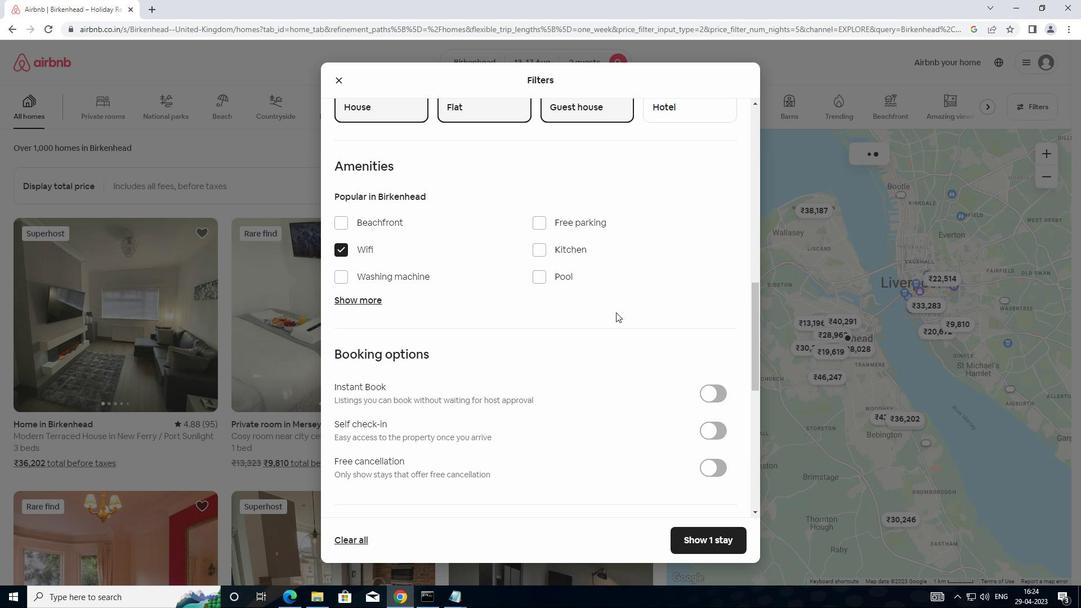 
Action: Mouse scrolled (636, 319) with delta (0, 0)
Screenshot: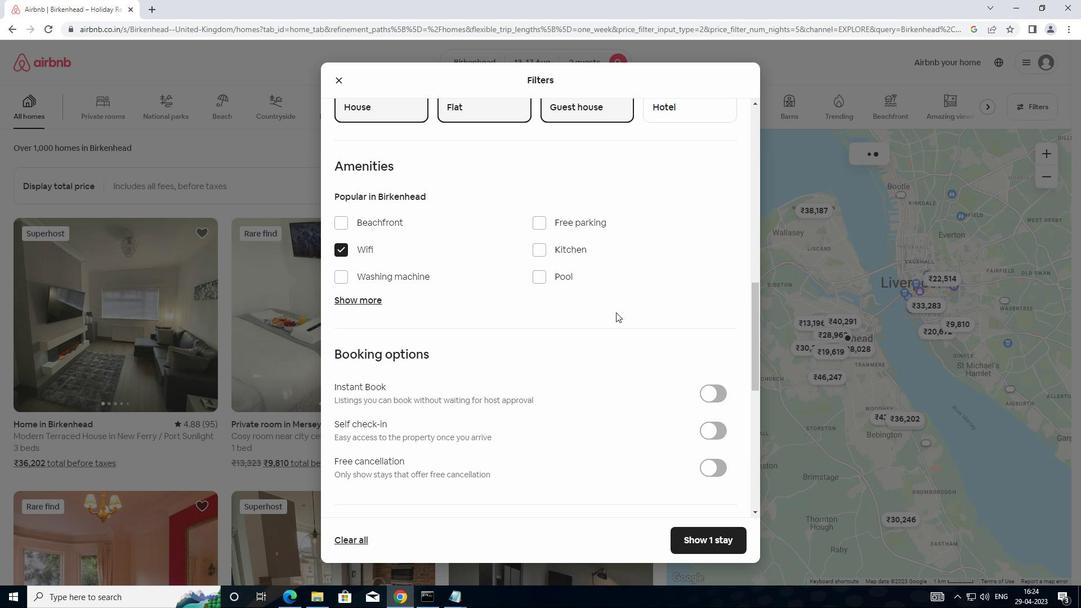 
Action: Mouse moved to (726, 262)
Screenshot: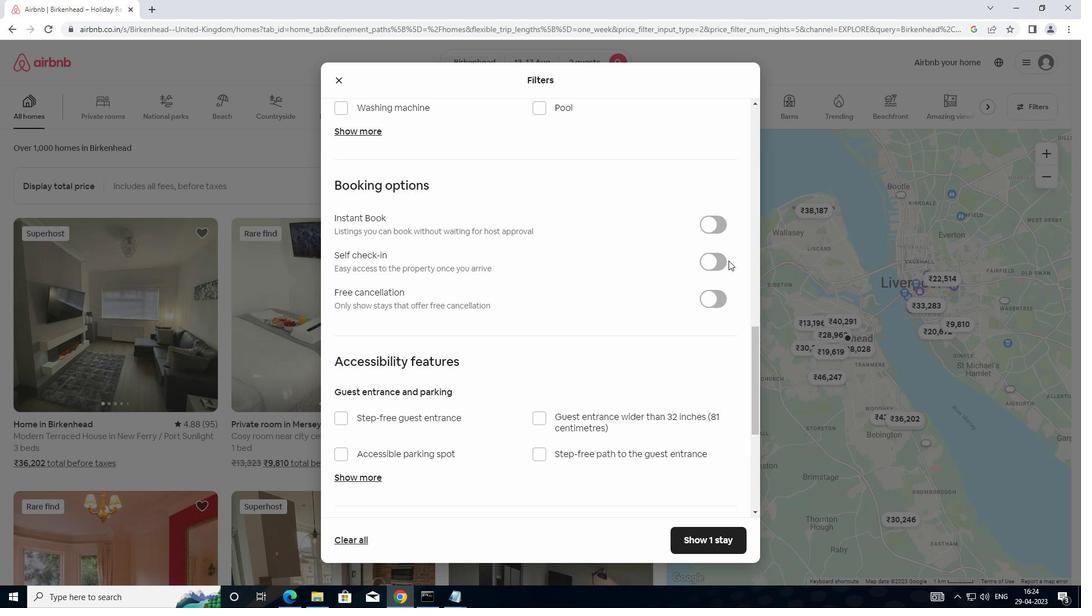 
Action: Mouse pressed left at (726, 262)
Screenshot: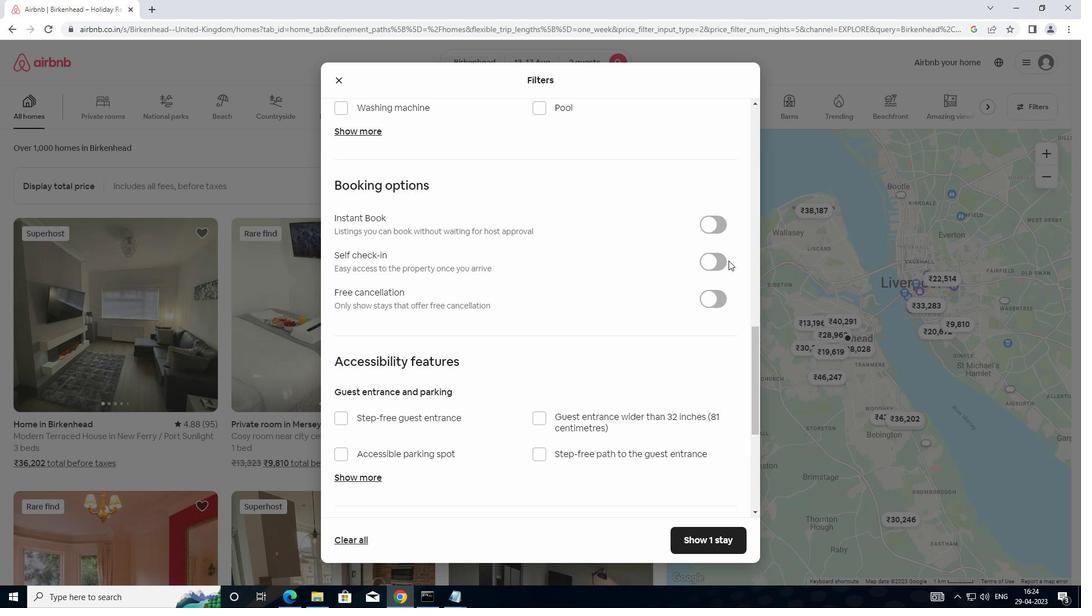 
Action: Mouse moved to (715, 261)
Screenshot: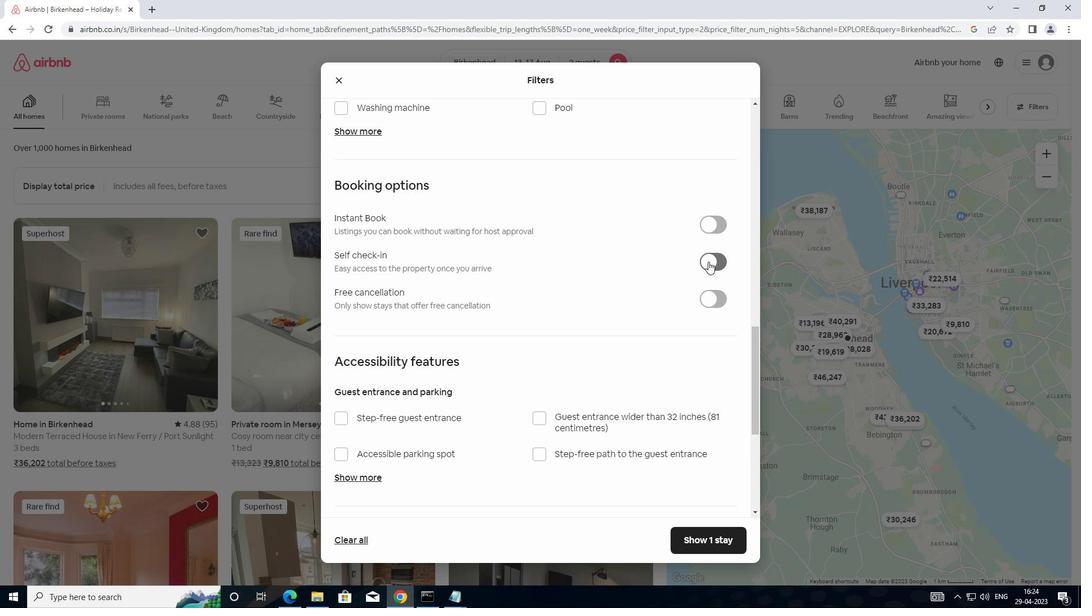 
Action: Mouse pressed left at (715, 261)
Screenshot: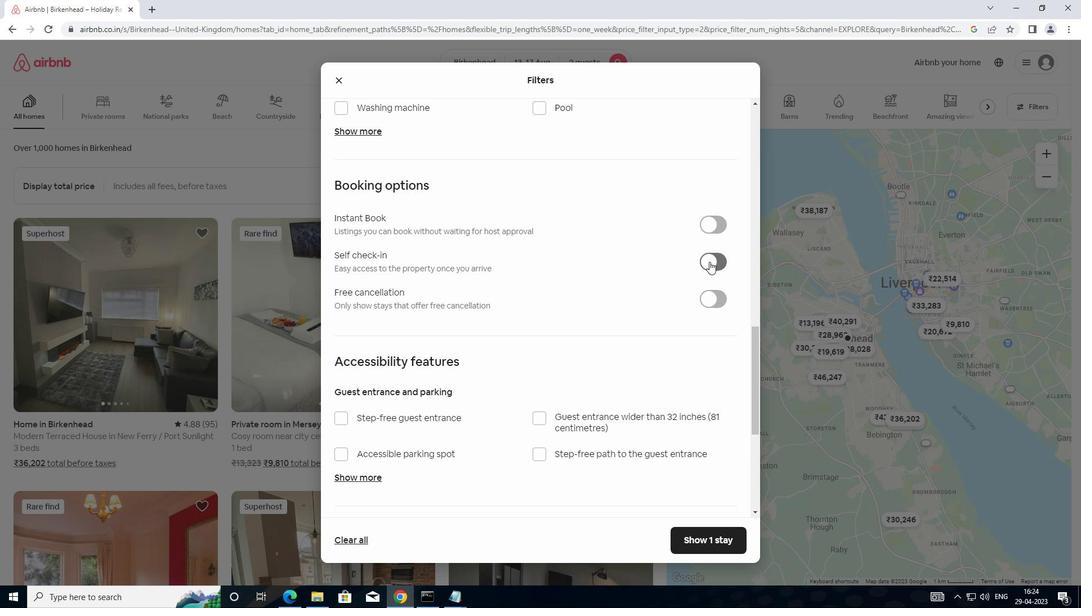 
Action: Mouse moved to (560, 362)
Screenshot: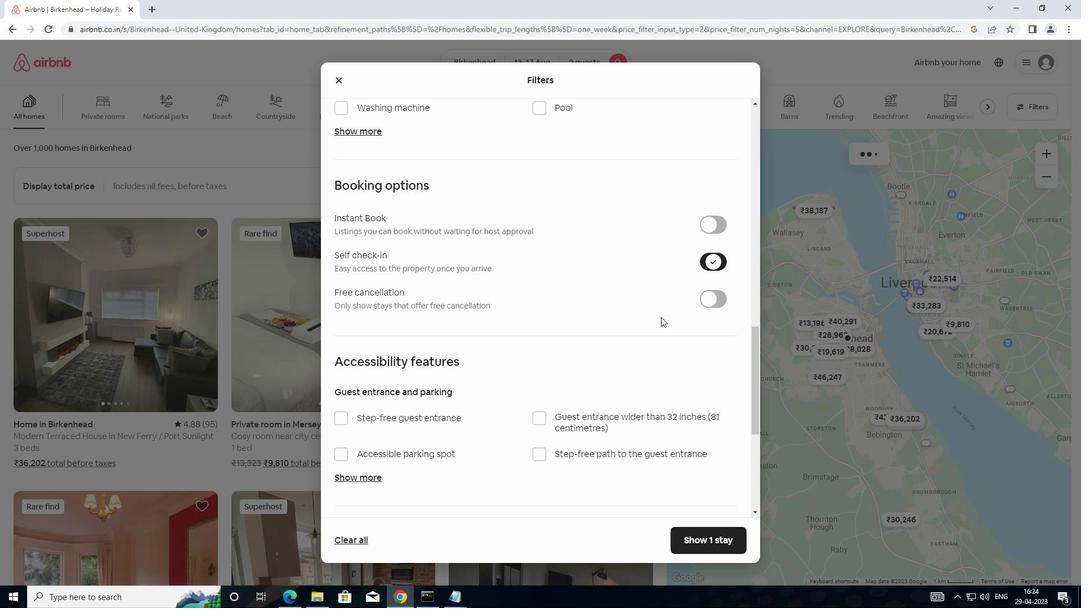 
Action: Mouse scrolled (560, 362) with delta (0, 0)
Screenshot: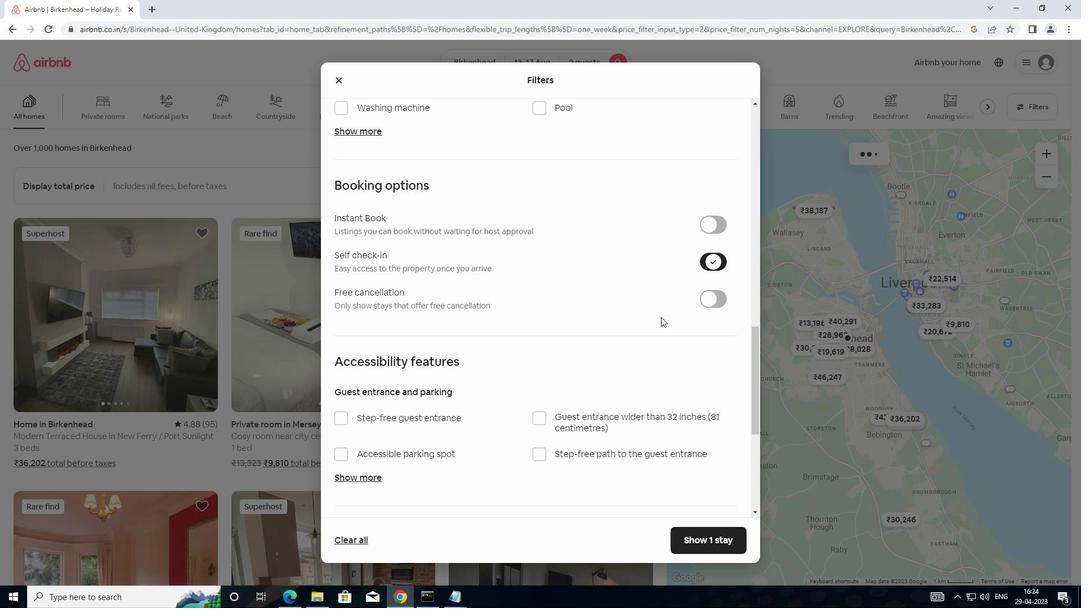
Action: Mouse moved to (546, 373)
Screenshot: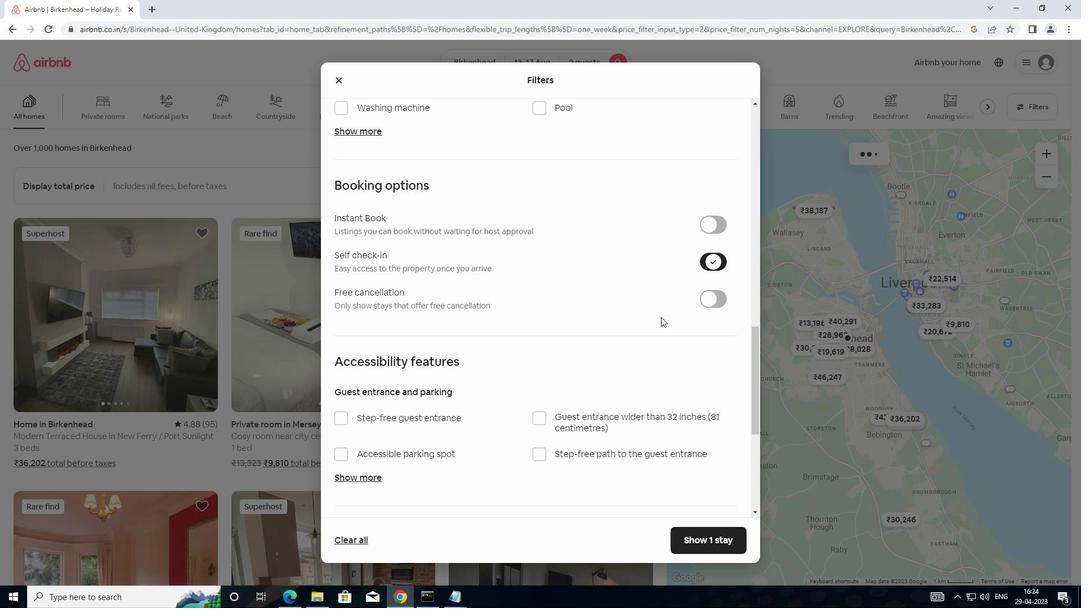 
Action: Mouse scrolled (546, 372) with delta (0, 0)
Screenshot: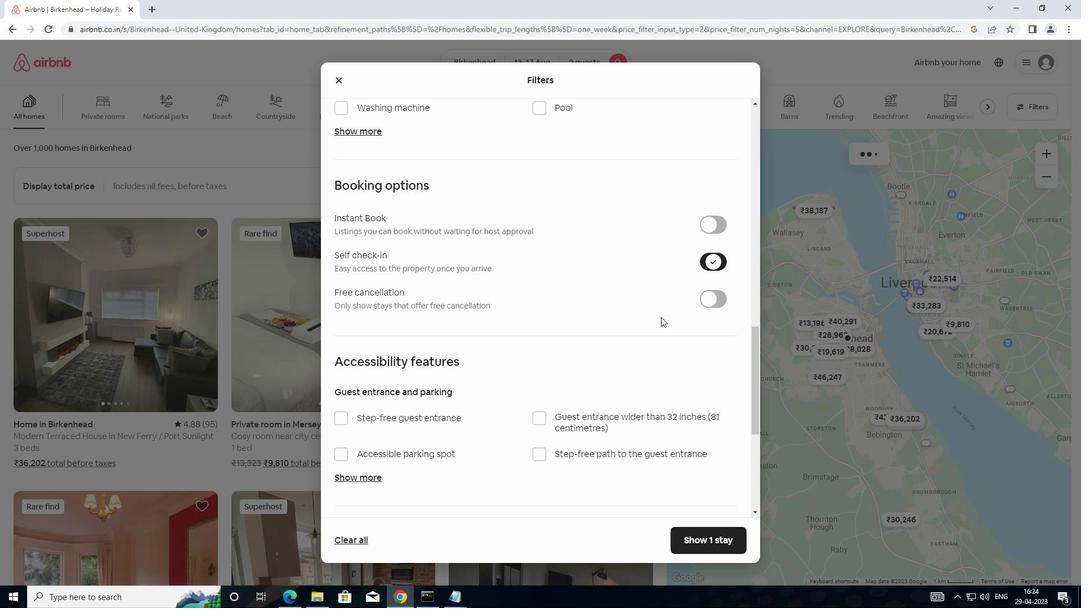 
Action: Mouse moved to (535, 378)
Screenshot: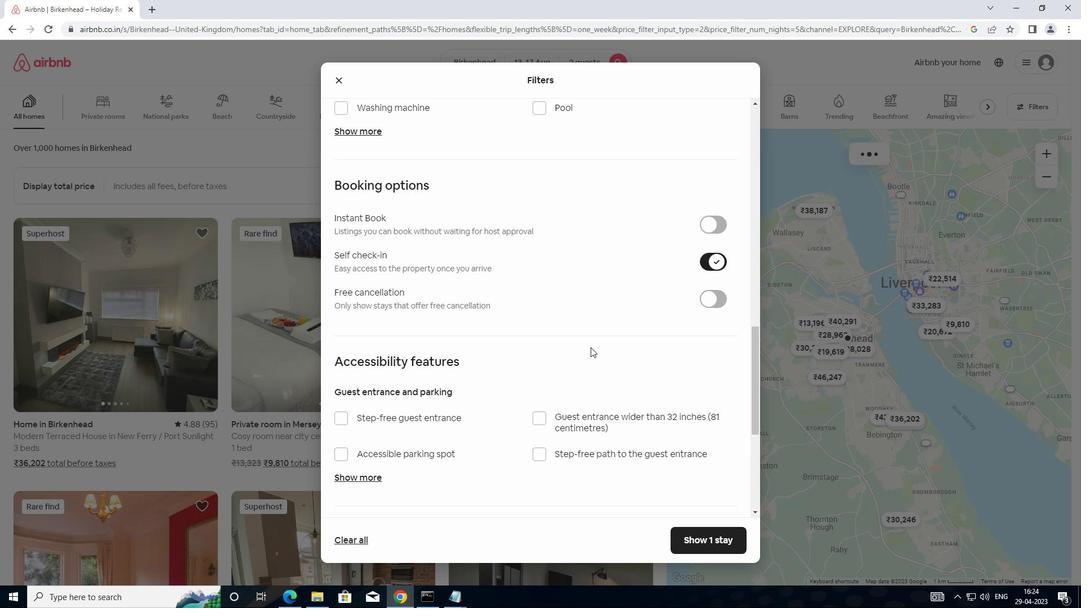 
Action: Mouse scrolled (535, 377) with delta (0, 0)
Screenshot: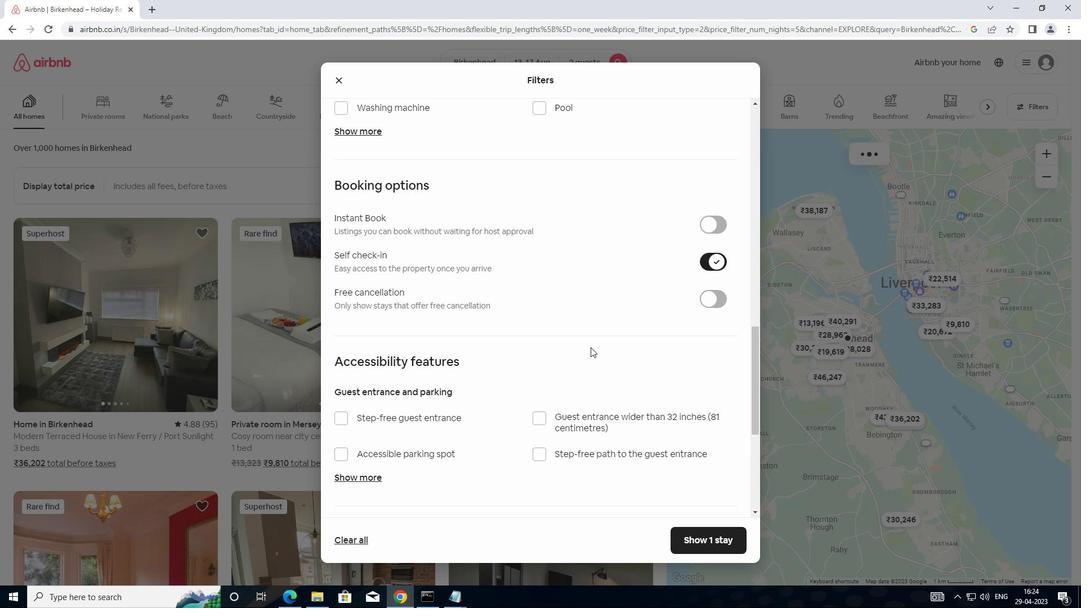 
Action: Mouse moved to (522, 378)
Screenshot: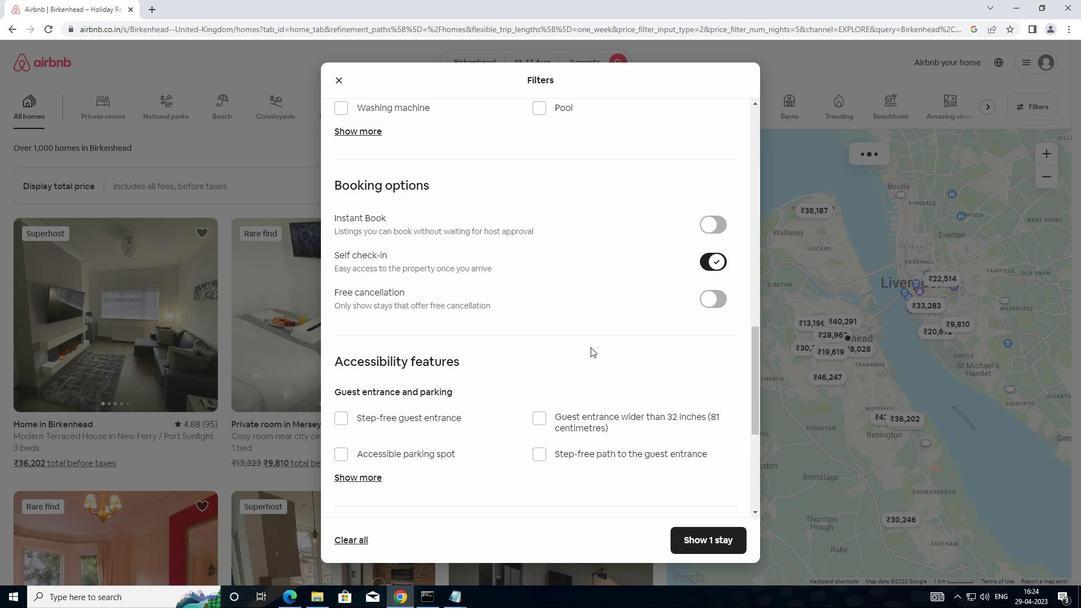 
Action: Mouse scrolled (522, 377) with delta (0, 0)
Screenshot: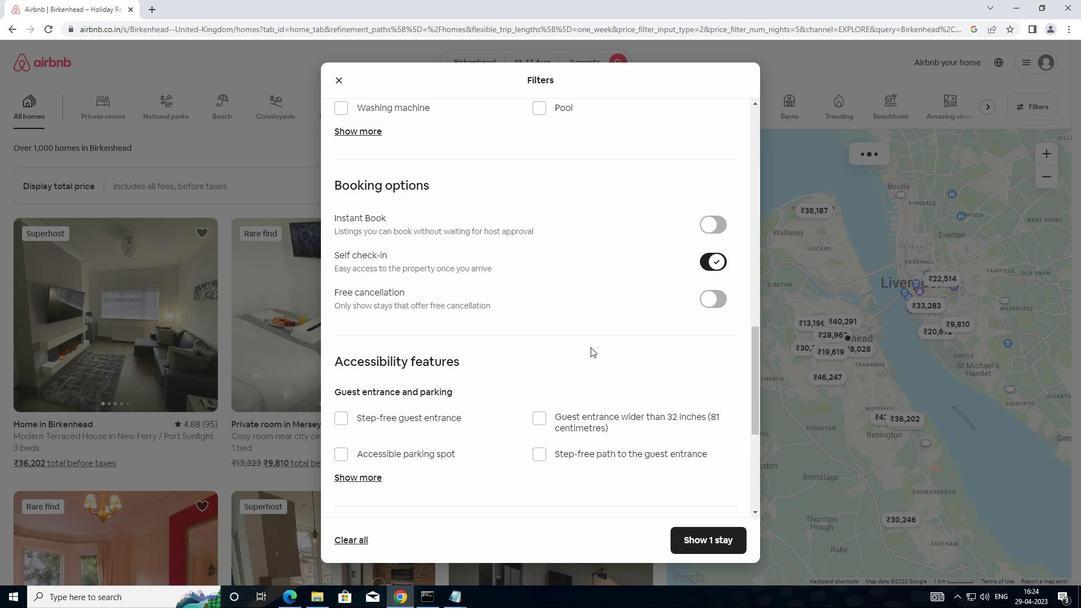 
Action: Mouse moved to (406, 395)
Screenshot: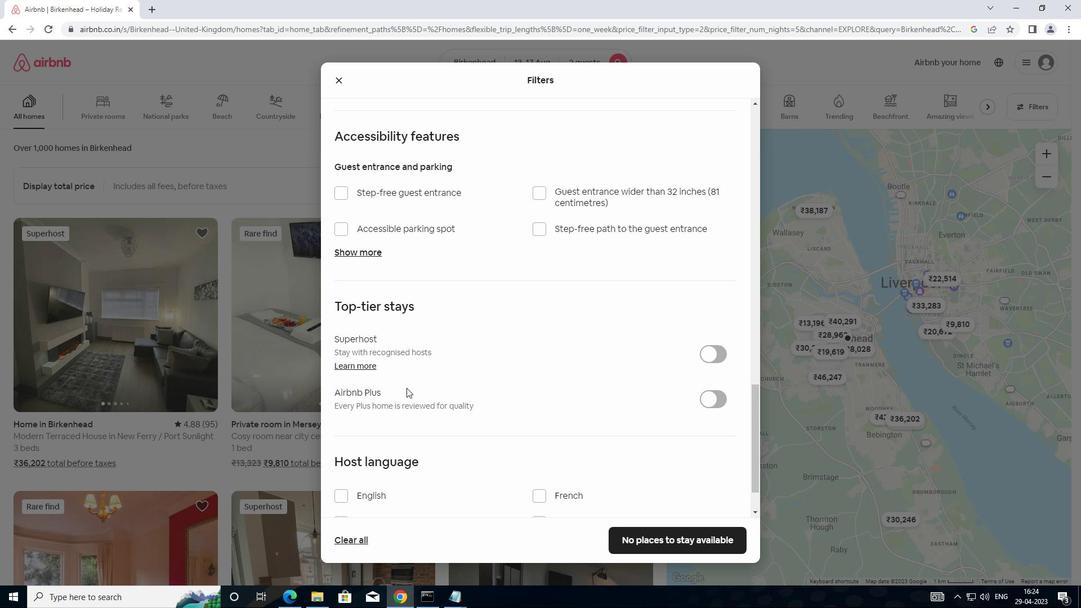
Action: Mouse scrolled (406, 395) with delta (0, 0)
Screenshot: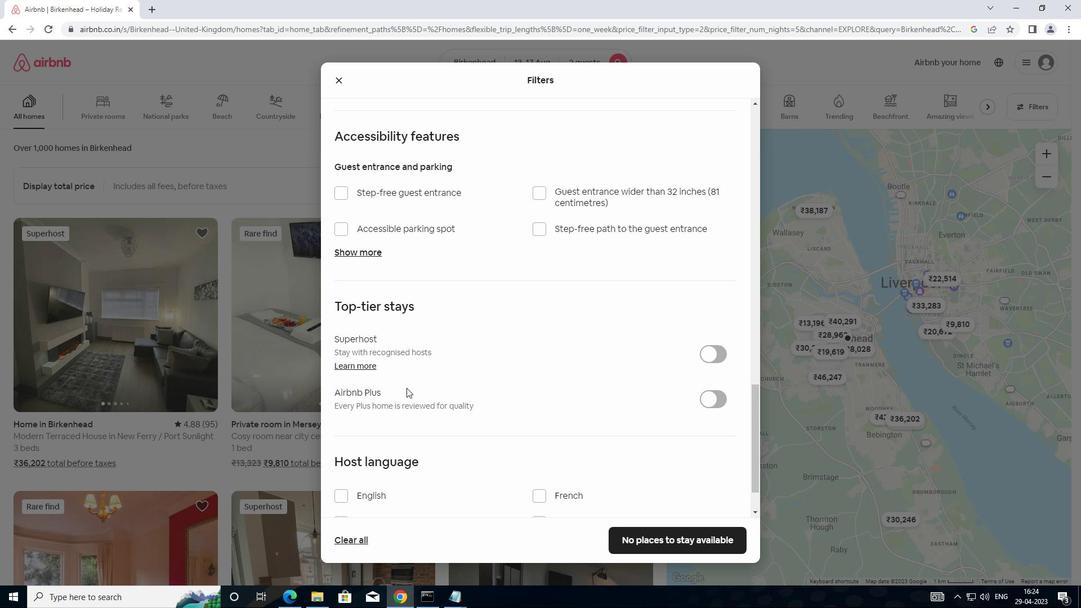 
Action: Mouse moved to (409, 406)
Screenshot: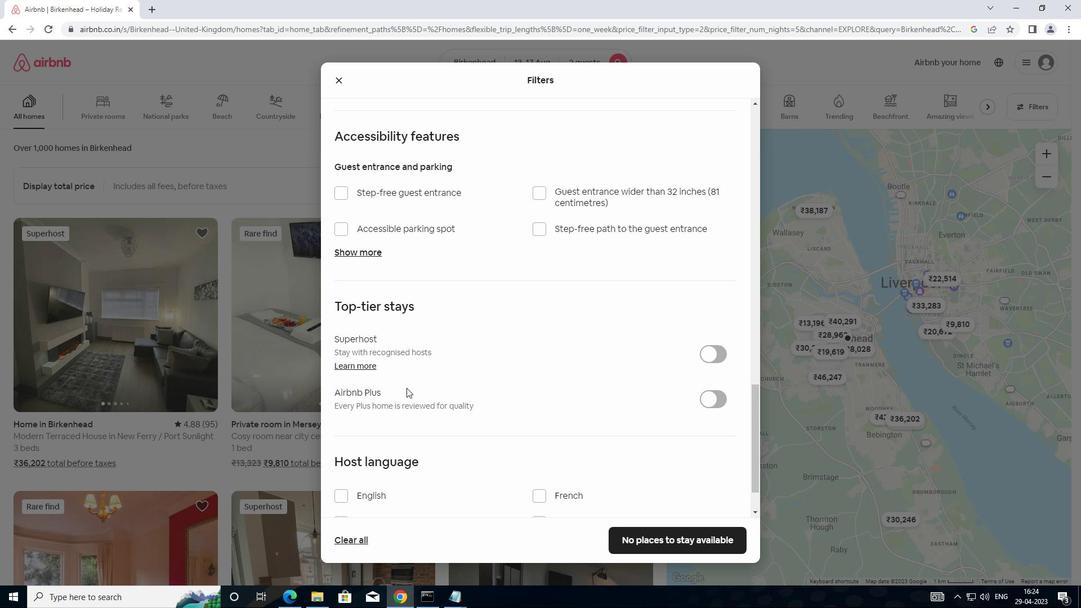 
Action: Mouse scrolled (409, 405) with delta (0, 0)
Screenshot: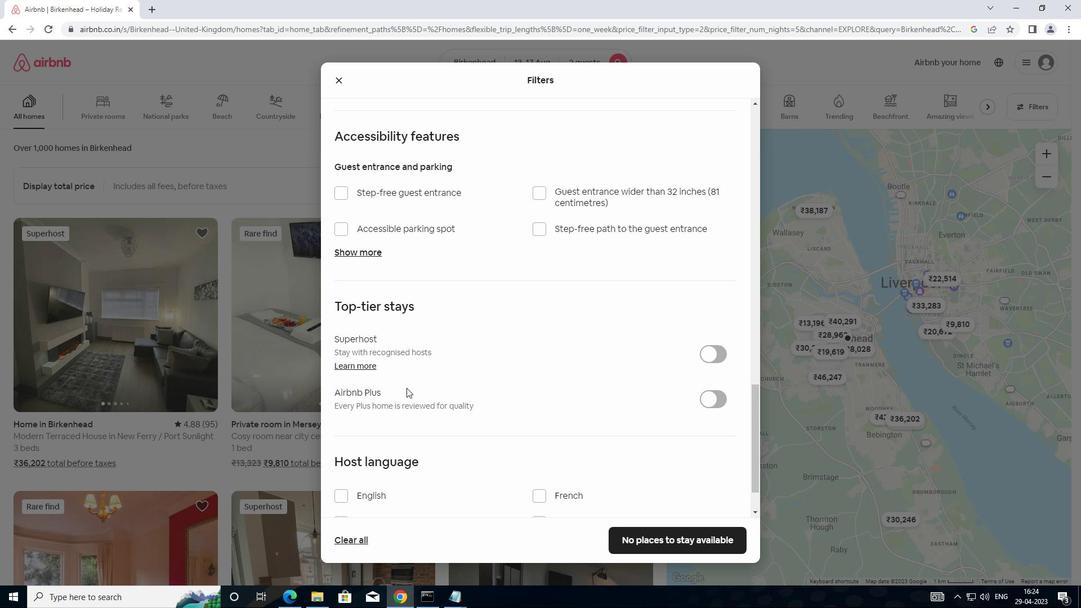
Action: Mouse moved to (414, 417)
Screenshot: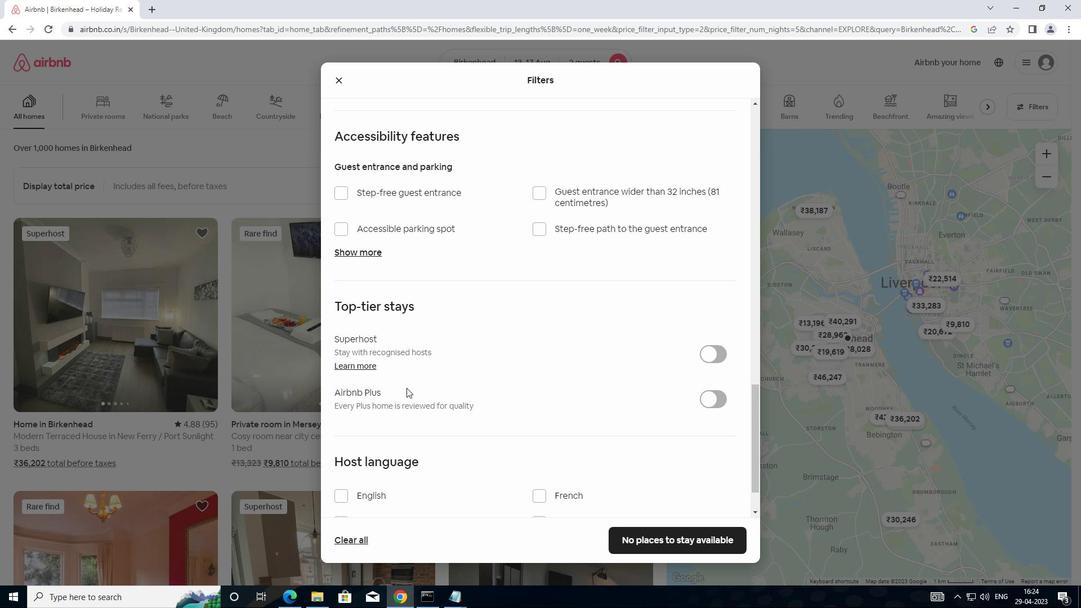 
Action: Mouse scrolled (414, 416) with delta (0, 0)
Screenshot: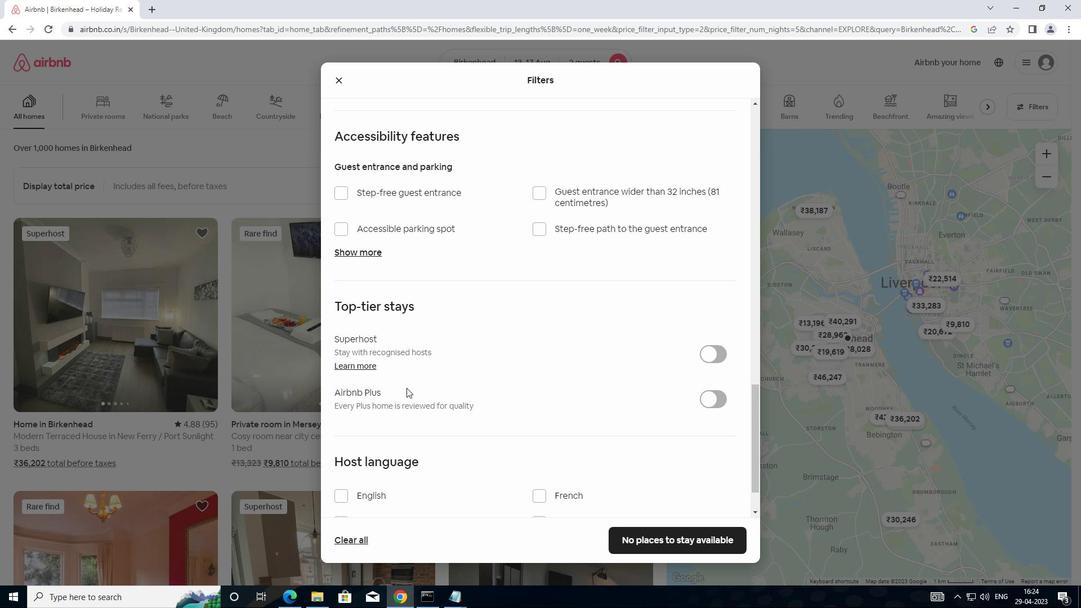 
Action: Mouse moved to (414, 417)
Screenshot: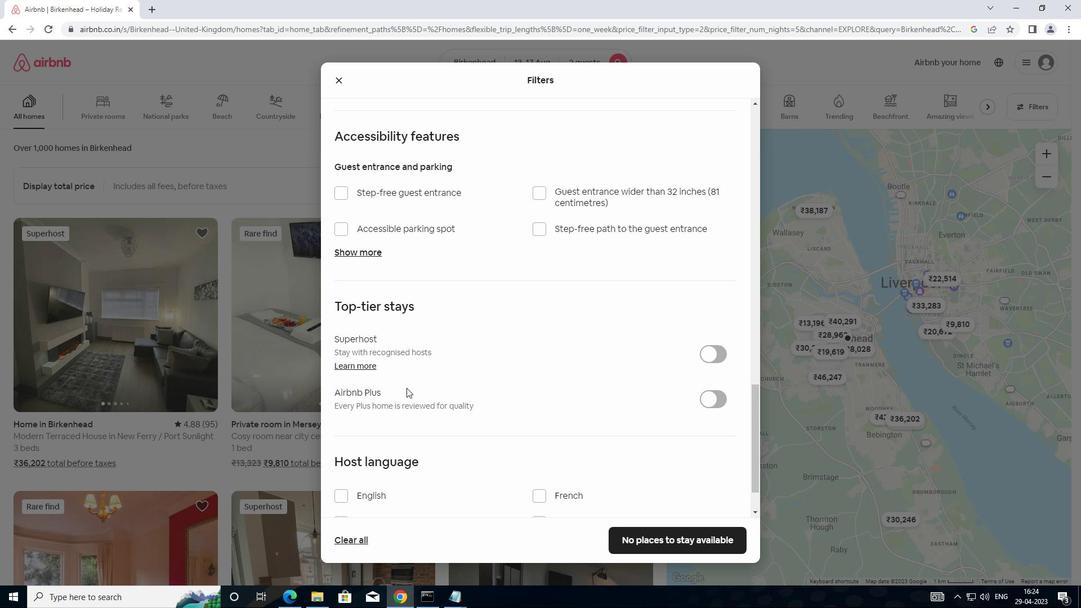 
Action: Mouse scrolled (414, 416) with delta (0, 0)
Screenshot: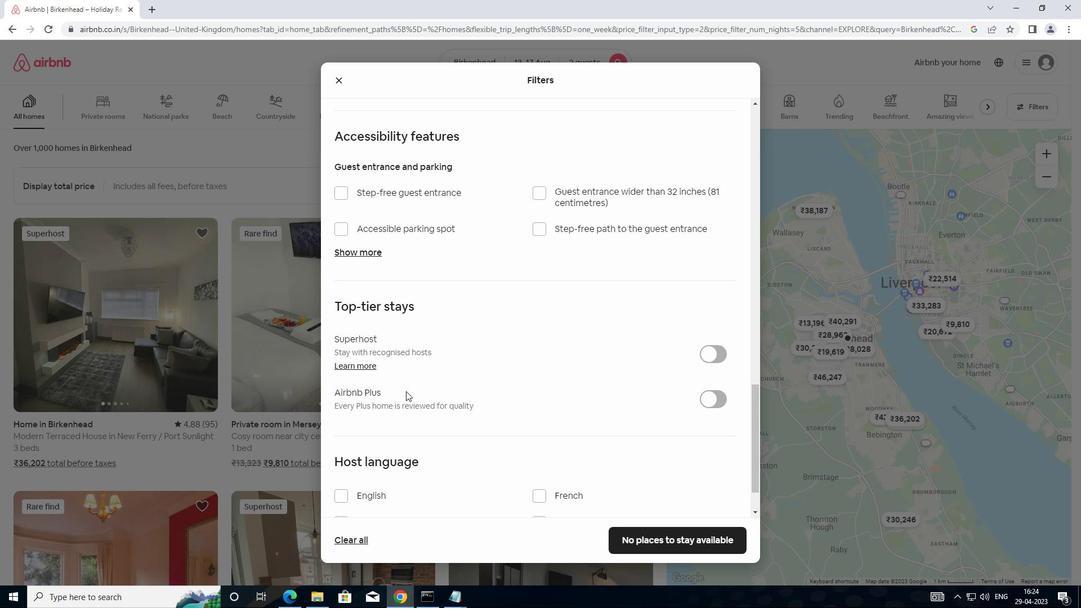 
Action: Mouse moved to (344, 436)
Screenshot: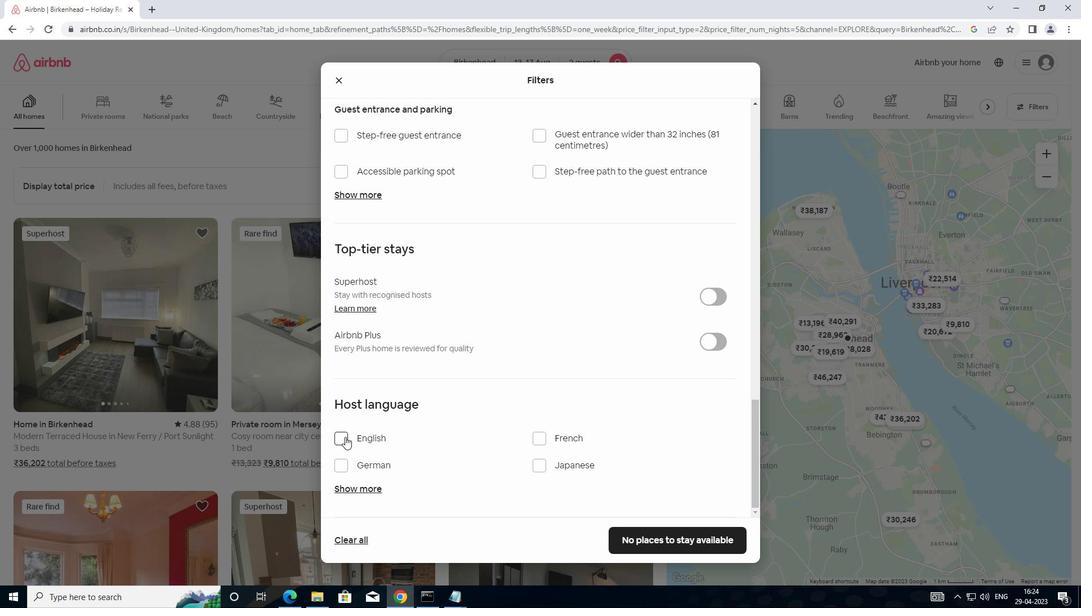 
Action: Mouse pressed left at (344, 436)
Screenshot: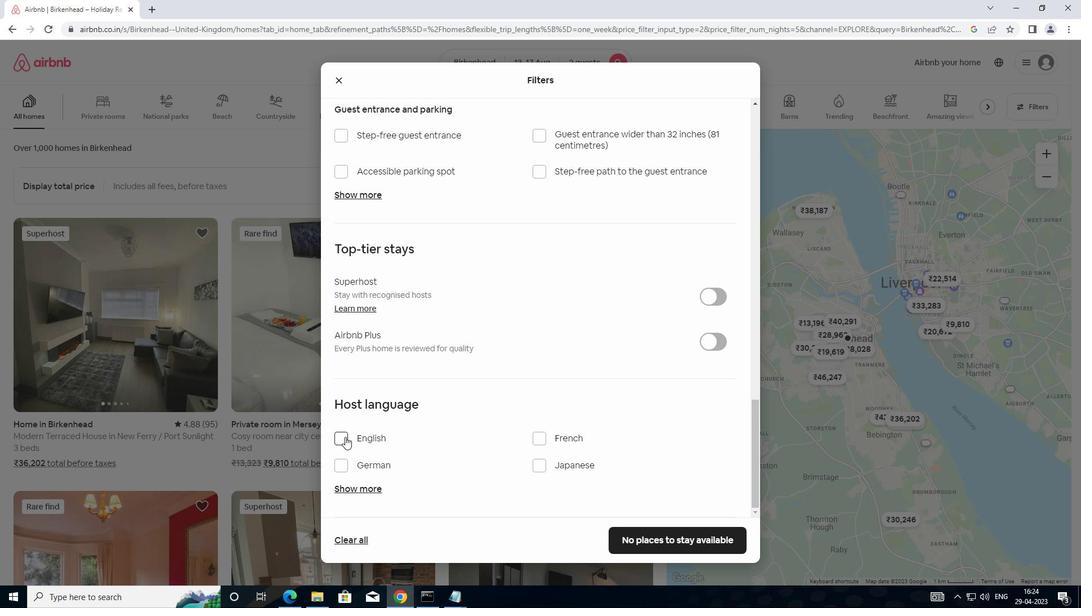 
Action: Mouse moved to (682, 543)
Screenshot: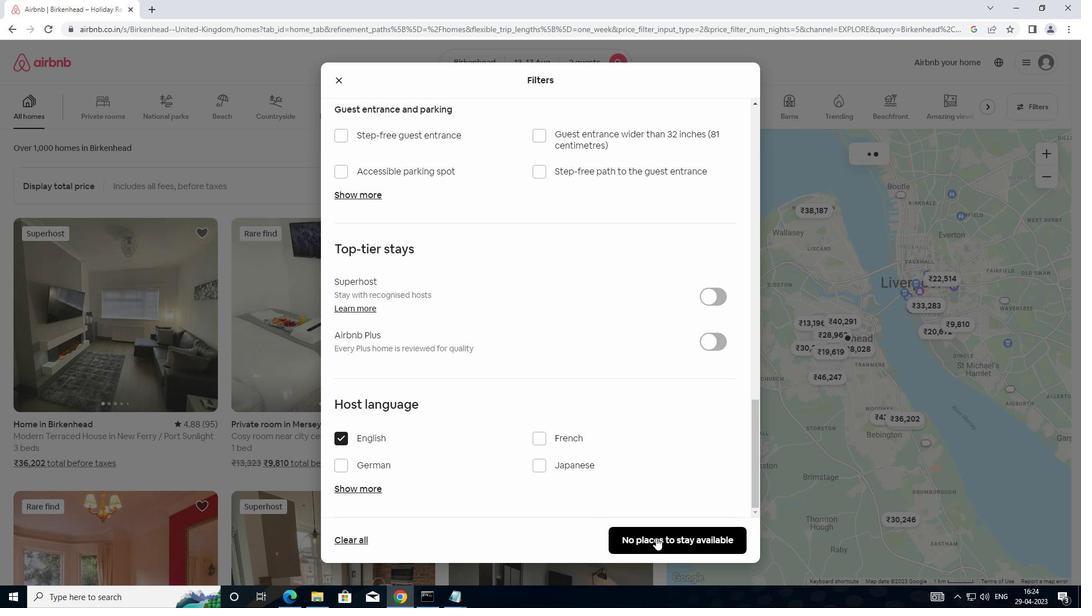 
Action: Mouse pressed left at (682, 543)
Screenshot: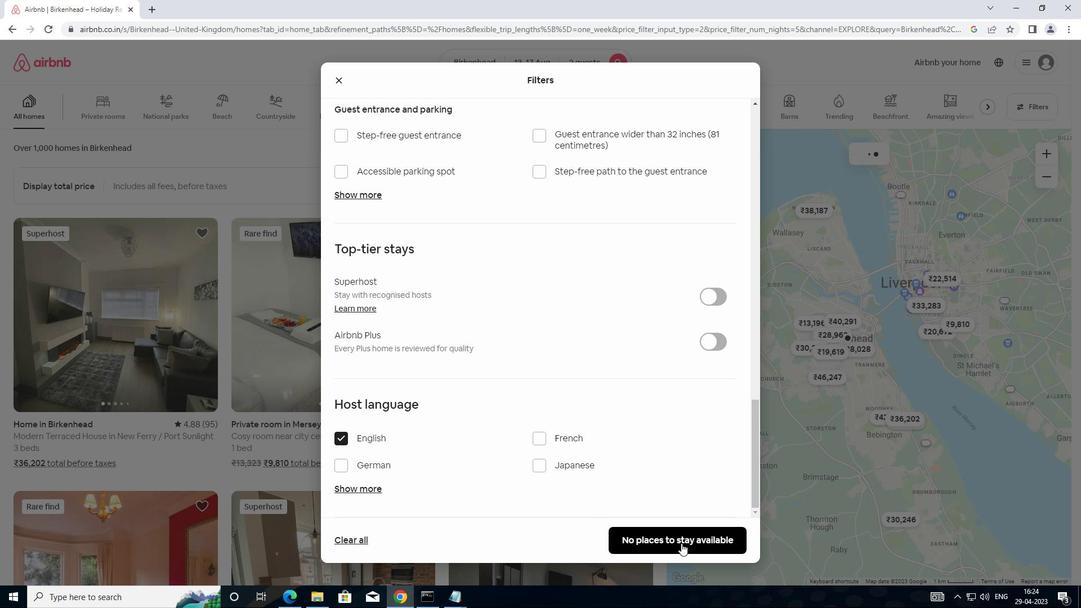 
Action: Mouse moved to (688, 536)
Screenshot: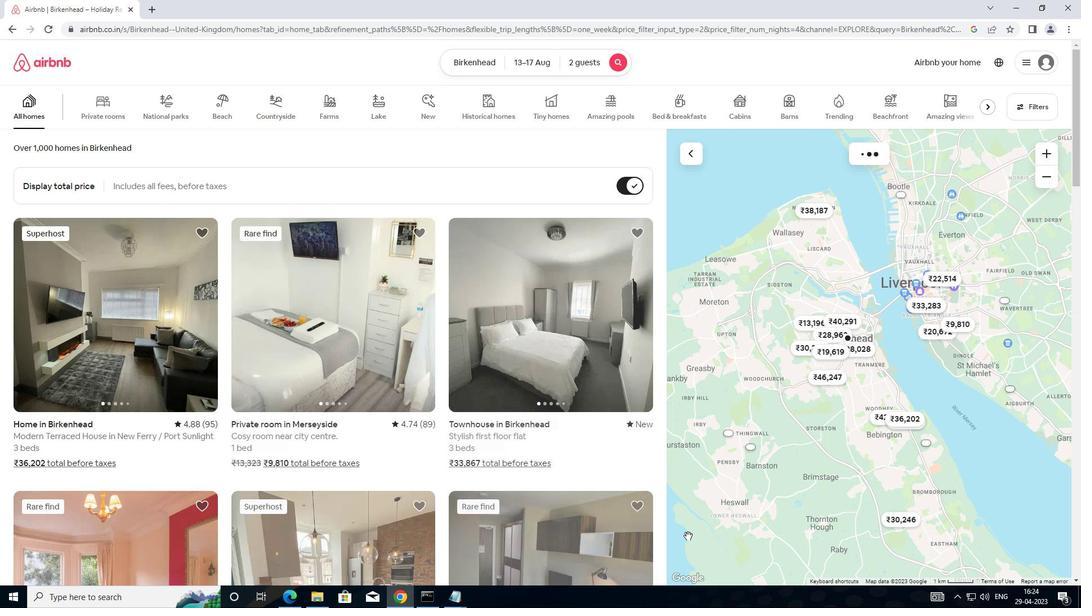 
